 Task: Add an event with the title Second Marketing Campaign Review and Fine-tuning, date ''2024/03/05'', time 7:30 AM to 9:30 AMand add a description: In addition to the structured activities, the retreat will also include facilitated discussions and workshops on topics such as effective communication, conflict resolution, and fostering a positive team culture. These sessions will provide valuable insights and tools that team members can apply in their day-to-day work environment.Select event color  Banana . Add location for the event as: 789 Colosseum, Rome, Italy, logged in from the account softage.9@softage.netand send the event invitation to softage.7@softage.net with CC to  softage.1@softage.net. Set a reminder for the event Daily
Action: Mouse moved to (60, 128)
Screenshot: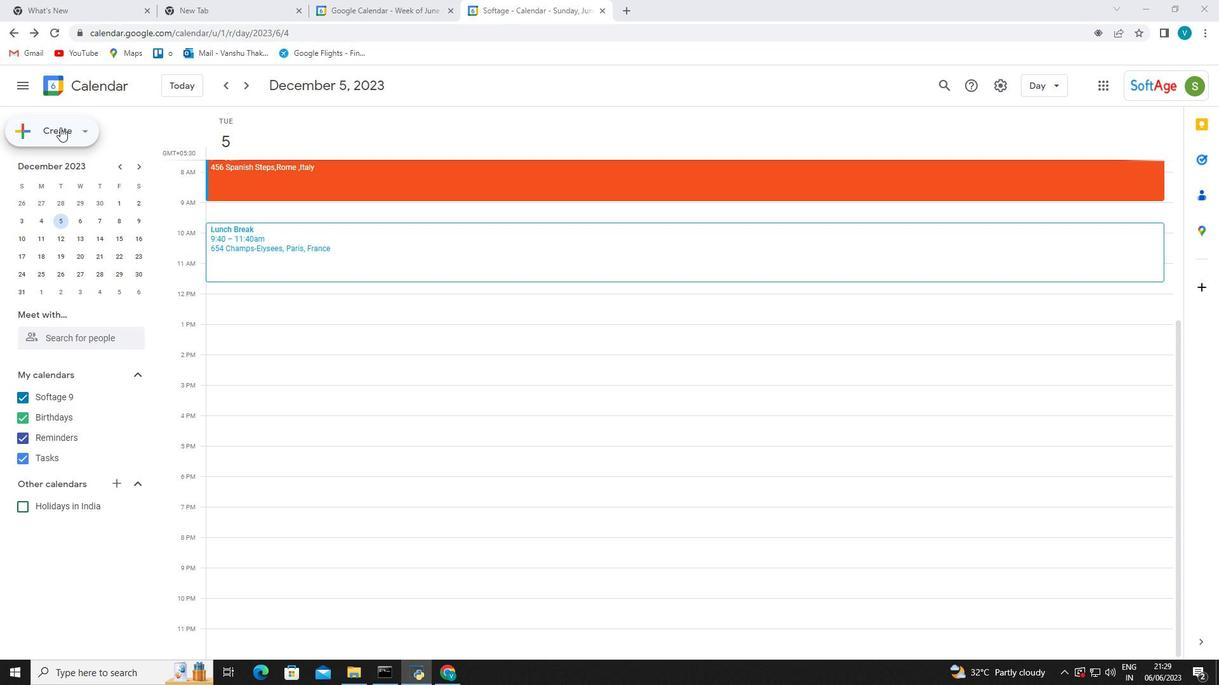 
Action: Mouse pressed left at (60, 128)
Screenshot: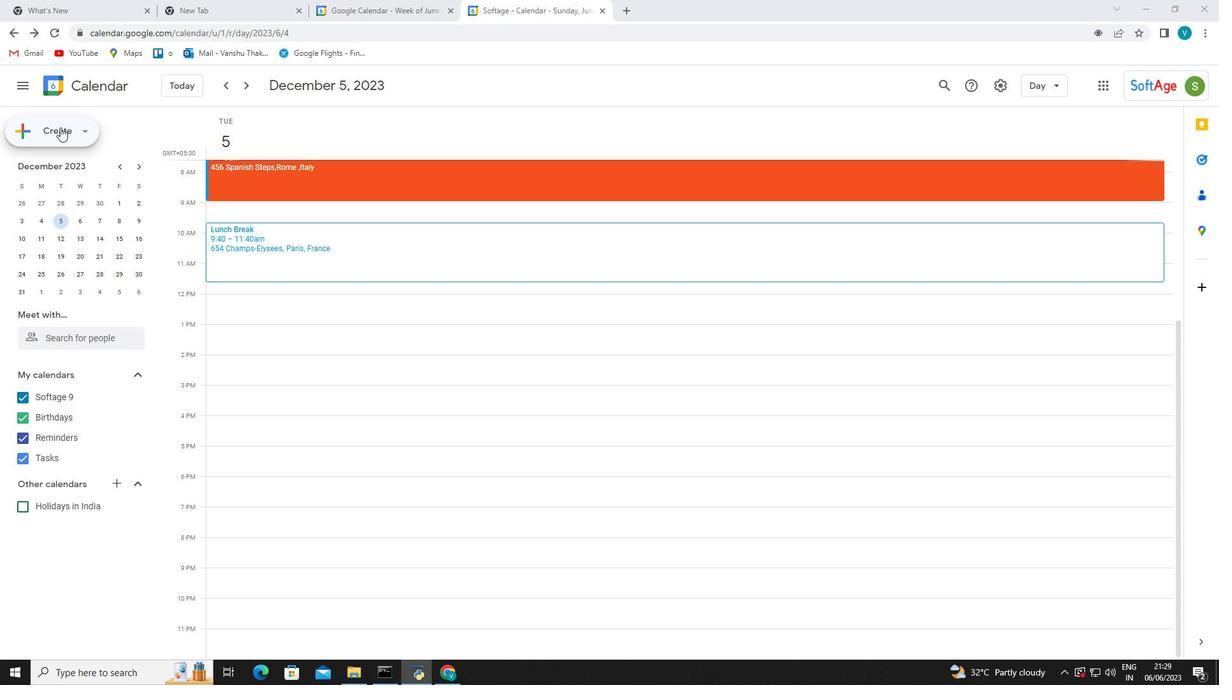 
Action: Mouse moved to (95, 161)
Screenshot: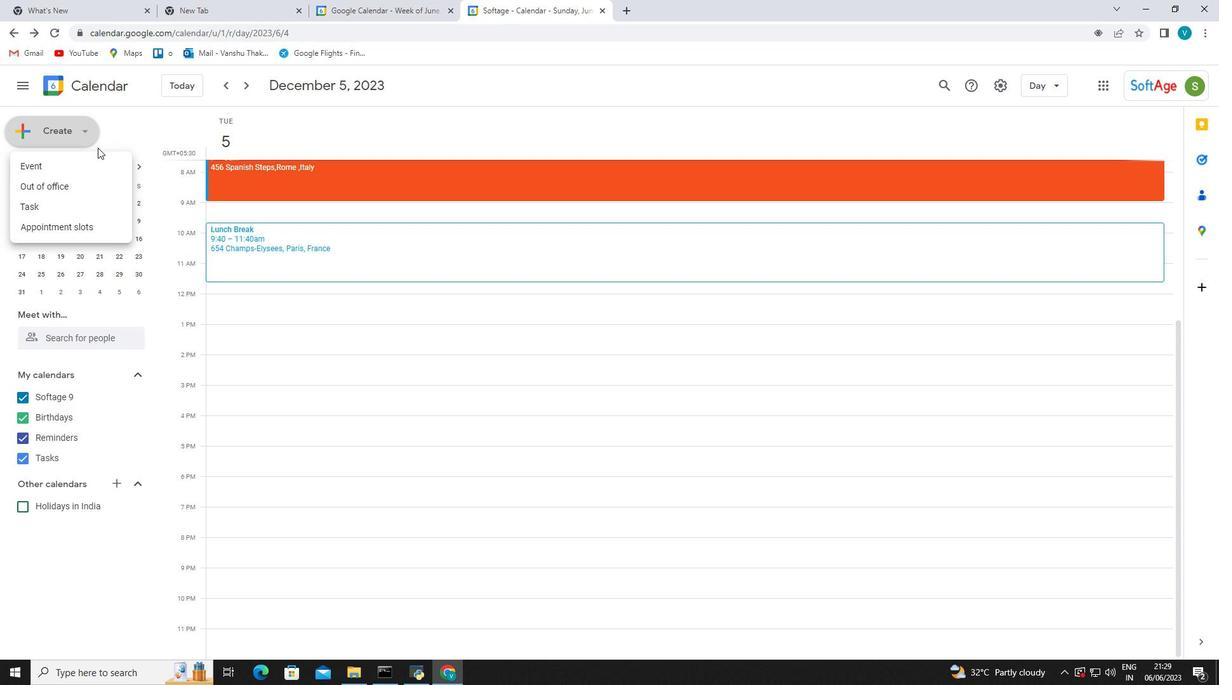 
Action: Mouse pressed left at (95, 161)
Screenshot: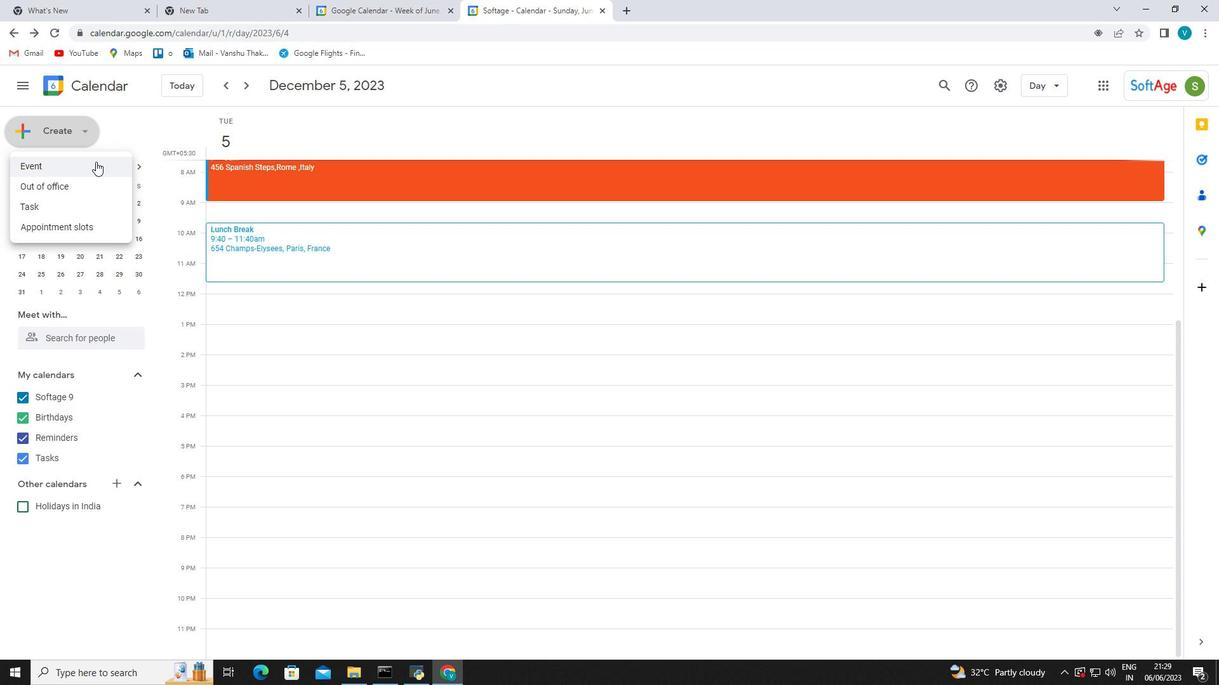 
Action: Mouse moved to (632, 305)
Screenshot: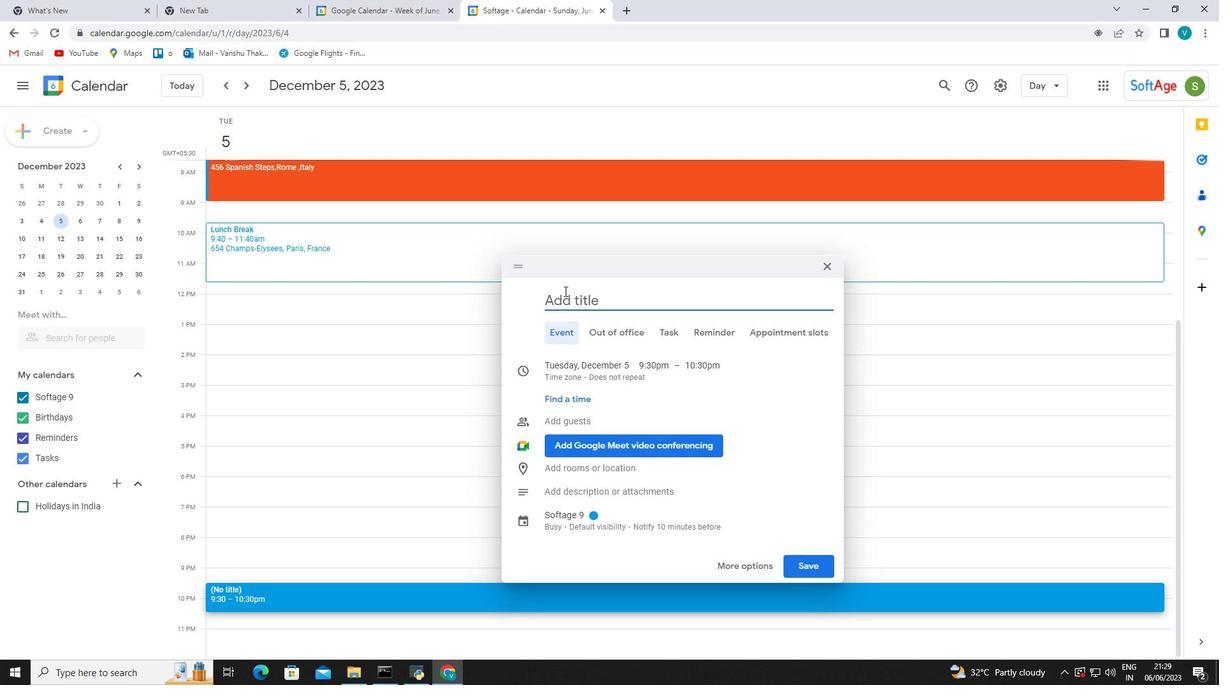 
Action: Mouse pressed left at (632, 305)
Screenshot: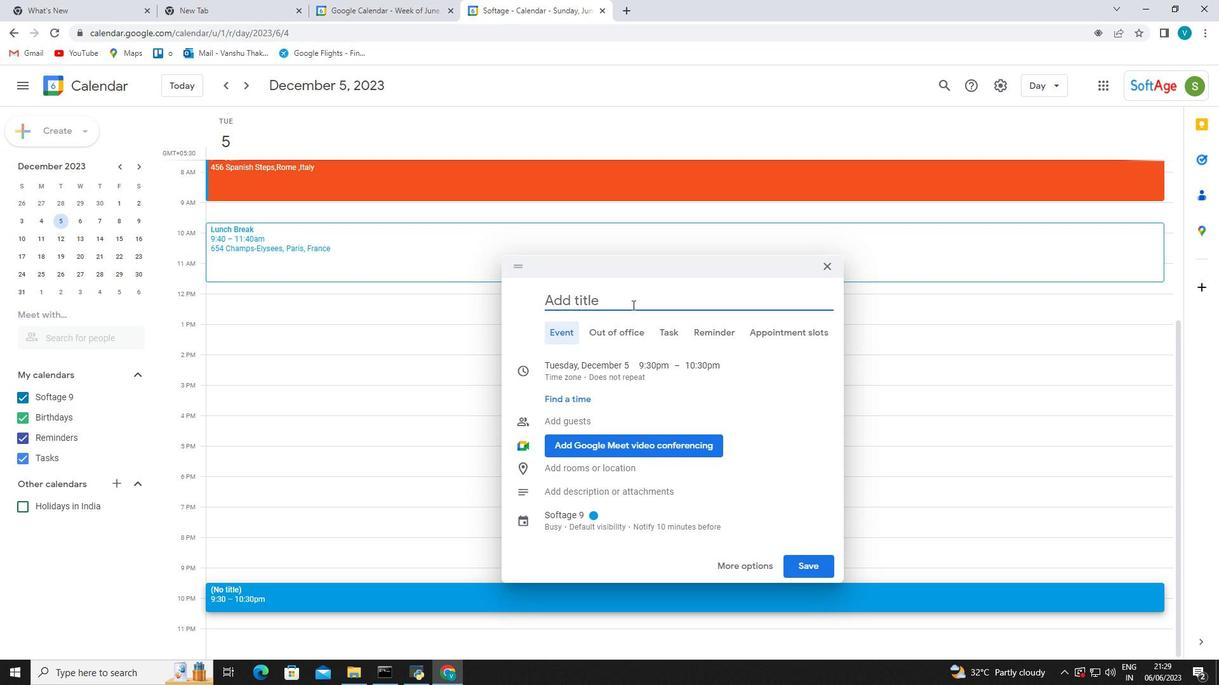 
Action: Key pressed <Key.shift_r>Second<Key.space><Key.shift_r><Key.shift_r><Key.shift_r><Key.shift_r><Key.shift_r><Key.shift_r><Key.shift_r>Marketing<Key.space><Key.shift_r>Campaign<Key.space><Key.shift_r>Review<Key.space><Key.shift_r>And<Key.space><Key.backspace><Key.backspace><Key.backspace><Key.backspace>and<Key.space><Key.shift_r>Fine<Key.space>-yu<Key.backspace><Key.backspace>tuning<Key.space>
Screenshot: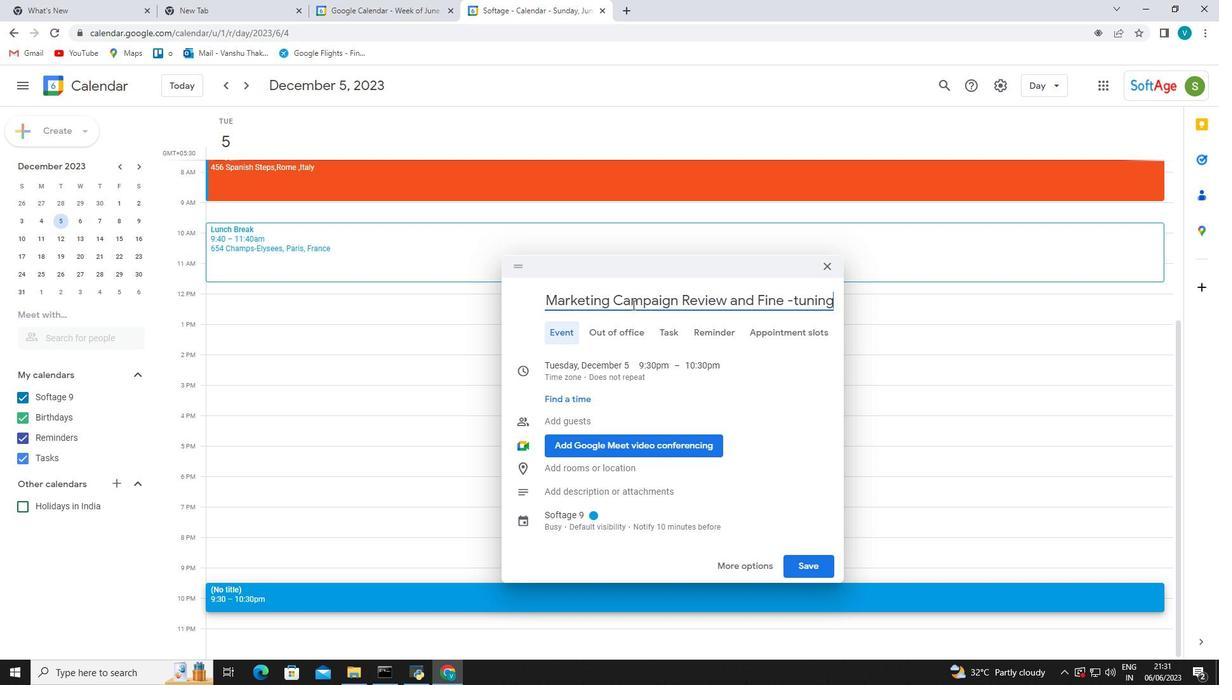 
Action: Mouse moved to (583, 371)
Screenshot: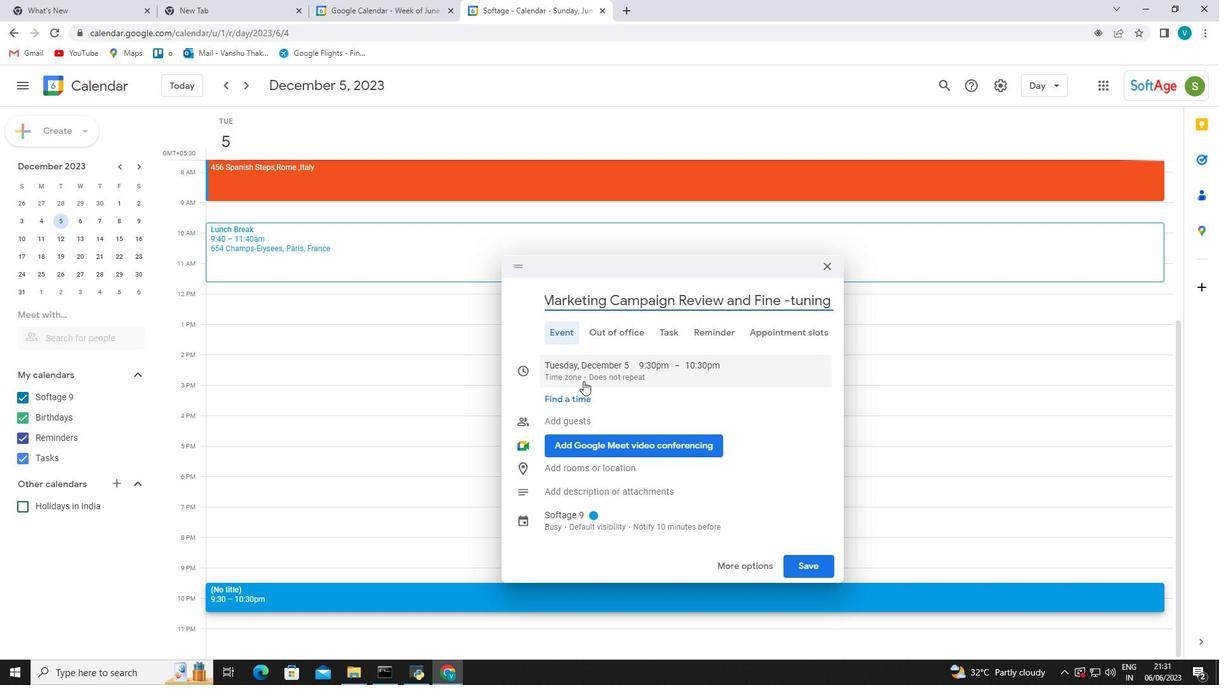 
Action: Mouse pressed left at (583, 371)
Screenshot: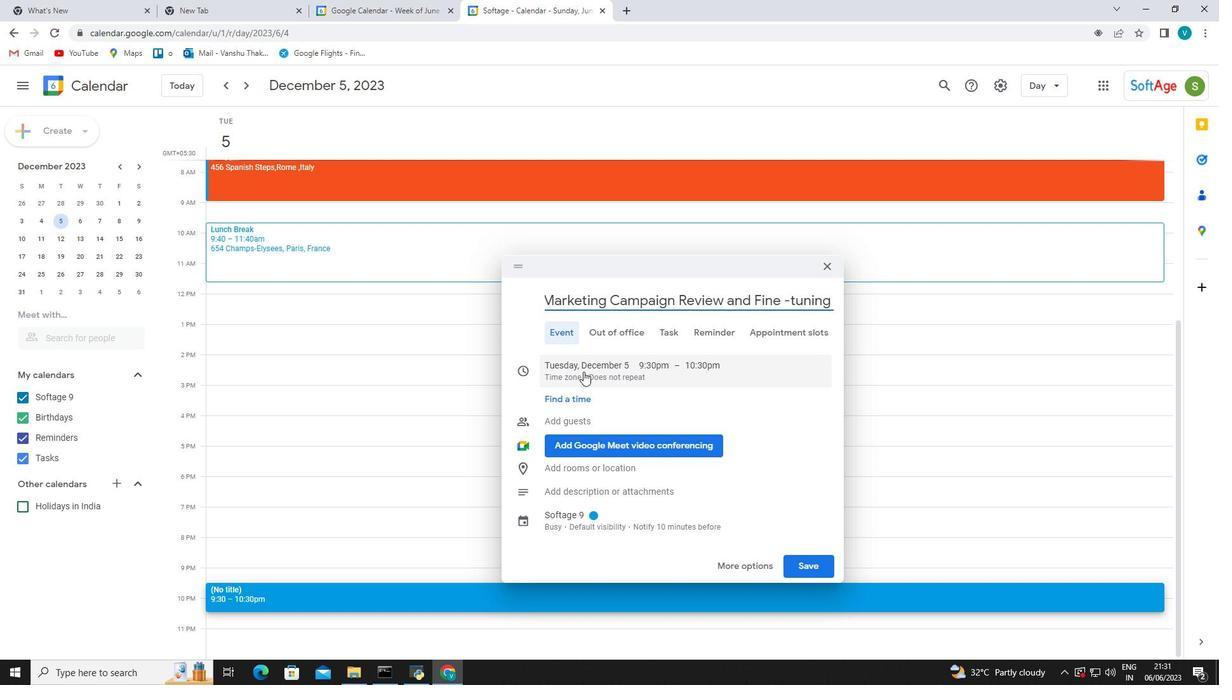 
Action: Mouse moved to (988, 408)
Screenshot: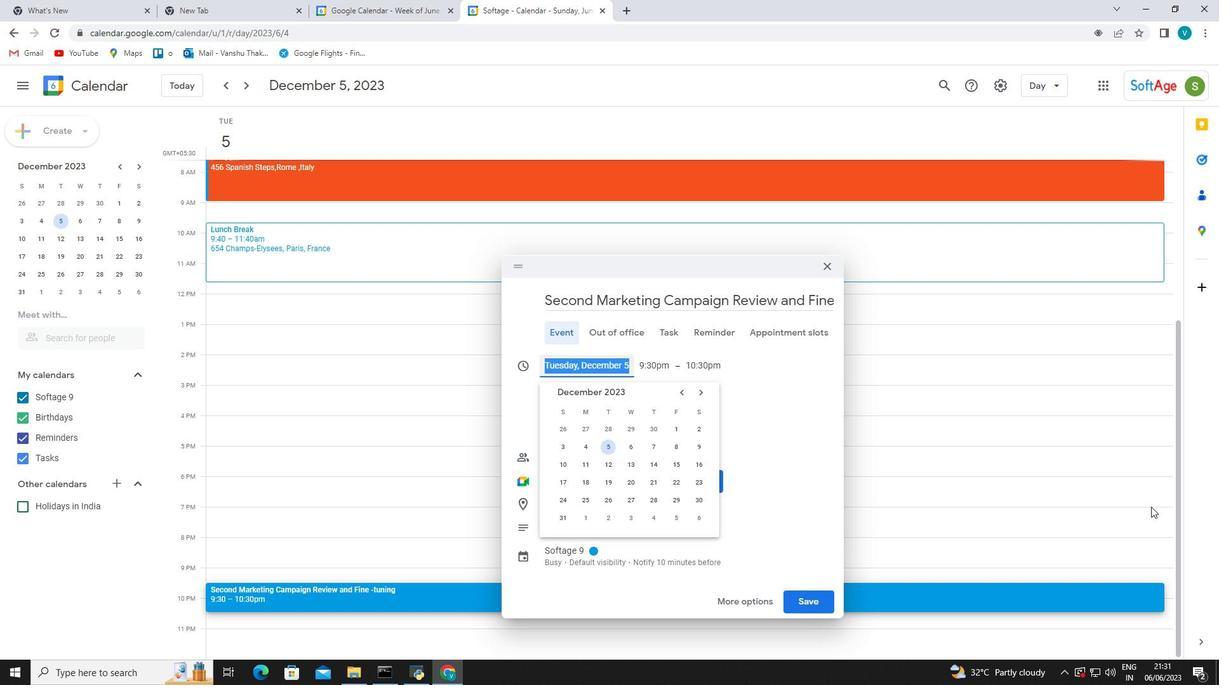 
Action: Key pressed 2024/03/05<Key.enter>
Screenshot: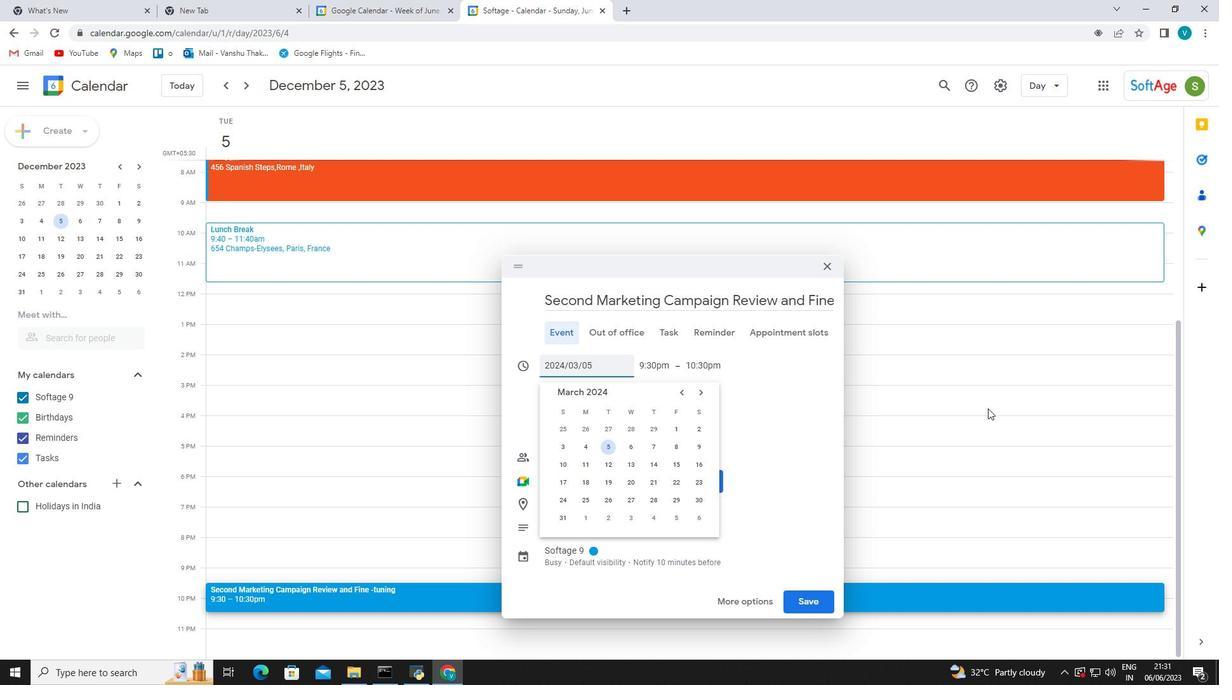 
Action: Mouse moved to (672, 370)
Screenshot: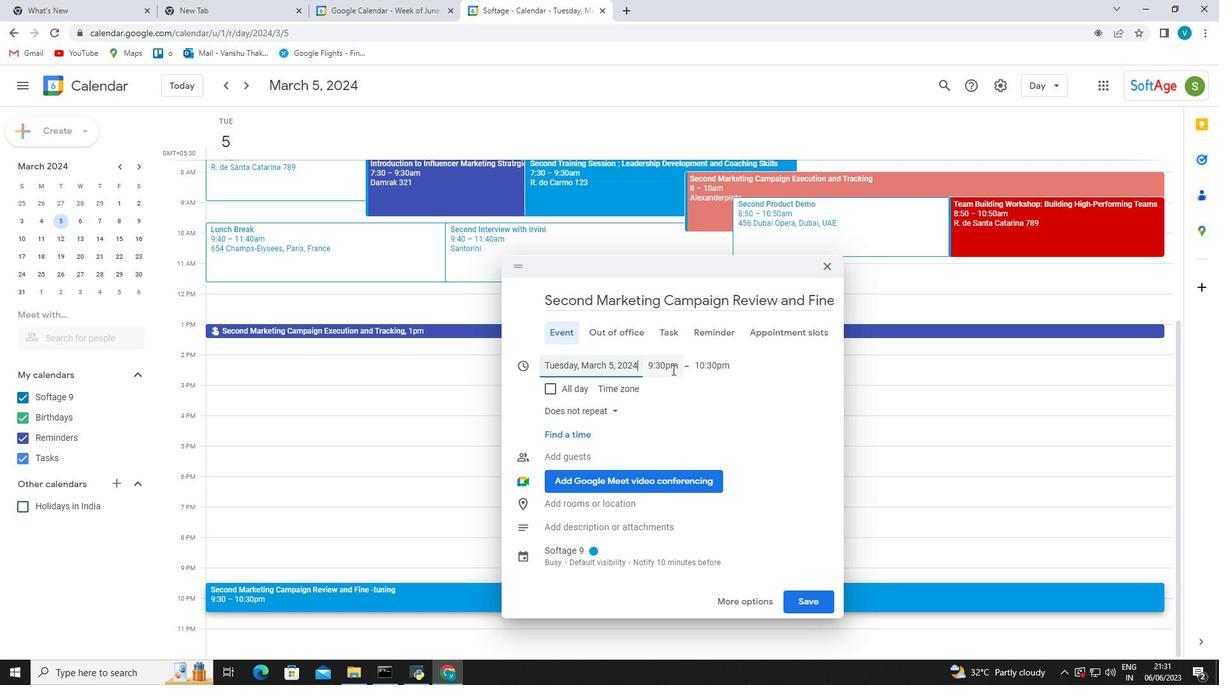 
Action: Mouse pressed left at (672, 370)
Screenshot: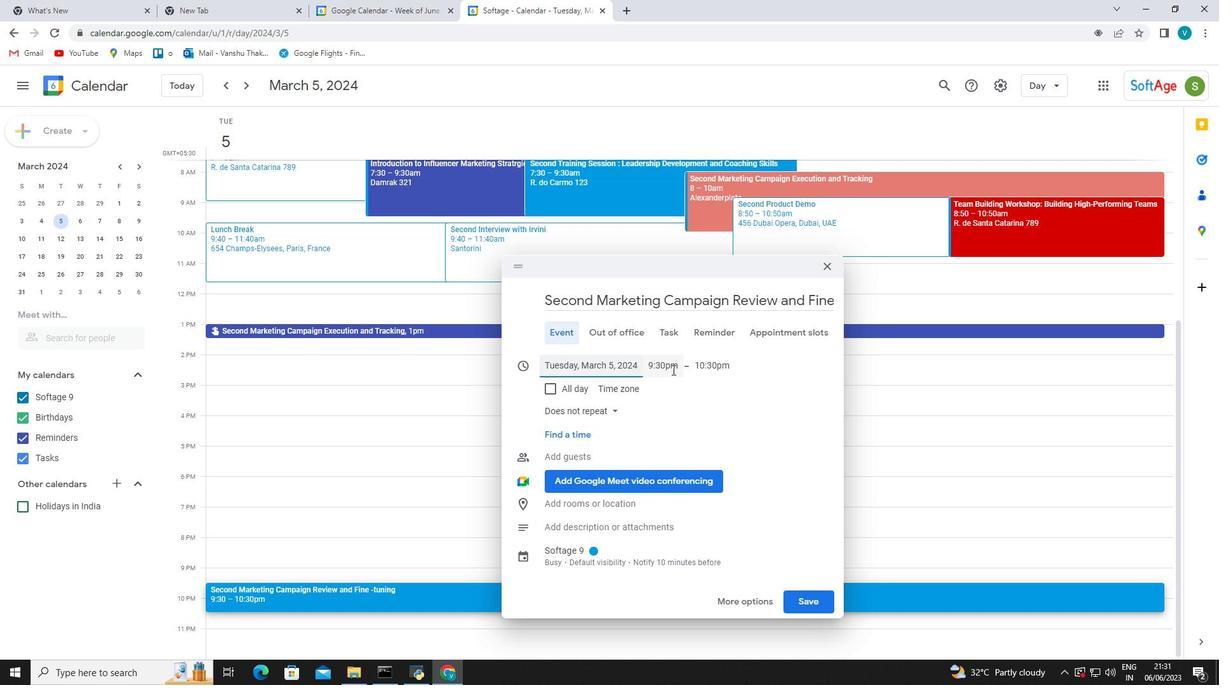 
Action: Mouse moved to (852, 461)
Screenshot: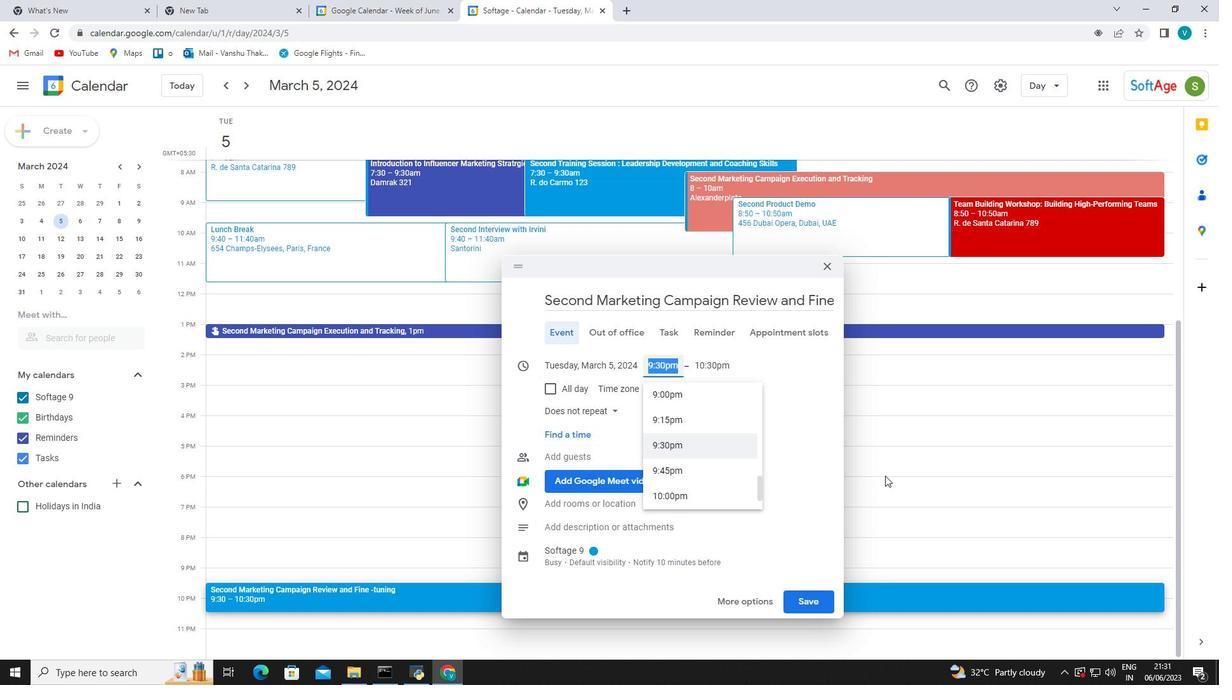 
Action: Key pressed 7<Key.shift_r>:30am<Key.enter>
Screenshot: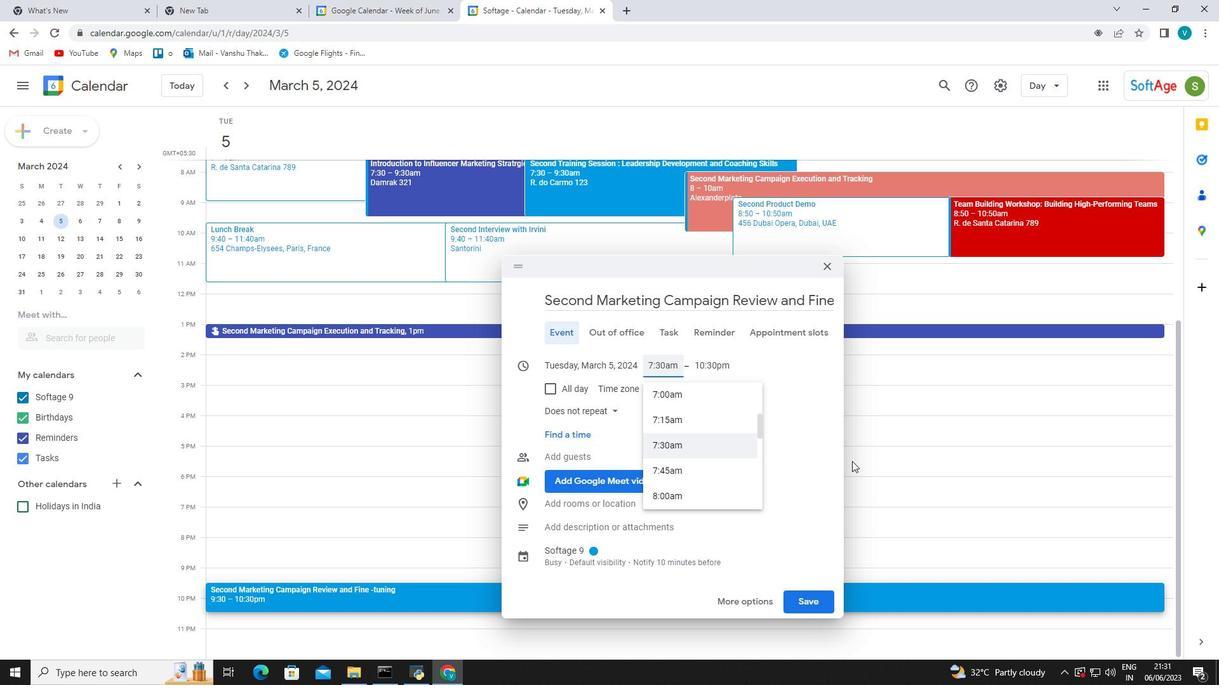 
Action: Mouse moved to (711, 271)
Screenshot: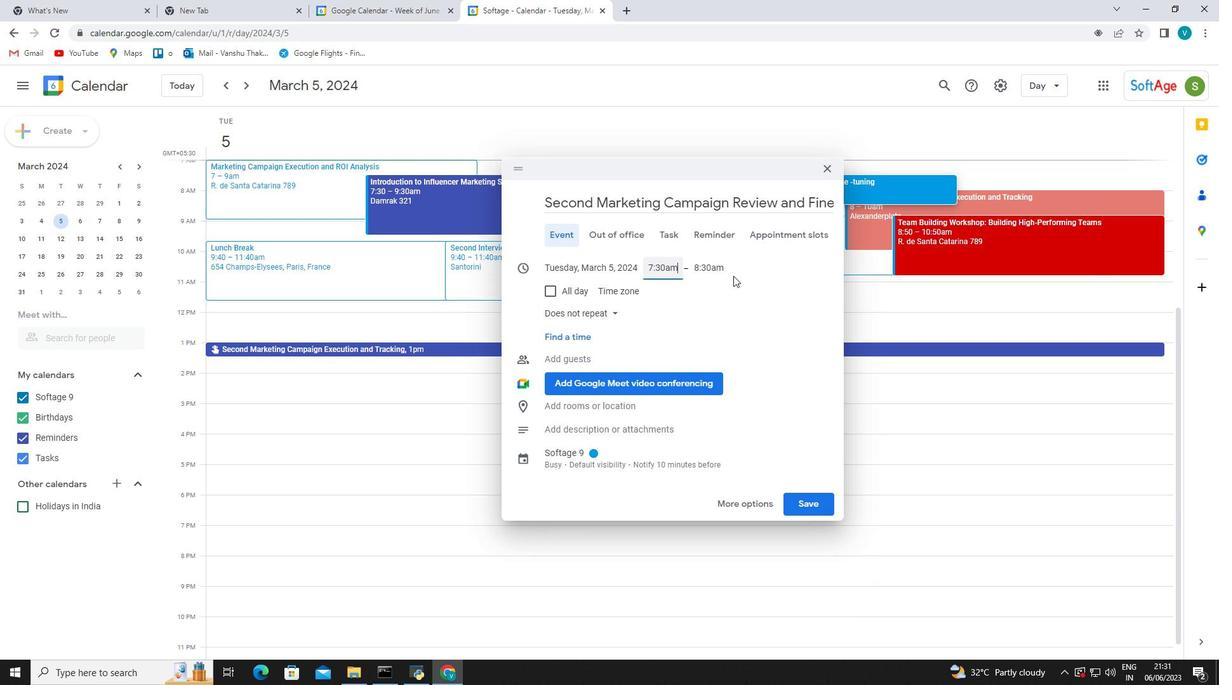 
Action: Mouse pressed left at (711, 271)
Screenshot: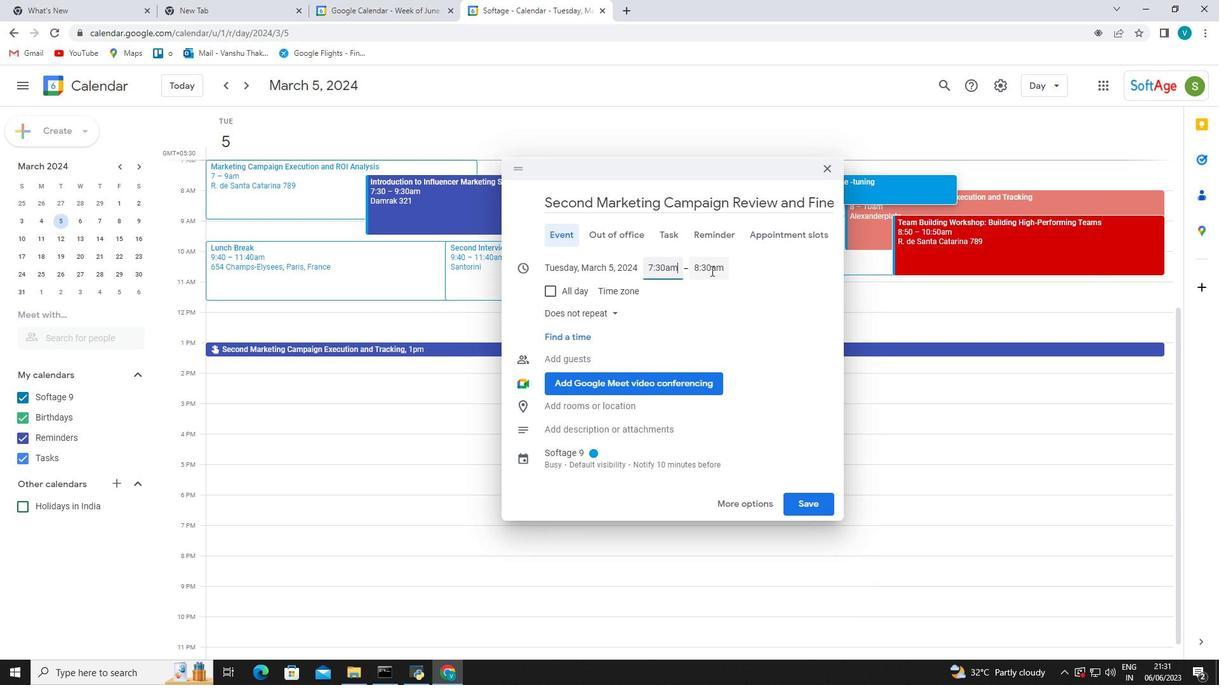 
Action: Mouse moved to (769, 395)
Screenshot: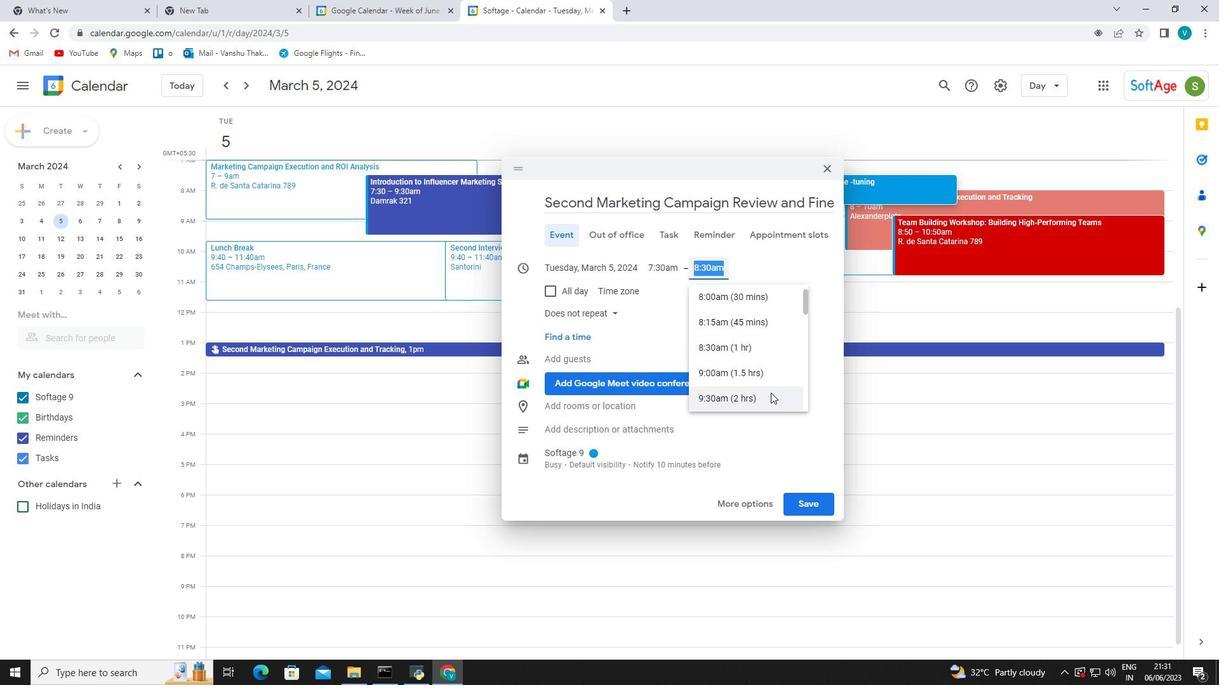 
Action: Mouse pressed left at (769, 395)
Screenshot: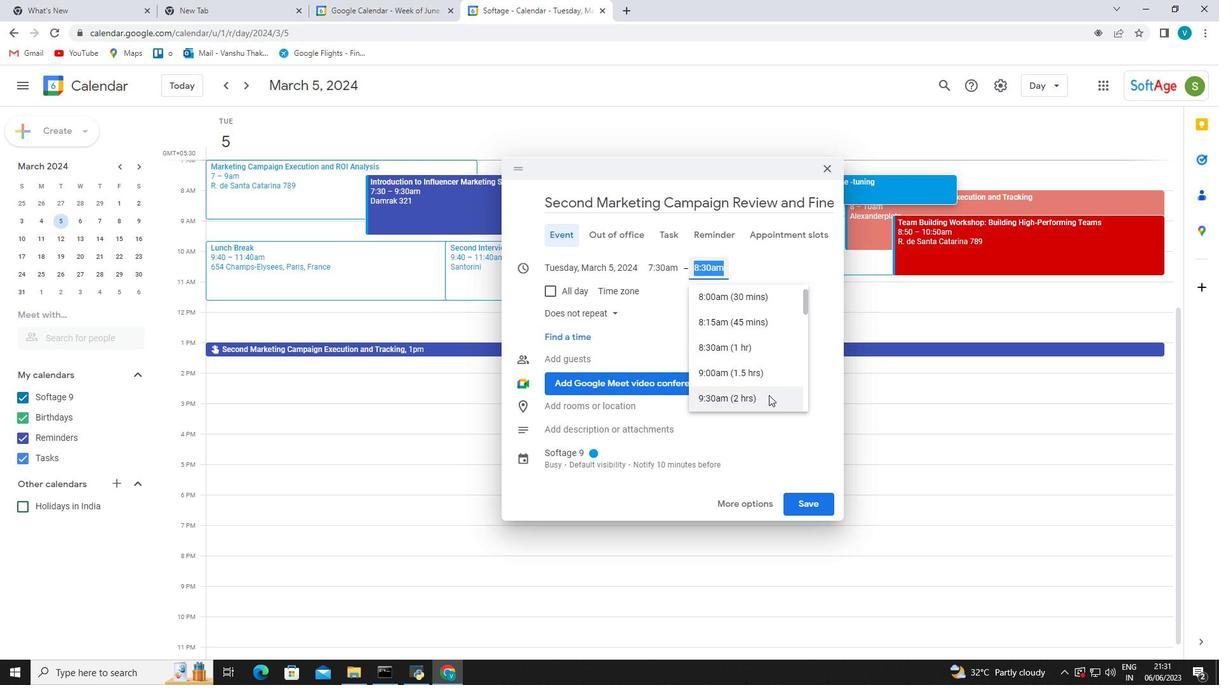 
Action: Mouse moved to (582, 452)
Screenshot: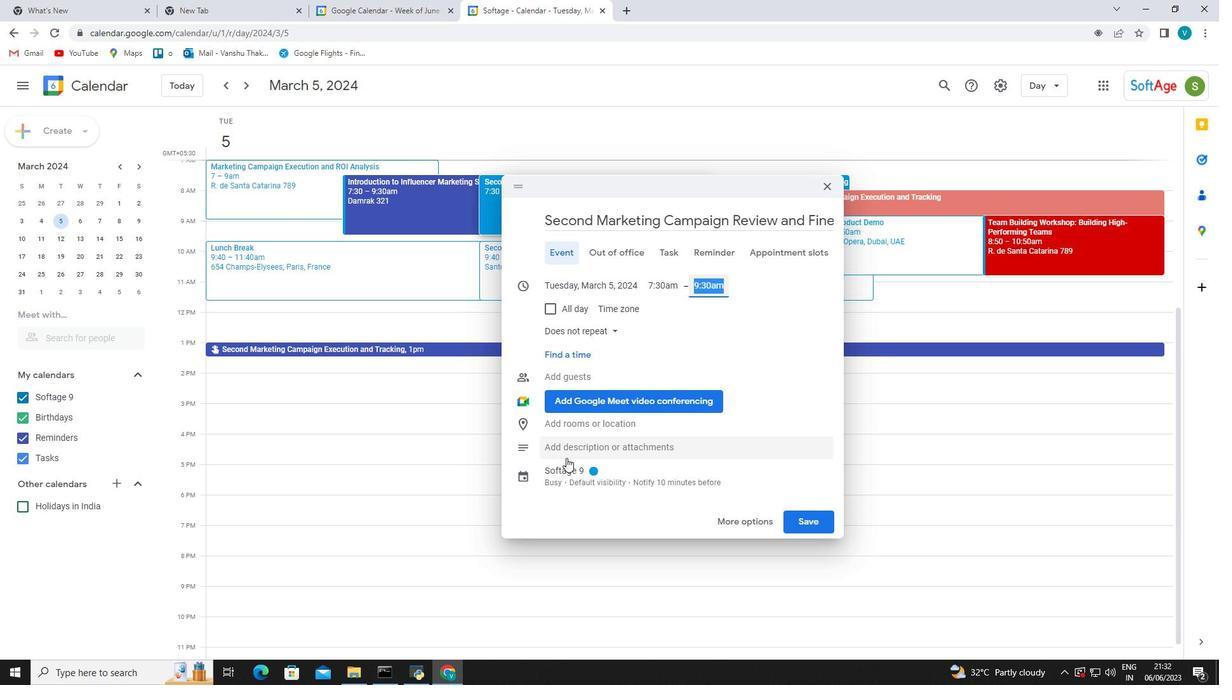 
Action: Mouse pressed left at (582, 452)
Screenshot: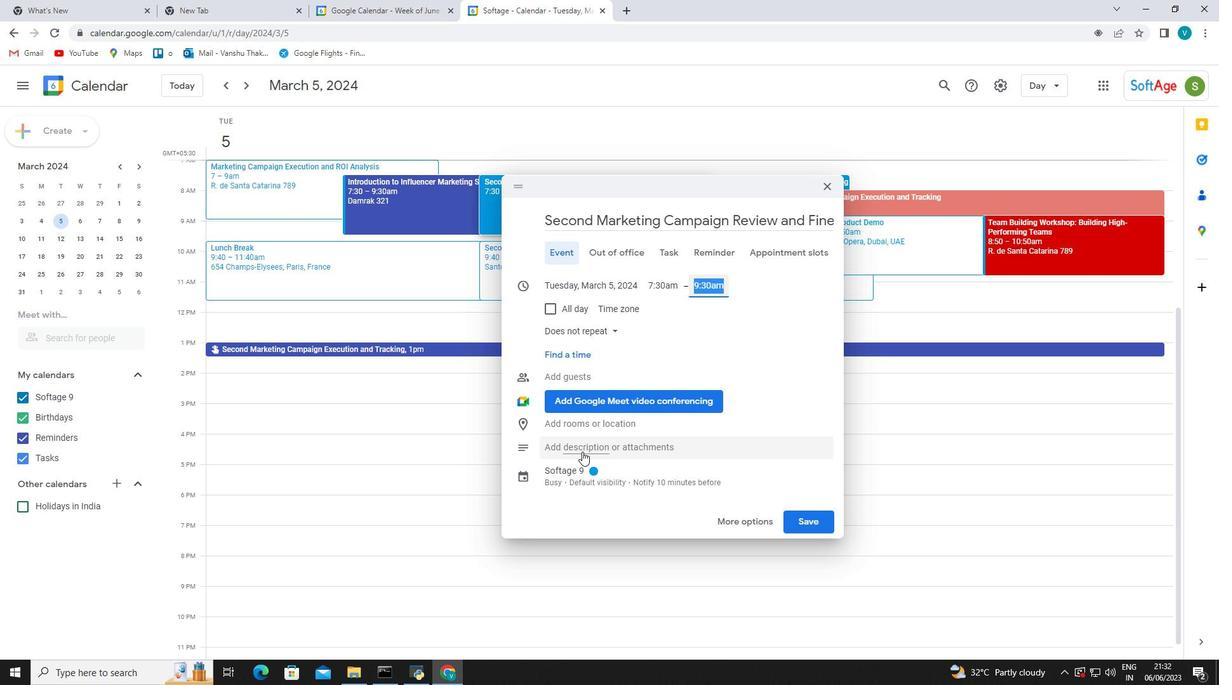 
Action: Mouse moved to (602, 482)
Screenshot: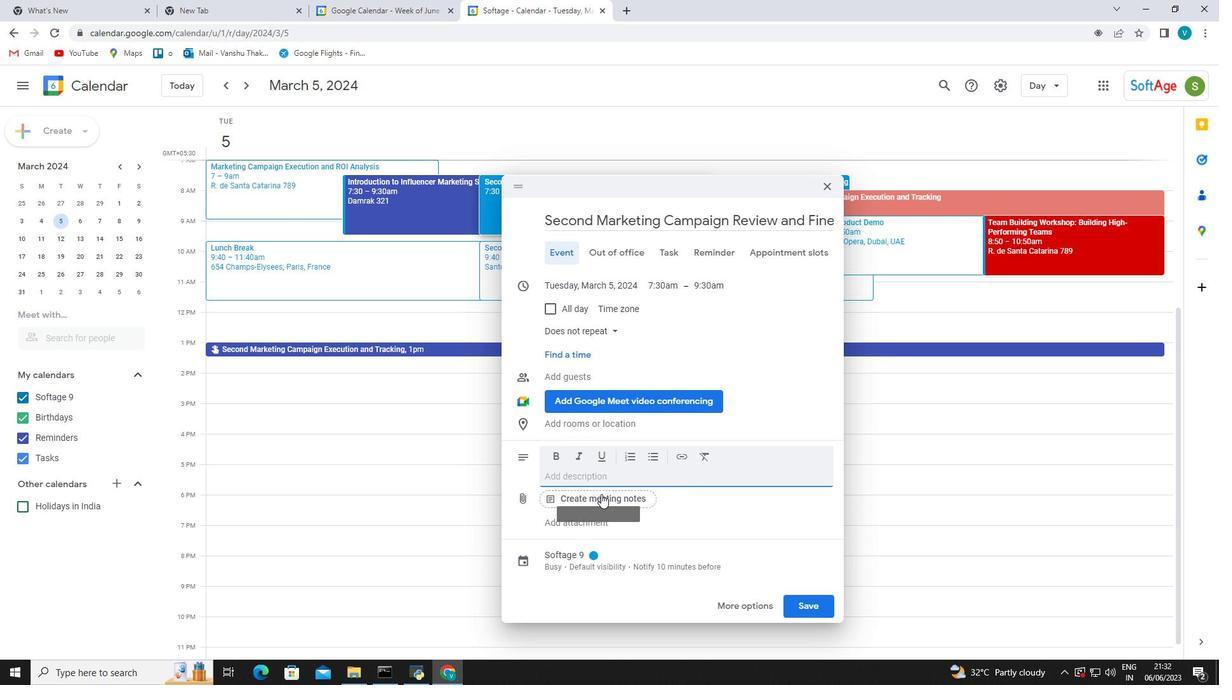 
Action: Mouse pressed left at (602, 482)
Screenshot: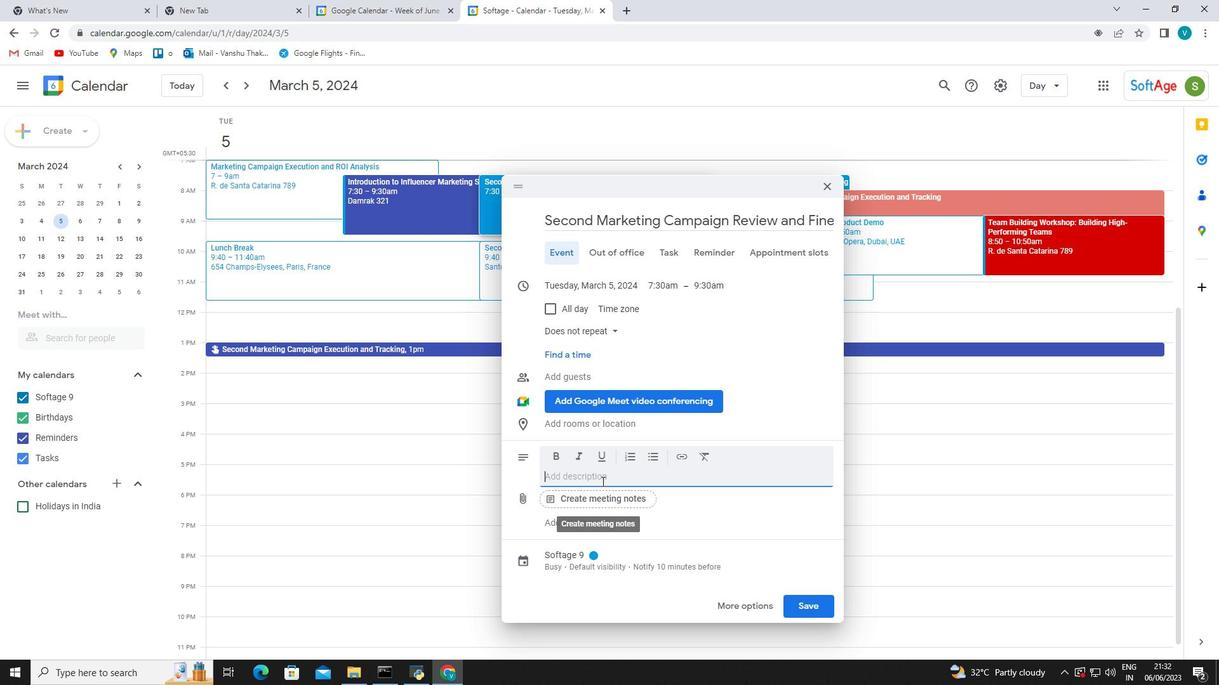 
Action: Mouse moved to (1219, 466)
Screenshot: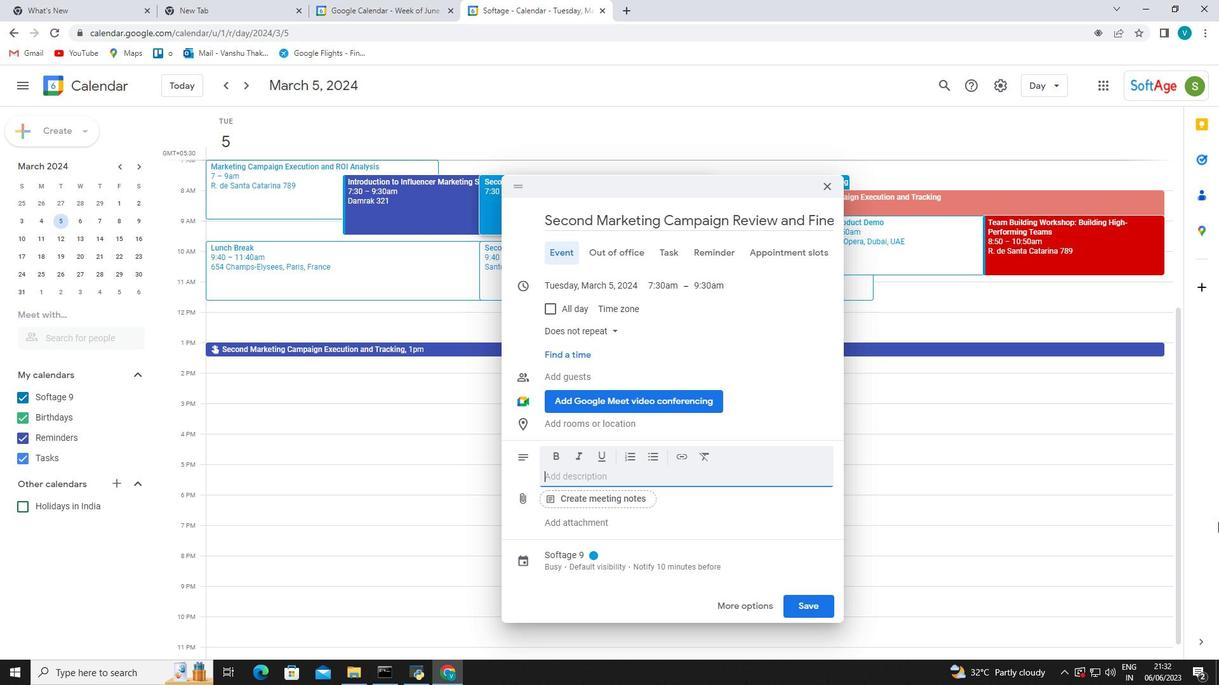 
Action: Key pressed <Key.shift_r>In<Key.space>addtion<Key.space><Key.backspace><Key.backspace><Key.backspace><Key.backspace><Key.backspace>iti<Key.backspace>on<Key.space>
Screenshot: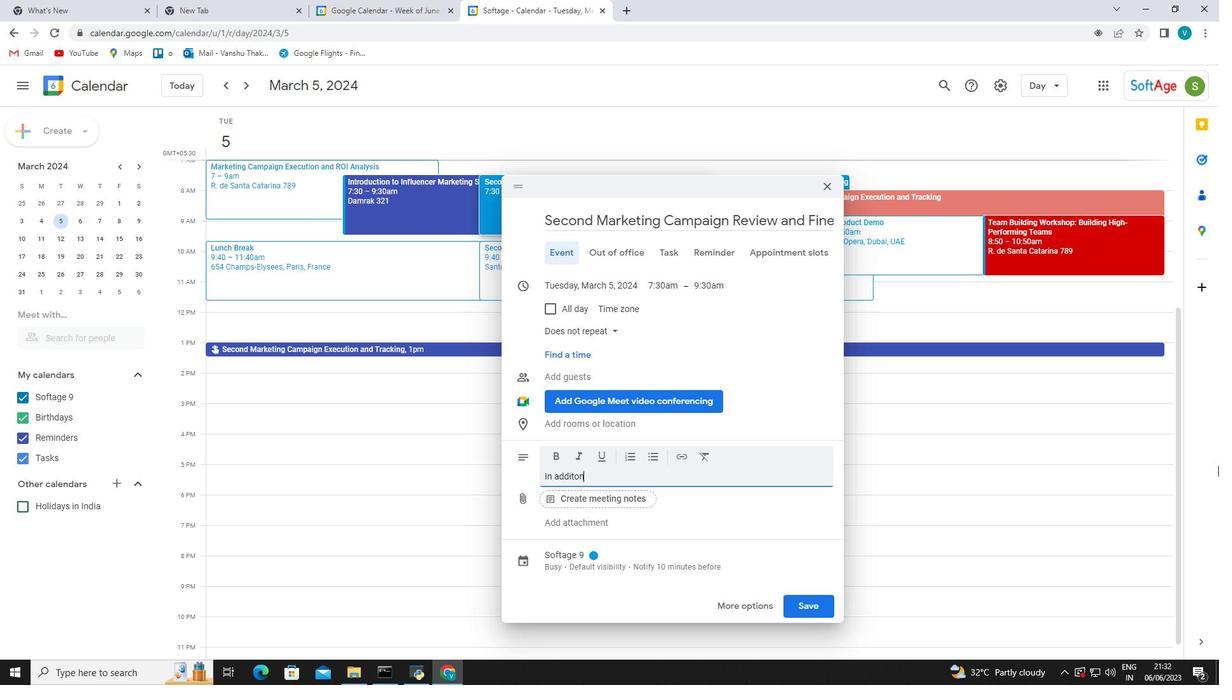 
Action: Mouse moved to (560, 475)
Screenshot: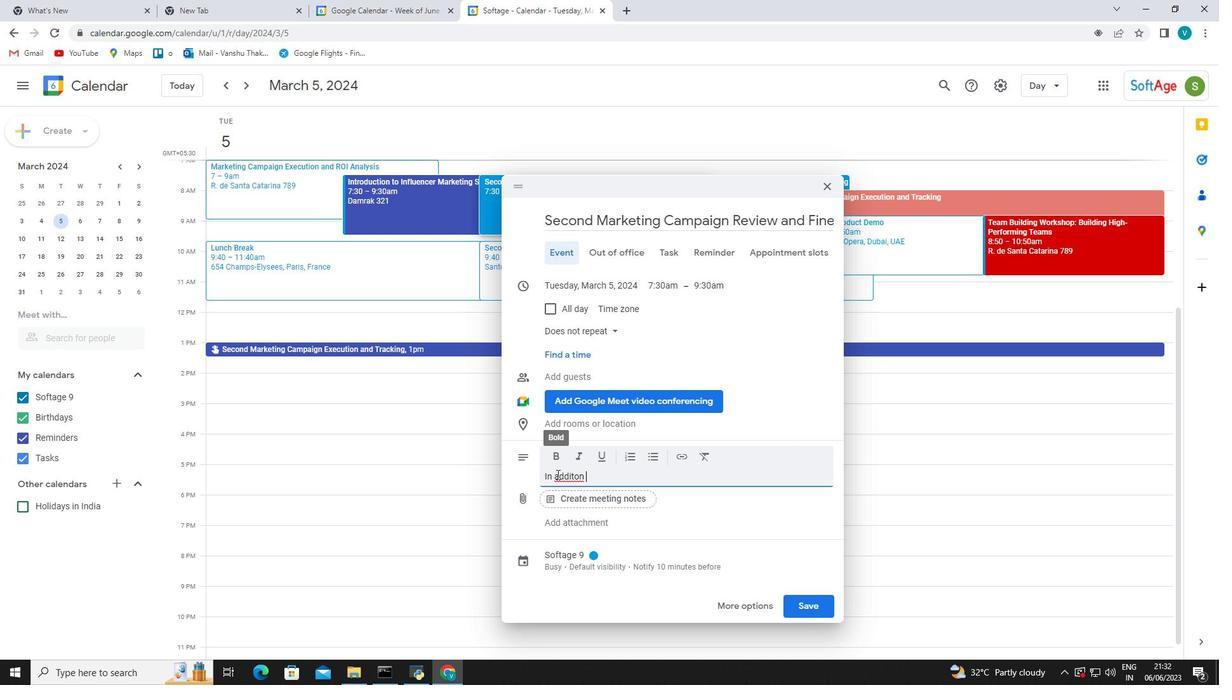 
Action: Mouse pressed right at (560, 475)
Screenshot: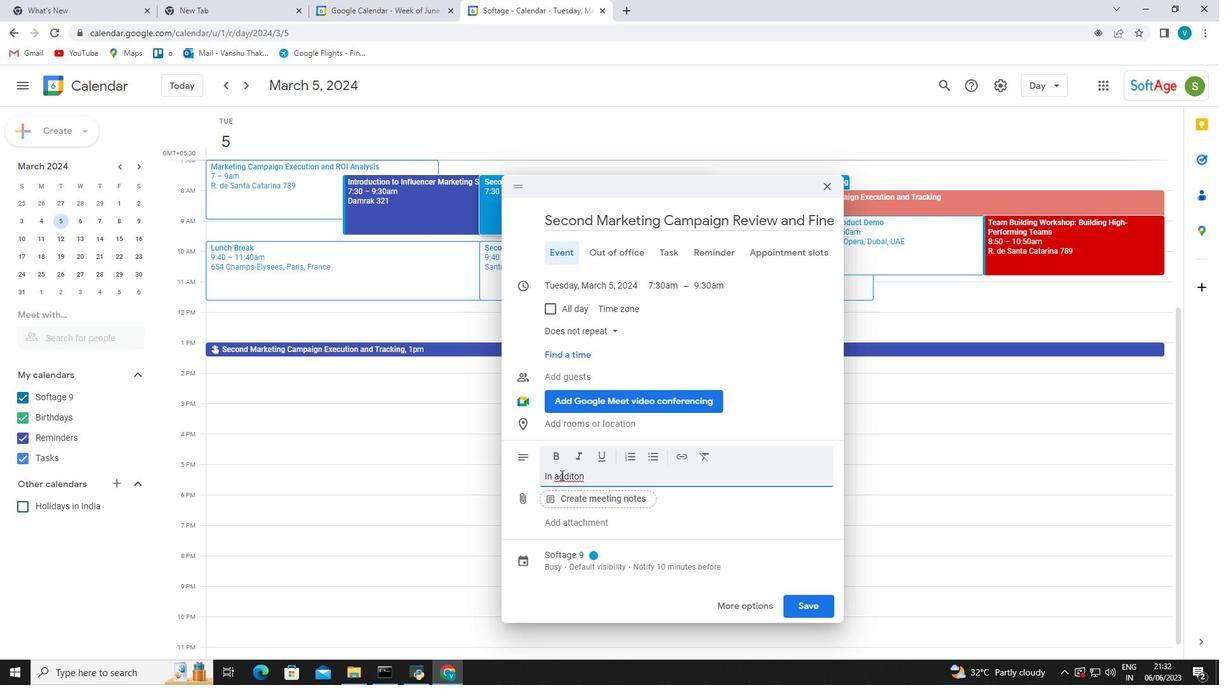
Action: Mouse moved to (592, 277)
Screenshot: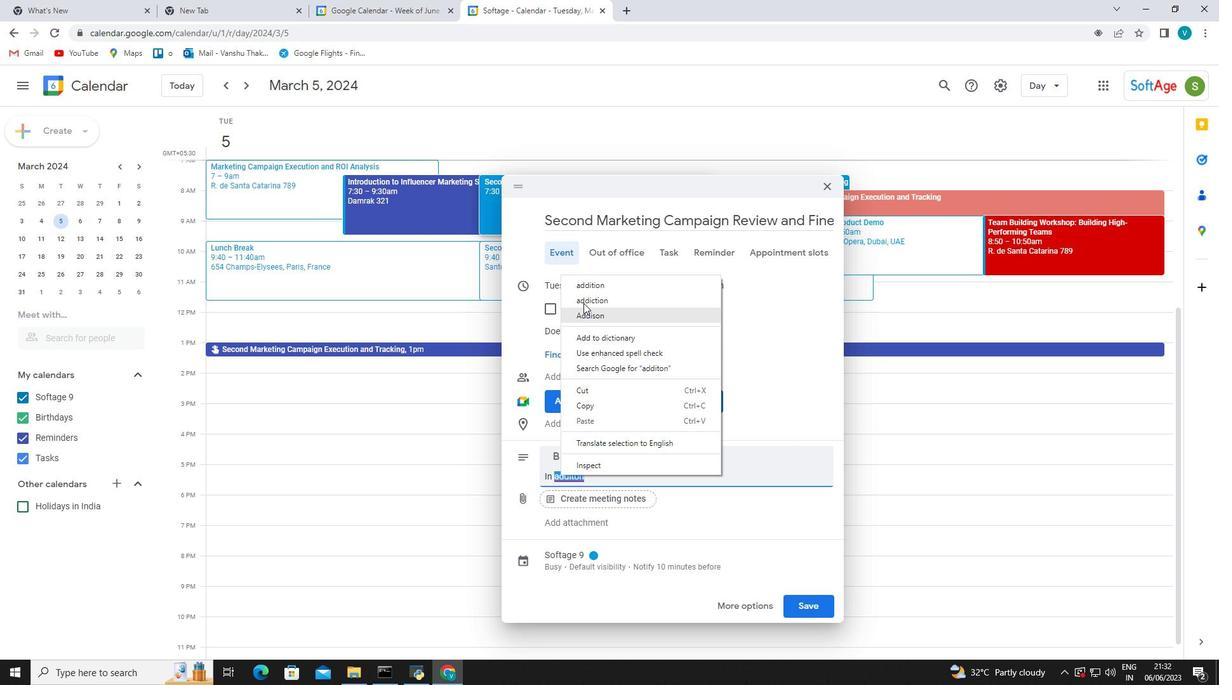 
Action: Mouse pressed left at (592, 277)
Screenshot: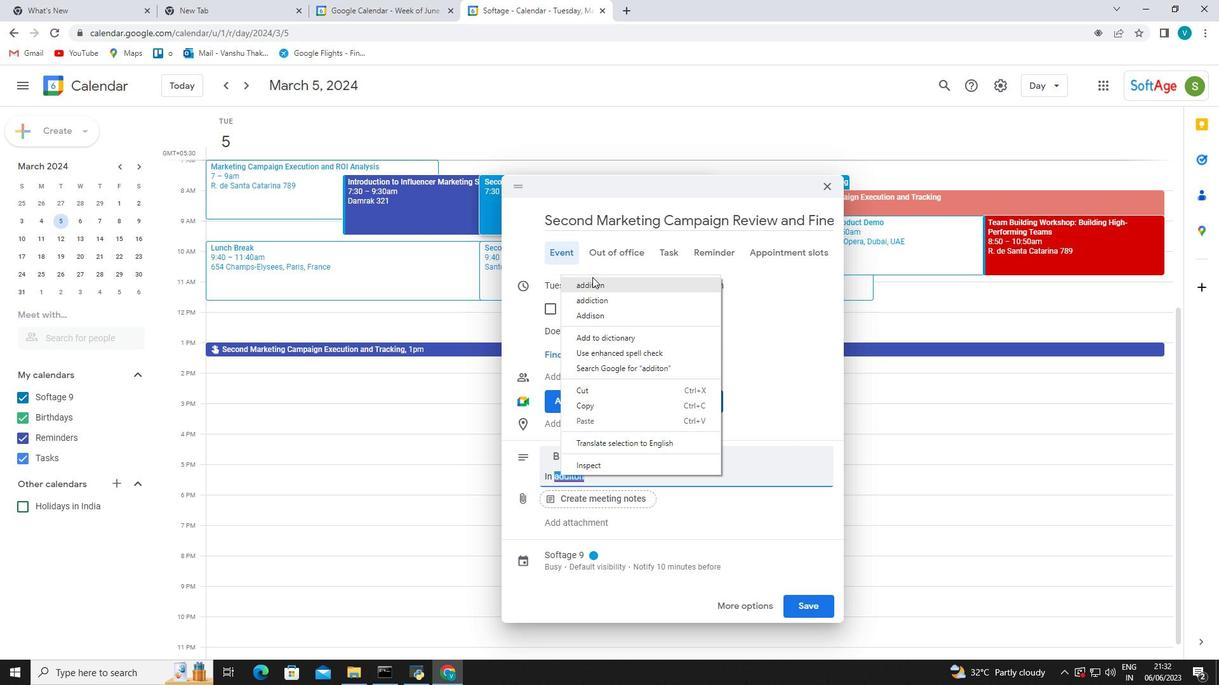 
Action: Mouse moved to (599, 283)
Screenshot: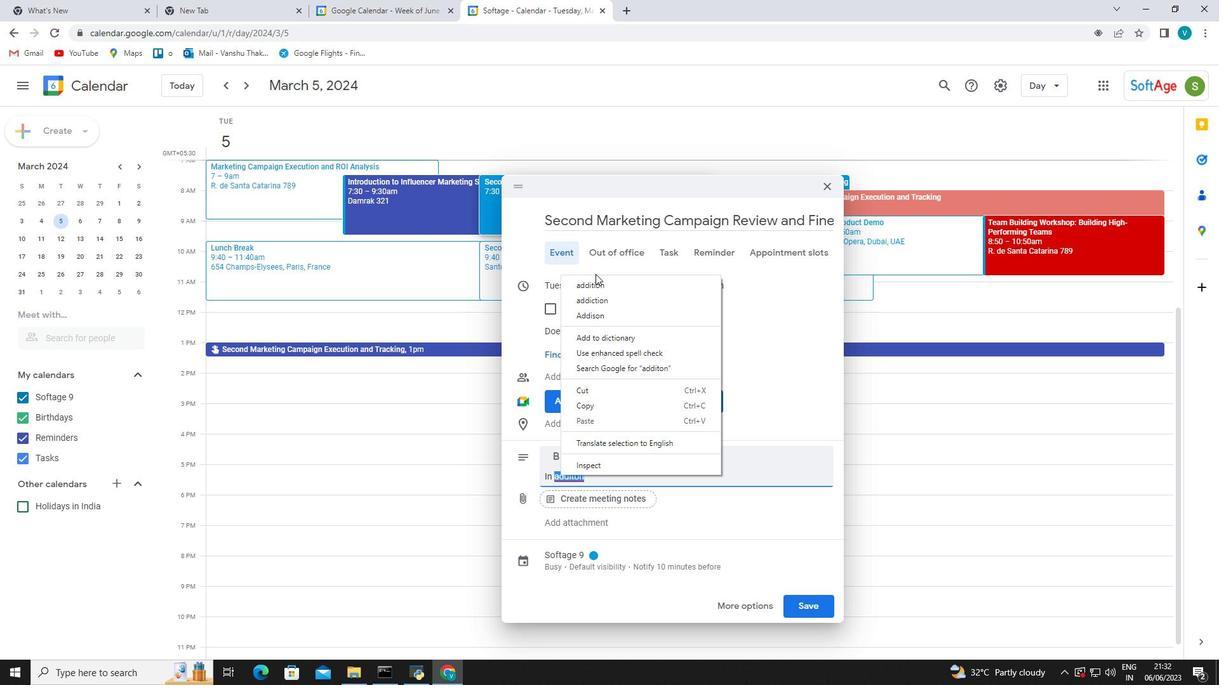 
Action: Mouse pressed left at (599, 283)
Screenshot: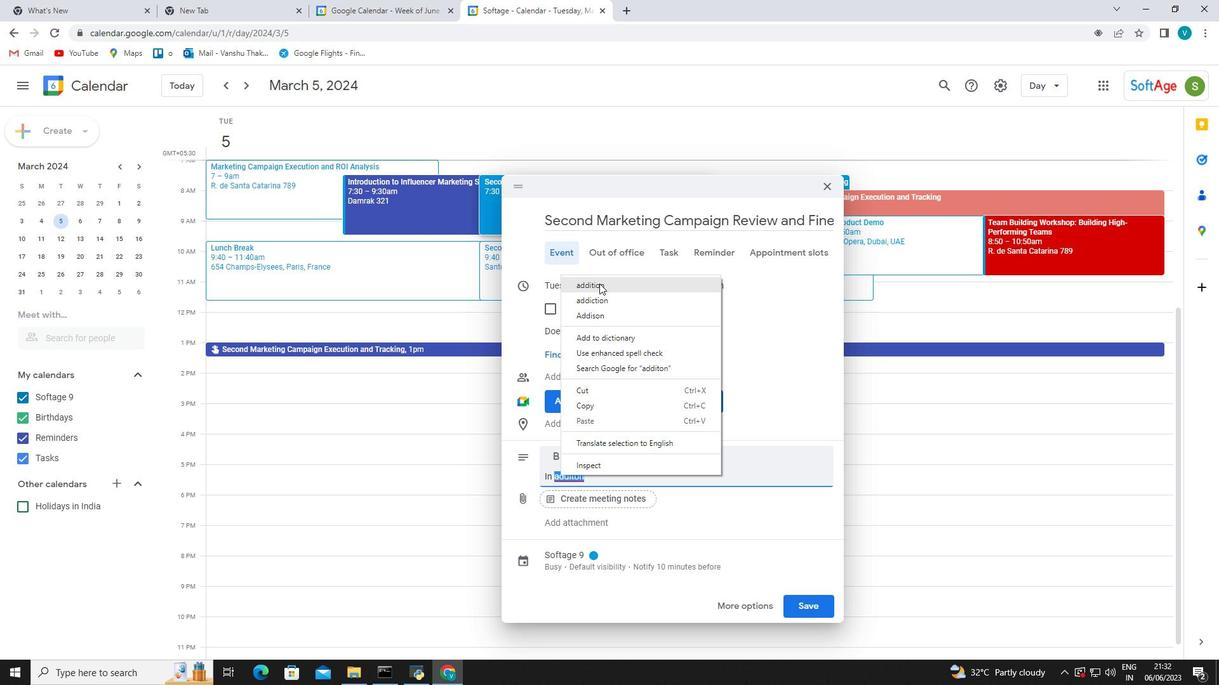 
Action: Mouse moved to (791, 410)
Screenshot: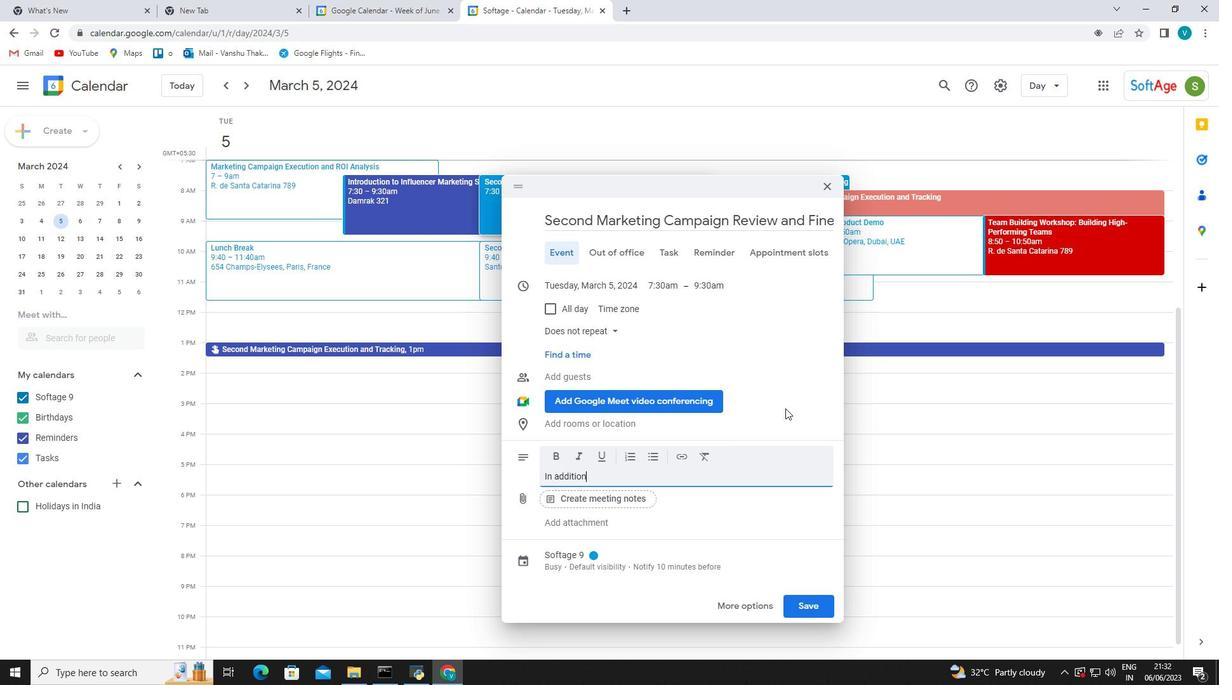 
Action: Key pressed <Key.space>to<Key.space>te<Key.backspace>he<Key.space>st<Key.backspace>r<Key.backspace>truv<Key.backspace>ctured<Key.space>activities<Key.space>,the<Key.space>retreat<Key.space>will<Key.space>a;<Key.backspace>lso<Key.space>include<Key.space>facilities<Key.space>discussion<Key.space>and<Key.space>workshop<Key.space>on<Key.space>topics<Key.space>such<Key.space>as<Key.space>effective<Key.space>communication<Key.space>,conflict<Key.space>resolution<Key.space>,and<Key.space>fostering<Key.space>a<Key.space>positive<Key.space>team<Key.space>culture<Key.space>.<Key.shift_r>Thr<Key.backspace>ese<Key.space>sessions<Key.space>will<Key.space>provide<Key.space>c<Key.backspace>valuable<Key.space>insights<Key.space>and<Key.space>tools<Key.space>that<Key.space>team<Key.space>members<Key.space>can<Key.space>apply<Key.space>in<Key.space>theie<Key.backspace>r<Key.space>day-to-day<Key.space>woek<Key.space><Key.backspace><Key.backspace><Key.backspace>rk<Key.space>environment<Key.space>.
Screenshot: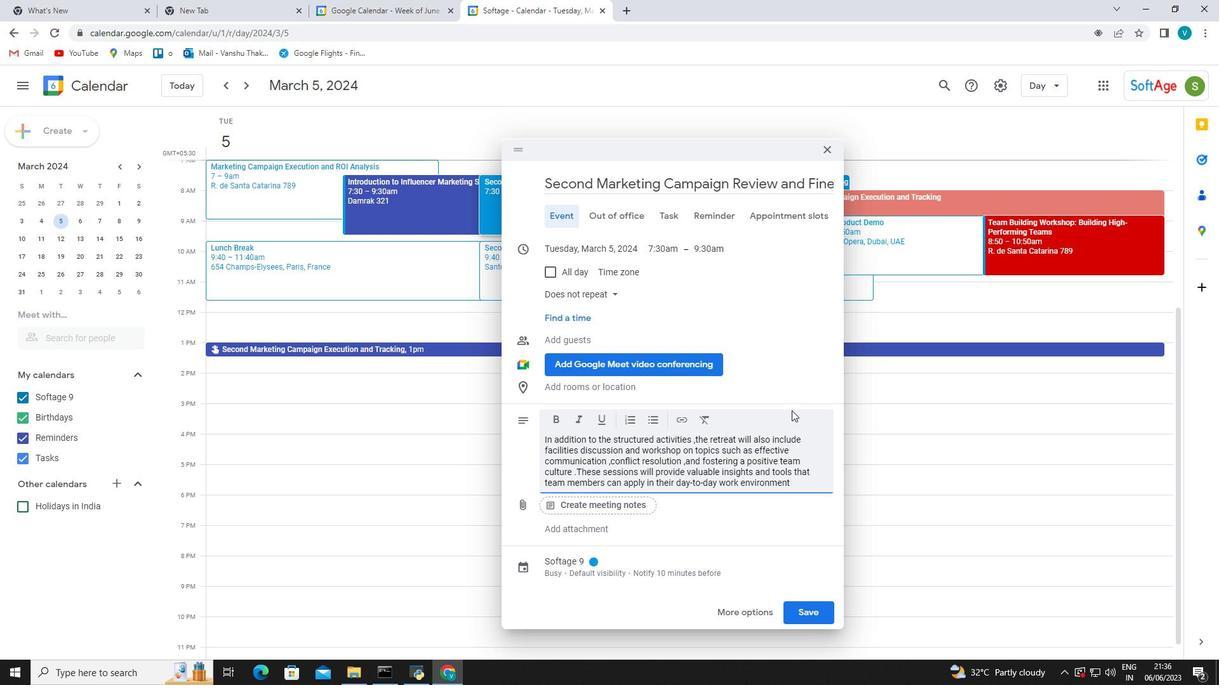 
Action: Mouse scrolled (791, 410) with delta (0, 0)
Screenshot: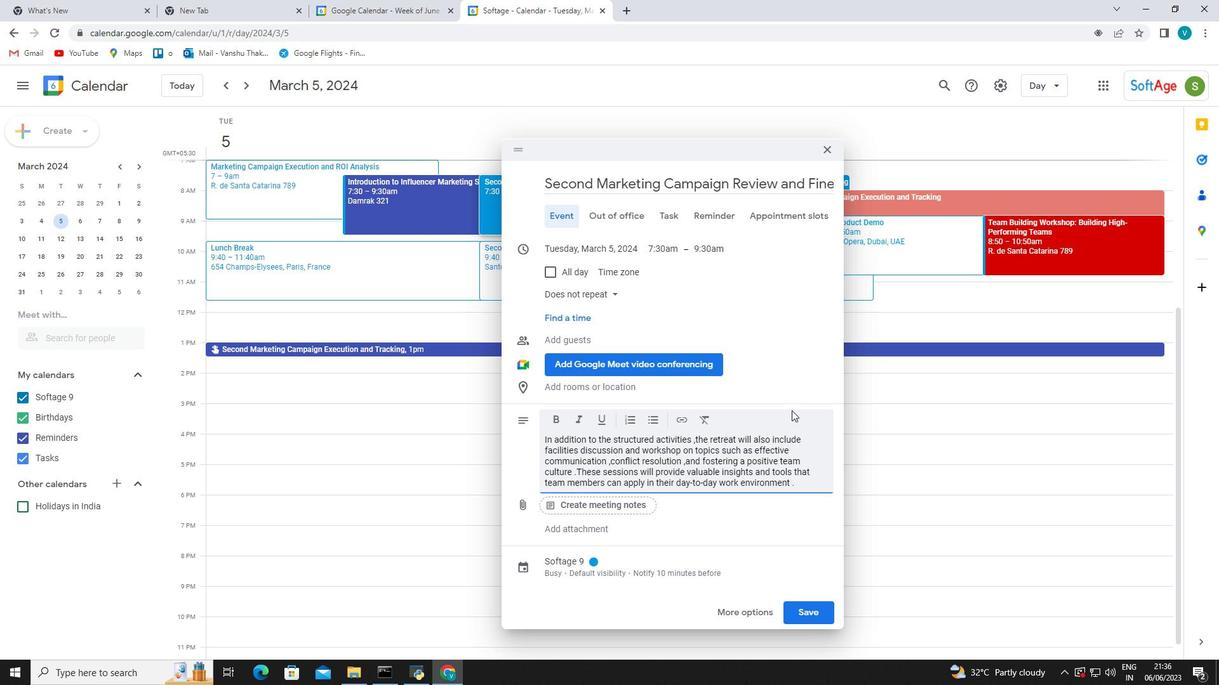 
Action: Mouse scrolled (791, 410) with delta (0, 0)
Screenshot: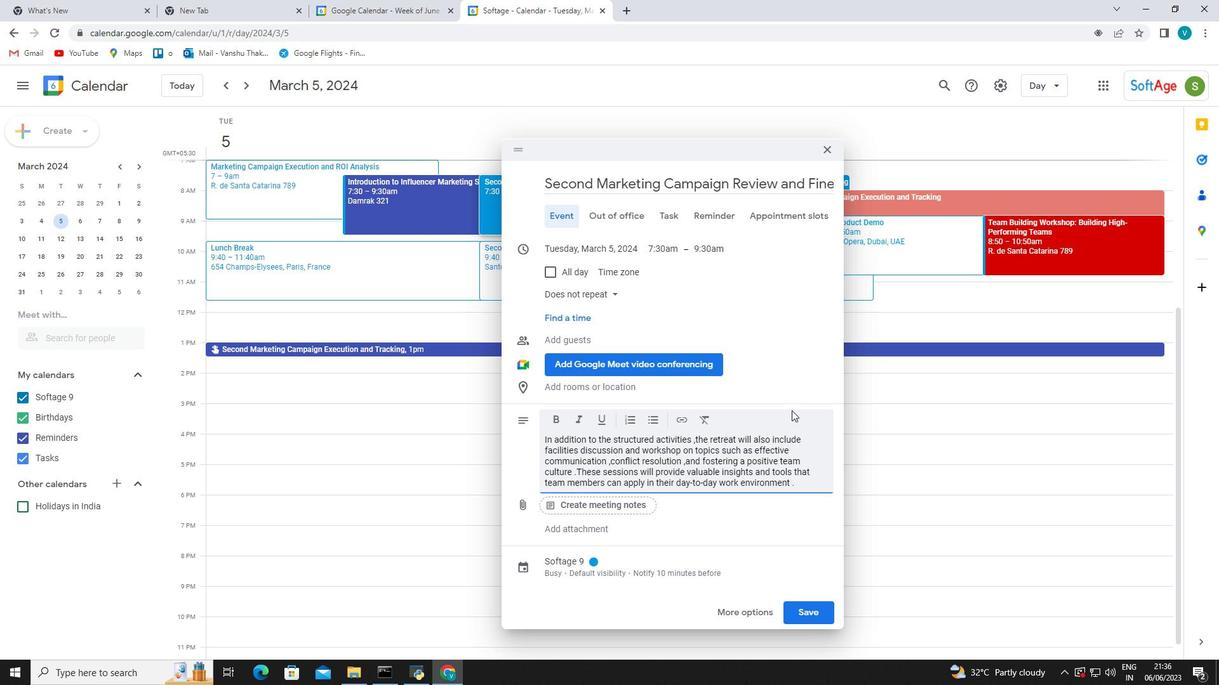 
Action: Mouse scrolled (791, 410) with delta (0, 0)
Screenshot: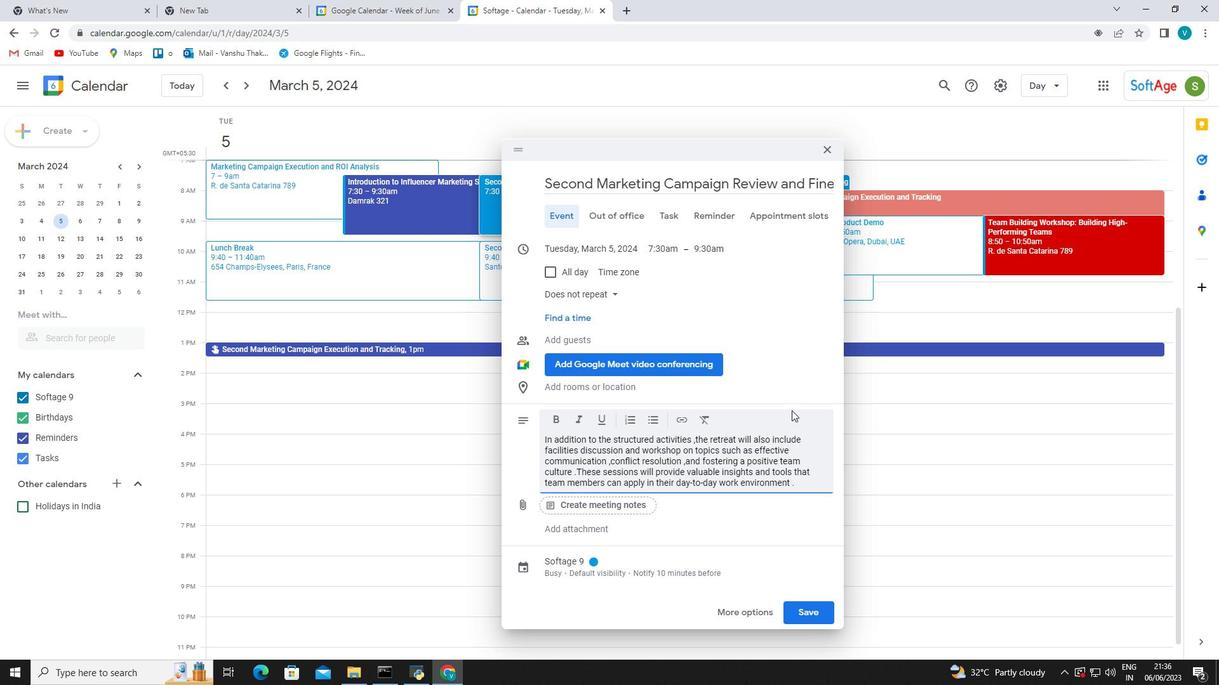 
Action: Mouse moved to (798, 405)
Screenshot: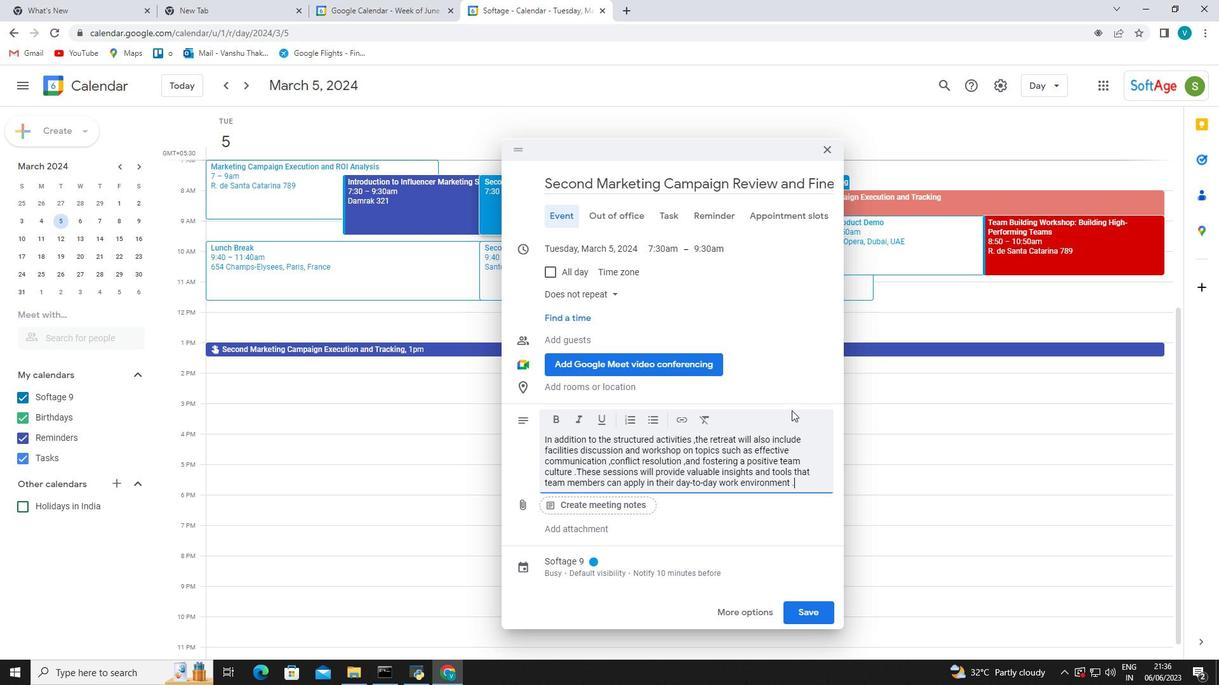 
Action: Mouse scrolled (798, 405) with delta (0, 0)
Screenshot: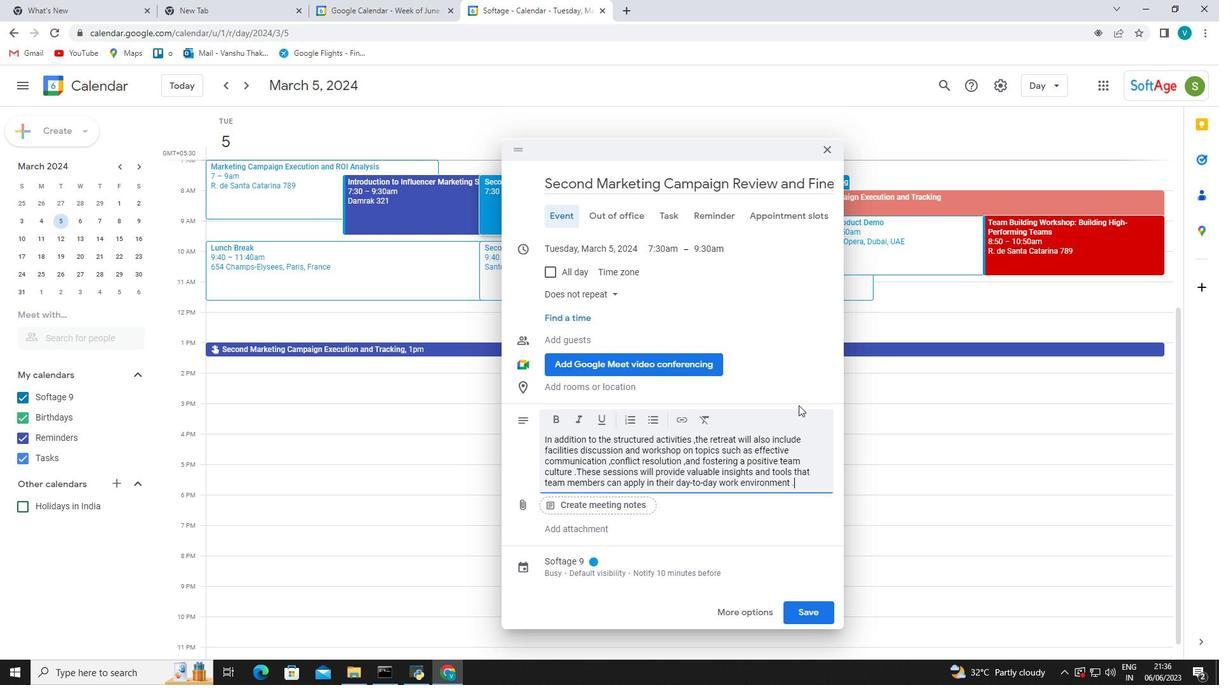 
Action: Mouse moved to (799, 405)
Screenshot: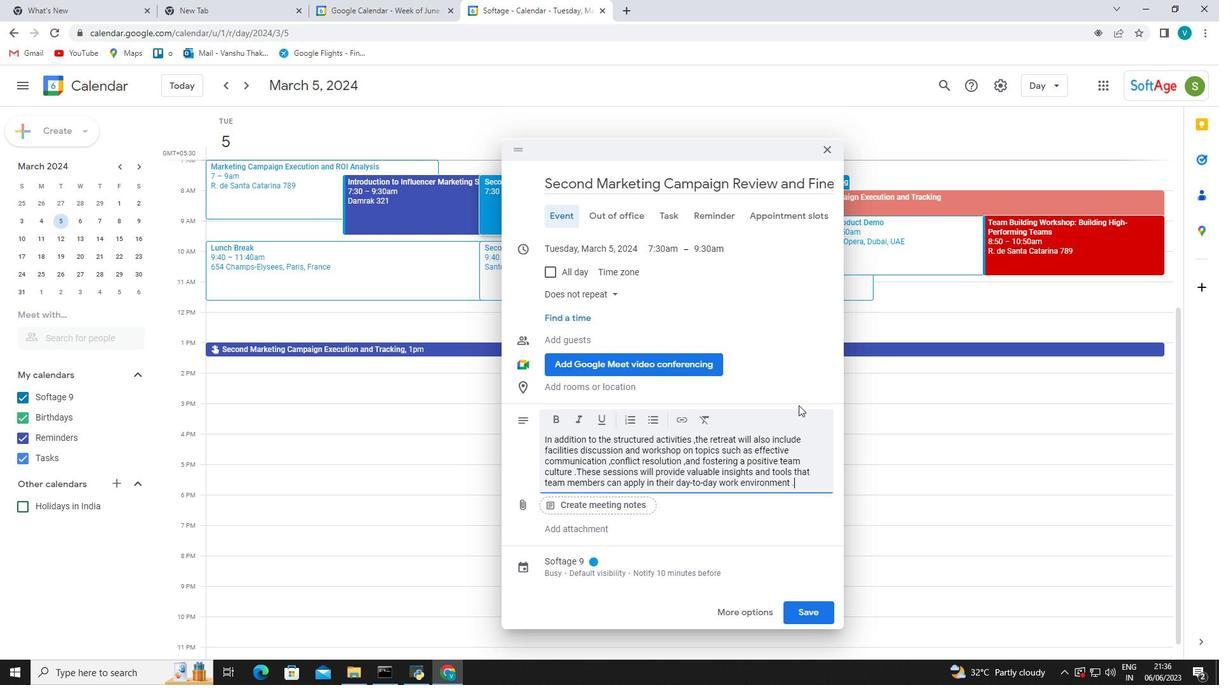 
Action: Mouse scrolled (799, 404) with delta (0, 0)
Screenshot: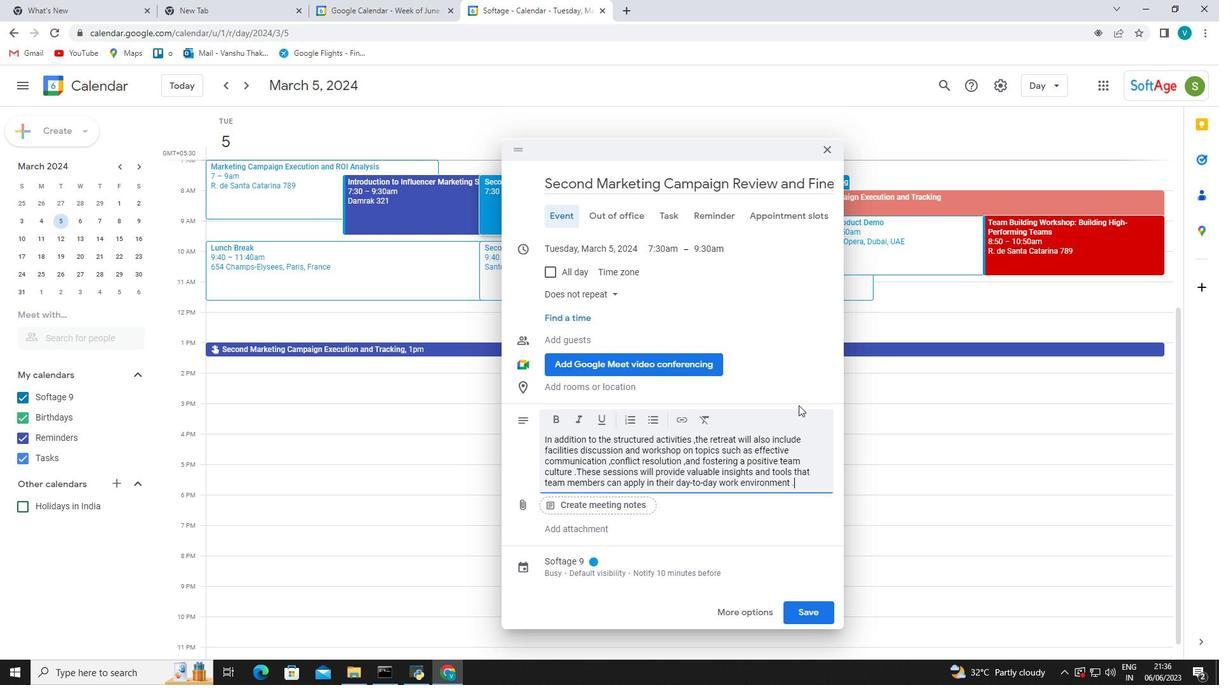 
Action: Mouse scrolled (799, 404) with delta (0, 0)
Screenshot: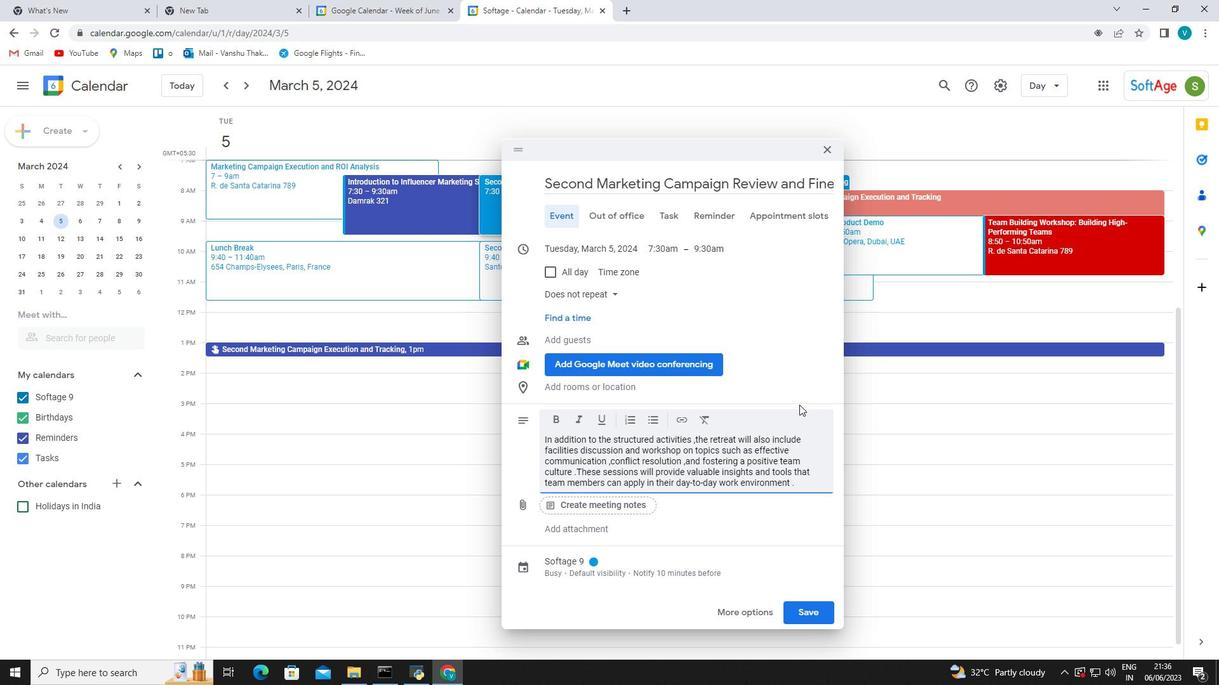 
Action: Mouse moved to (593, 562)
Screenshot: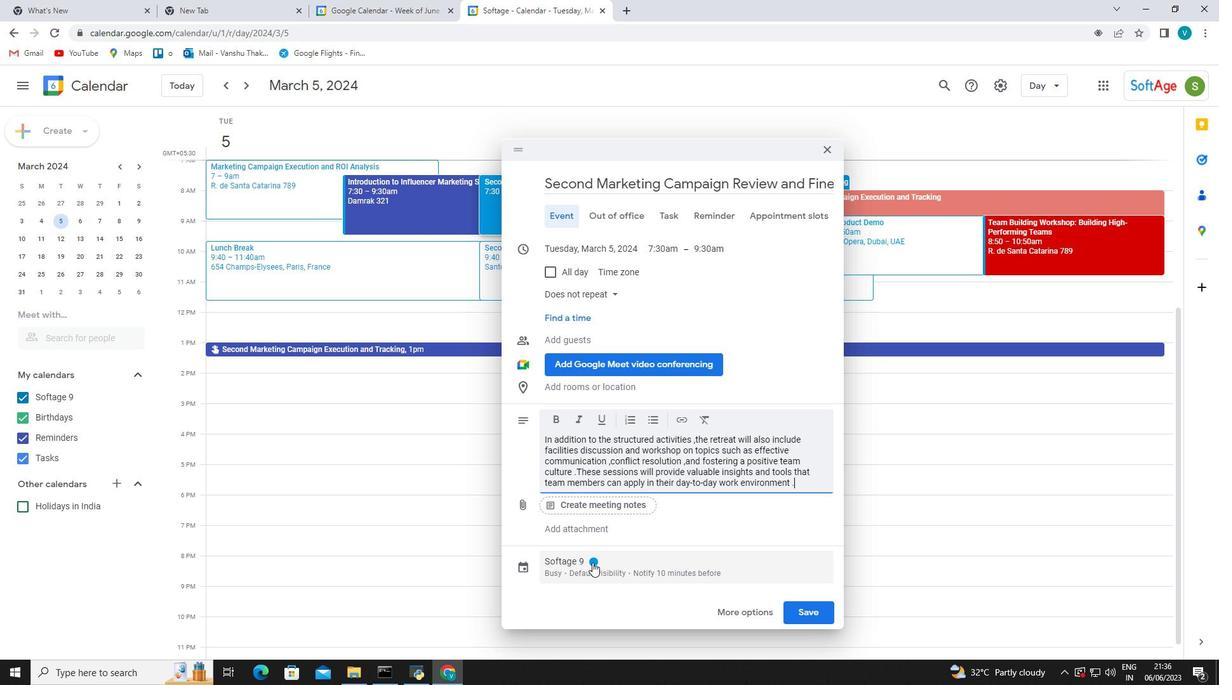 
Action: Mouse pressed left at (593, 562)
Screenshot: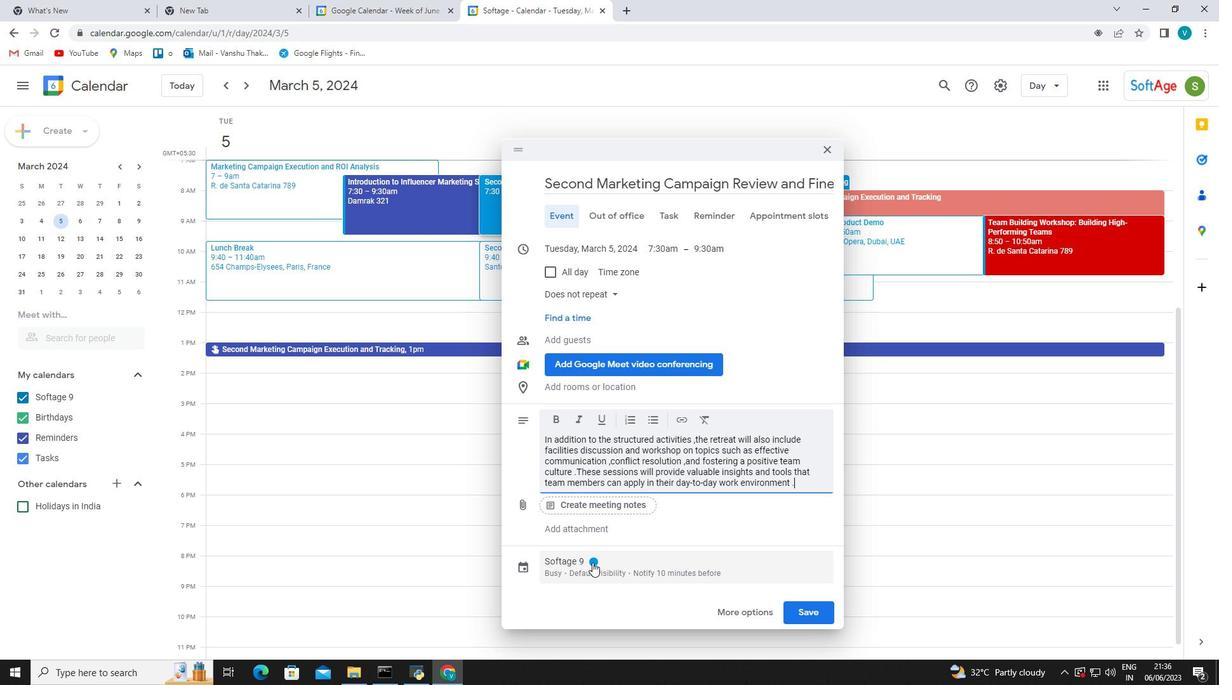 
Action: Mouse moved to (624, 473)
Screenshot: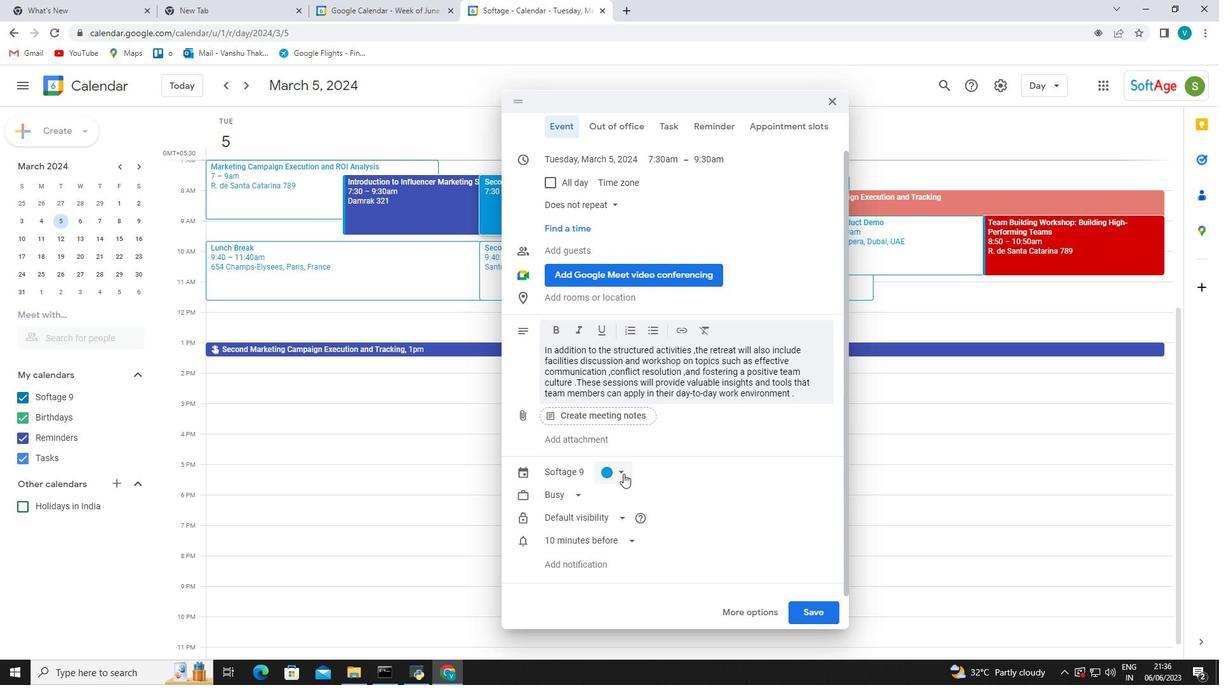 
Action: Mouse pressed left at (624, 473)
Screenshot: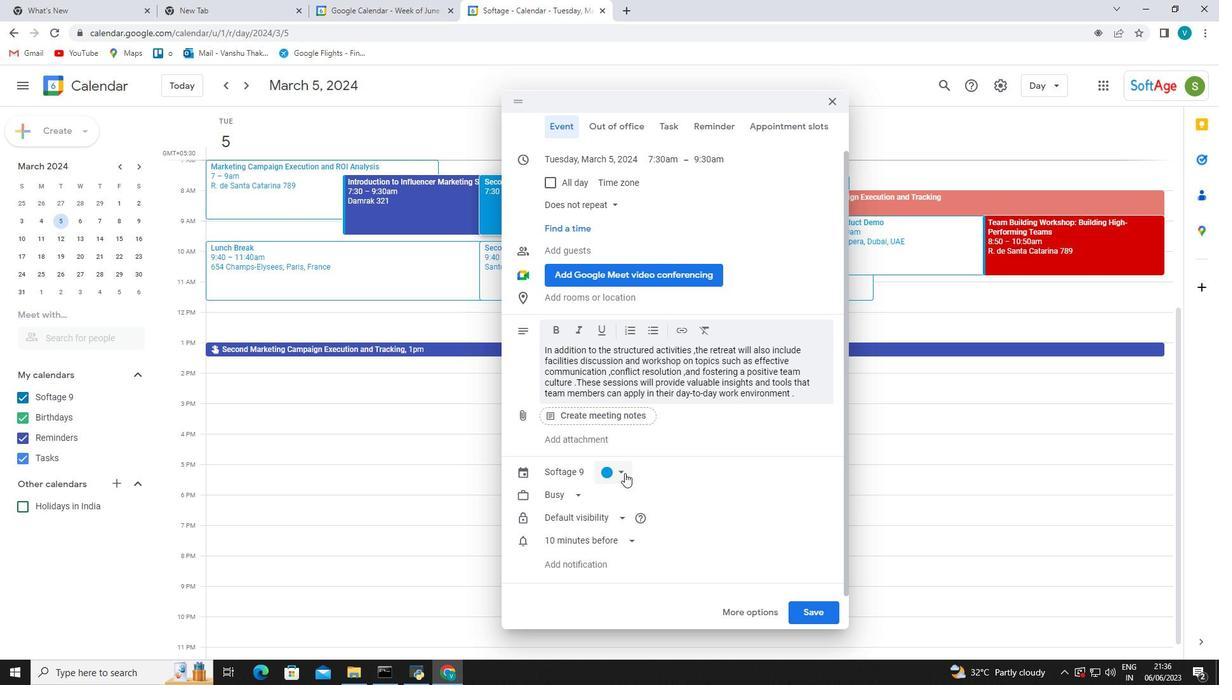 
Action: Mouse moved to (619, 489)
Screenshot: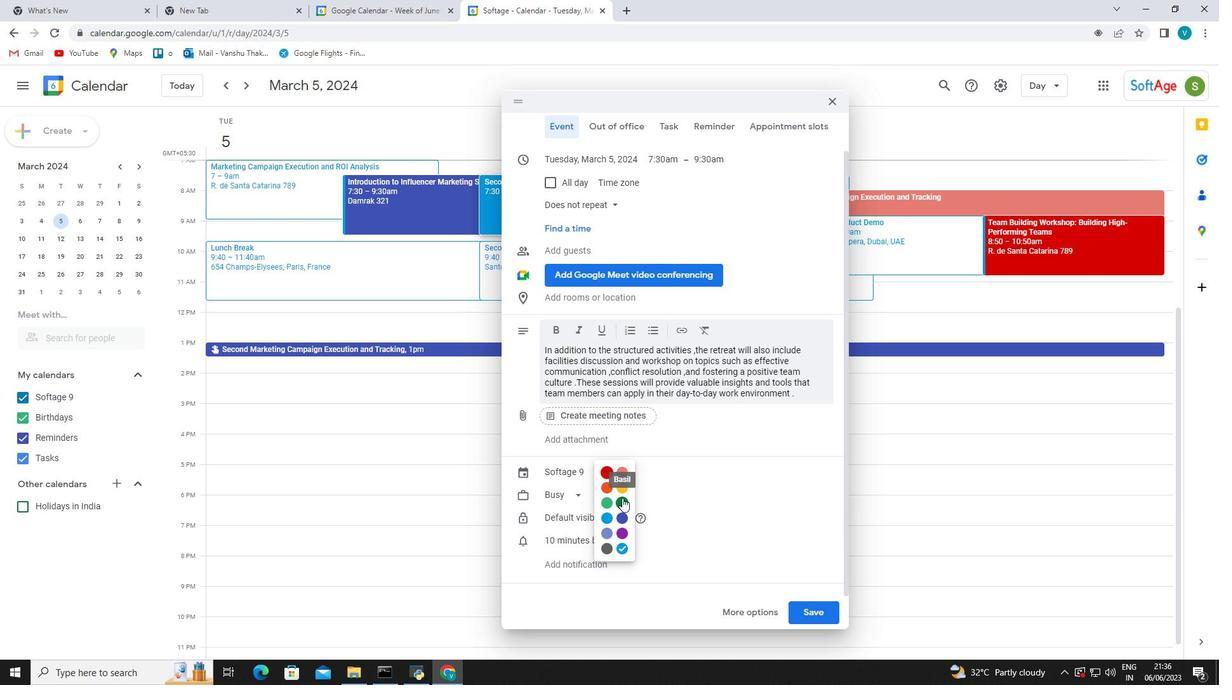 
Action: Mouse pressed left at (619, 489)
Screenshot: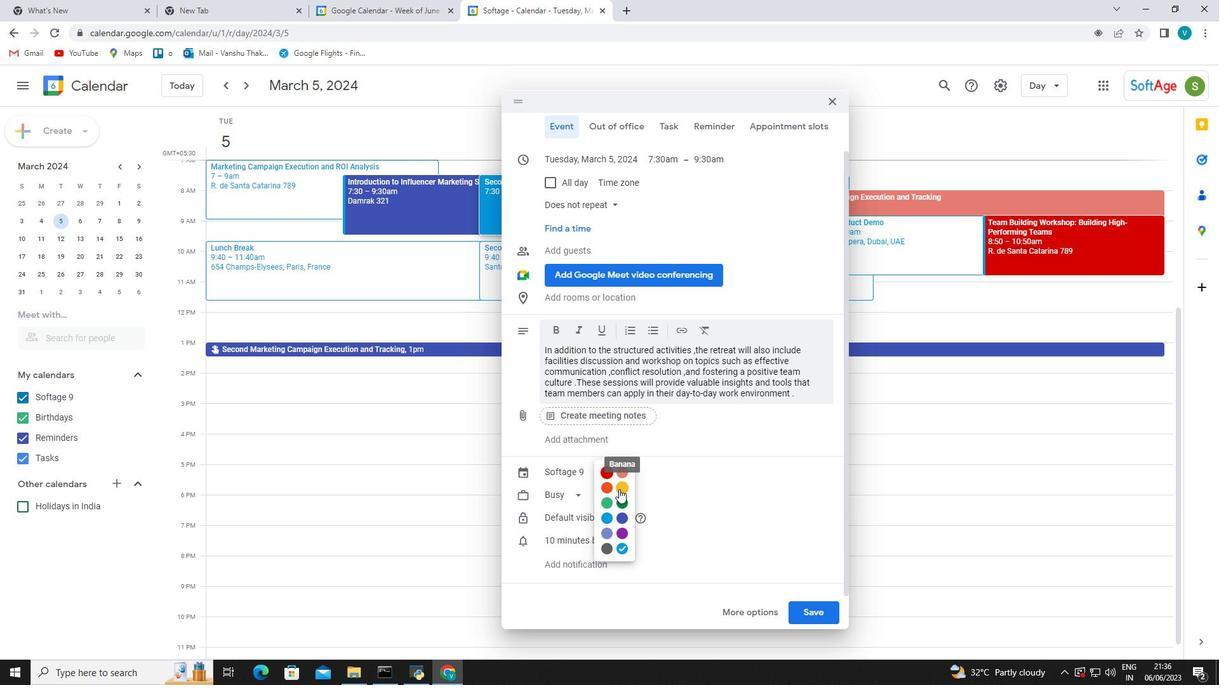 
Action: Mouse moved to (781, 333)
Screenshot: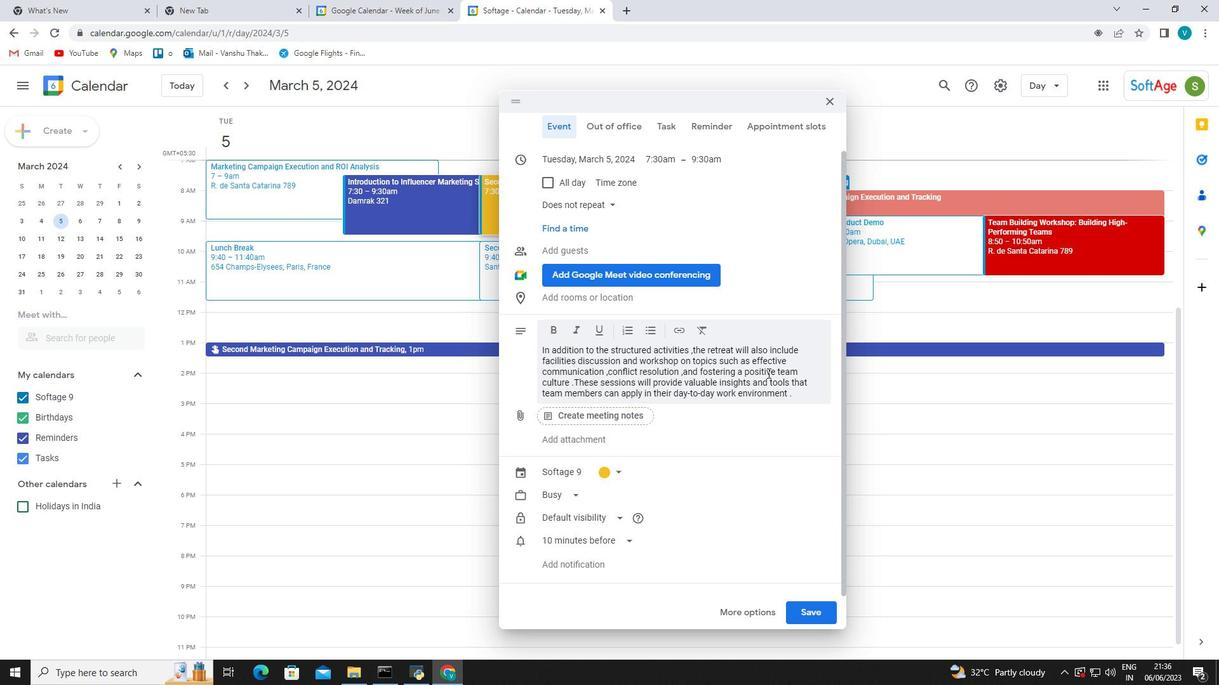 
Action: Mouse scrolled (780, 334) with delta (0, 0)
Screenshot: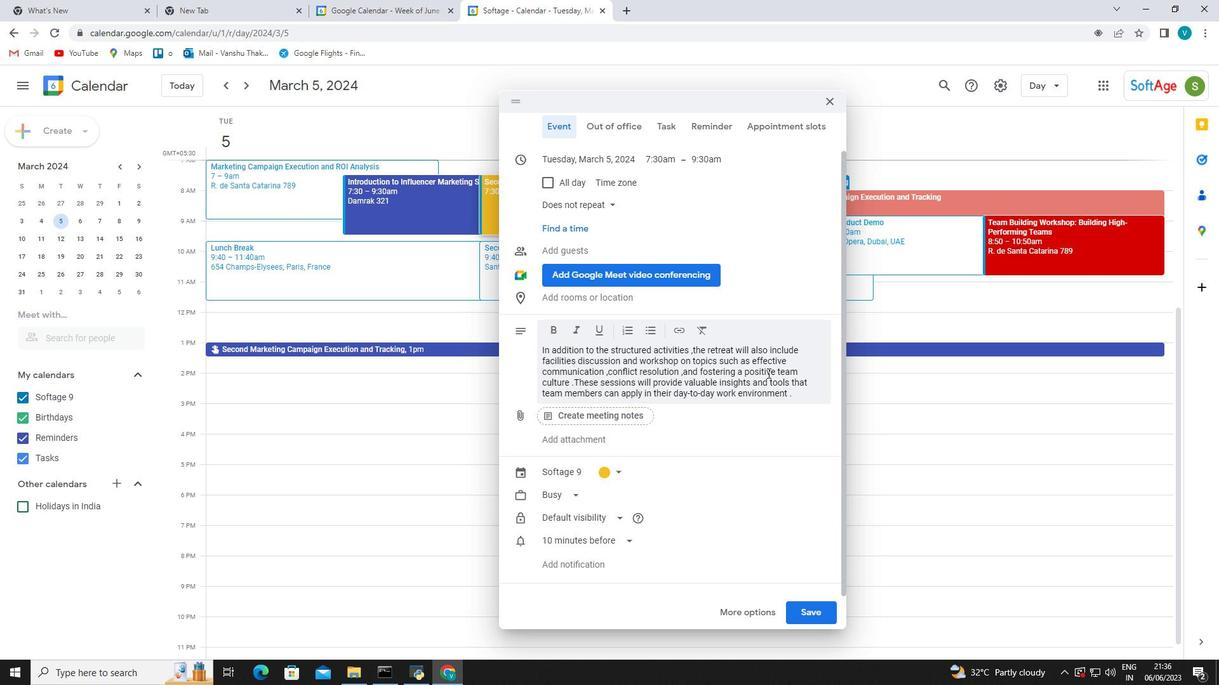 
Action: Mouse moved to (781, 331)
Screenshot: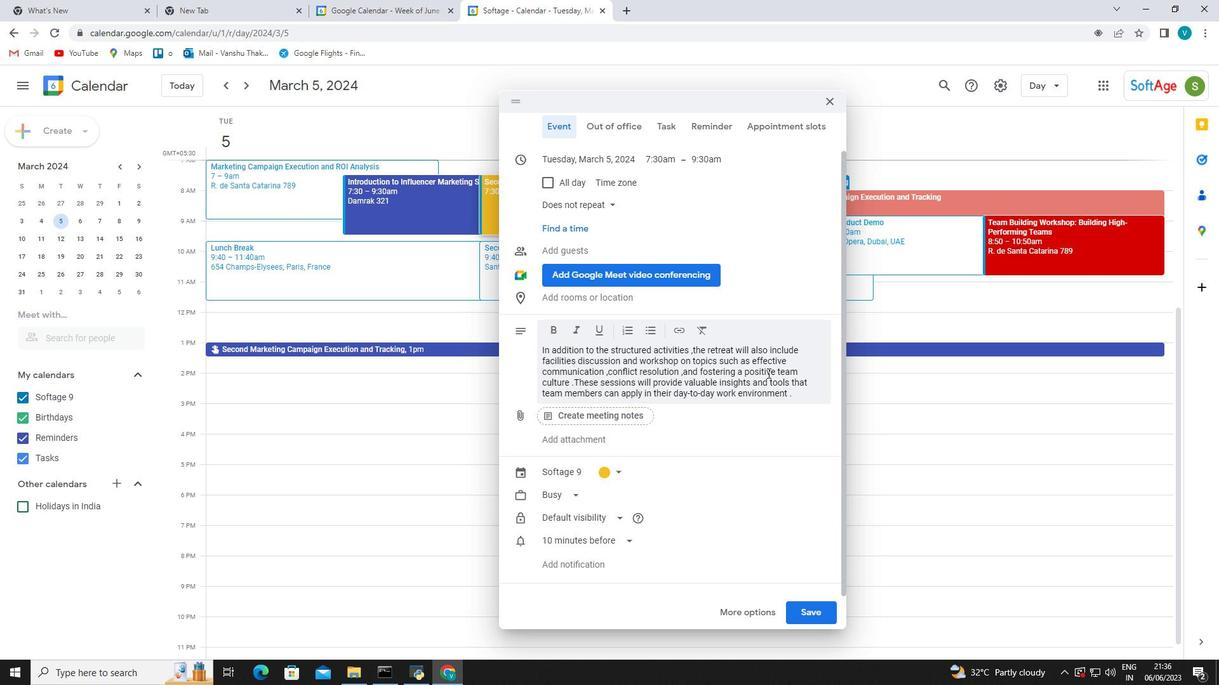 
Action: Mouse scrolled (781, 332) with delta (0, 0)
Screenshot: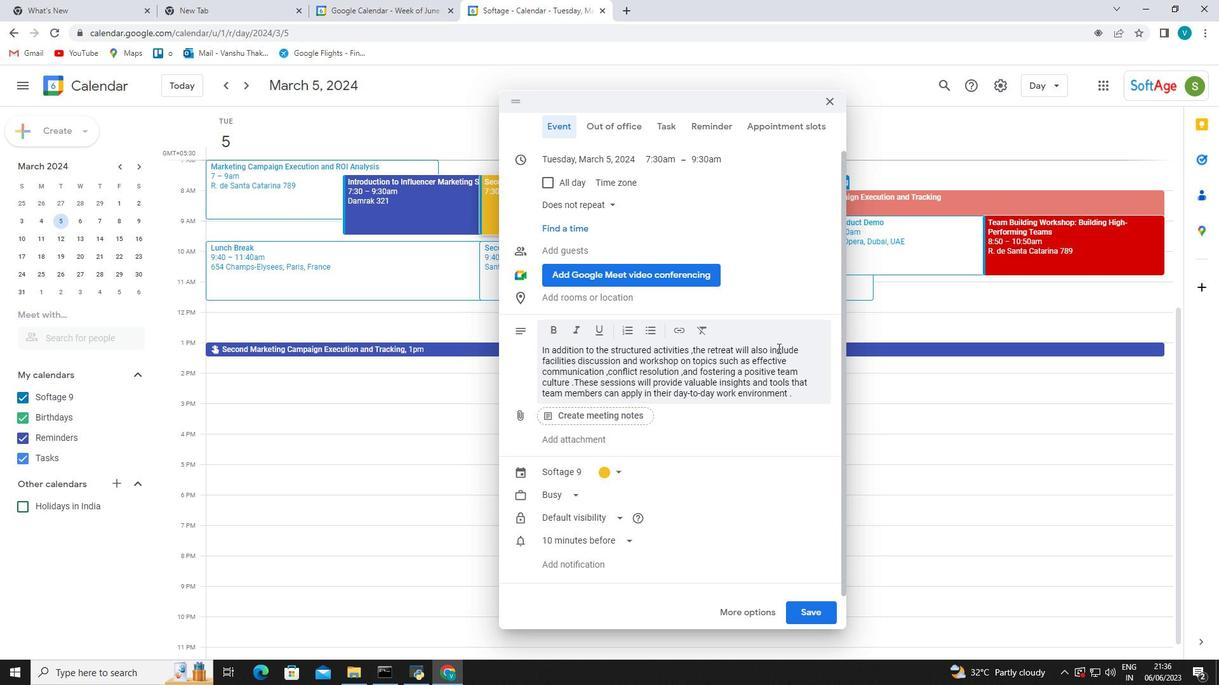 
Action: Mouse moved to (782, 330)
Screenshot: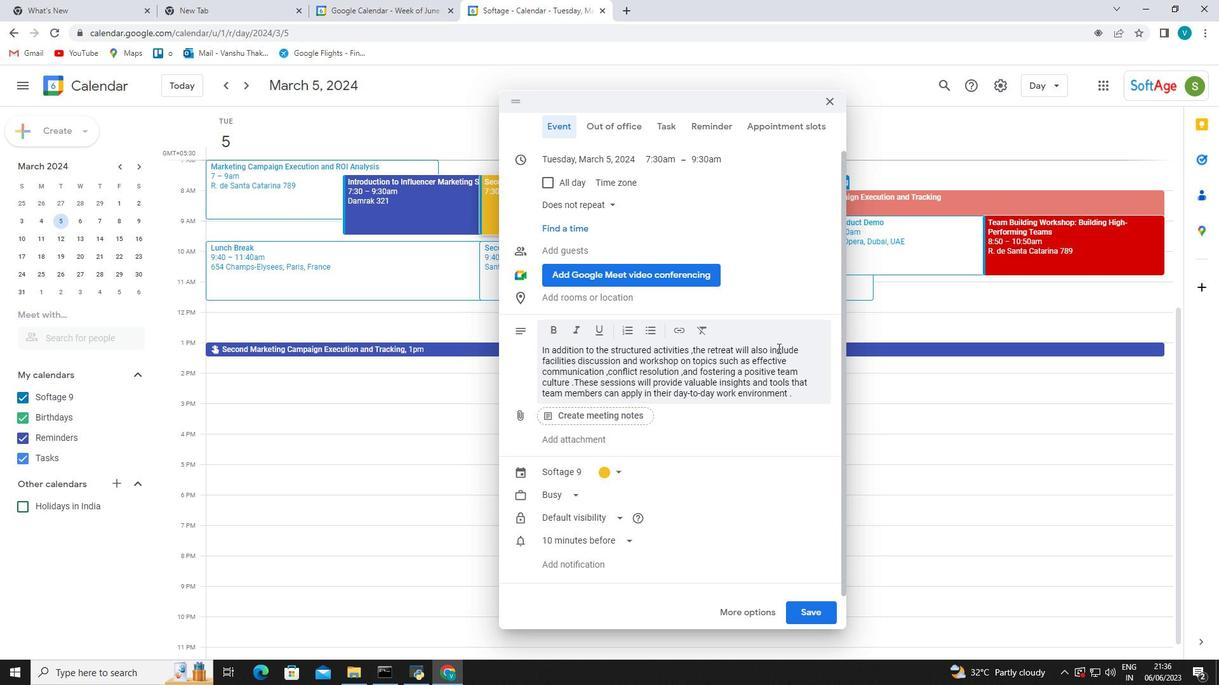 
Action: Mouse scrolled (782, 330) with delta (0, 0)
Screenshot: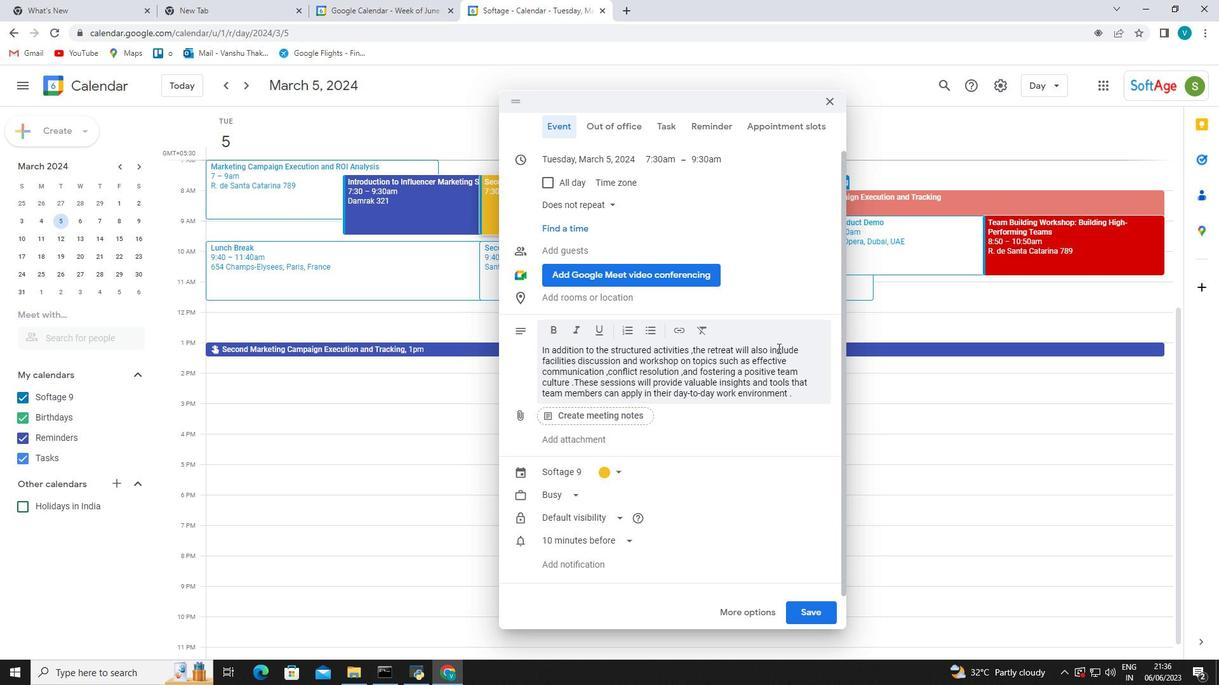 
Action: Mouse scrolled (782, 330) with delta (0, 0)
Screenshot: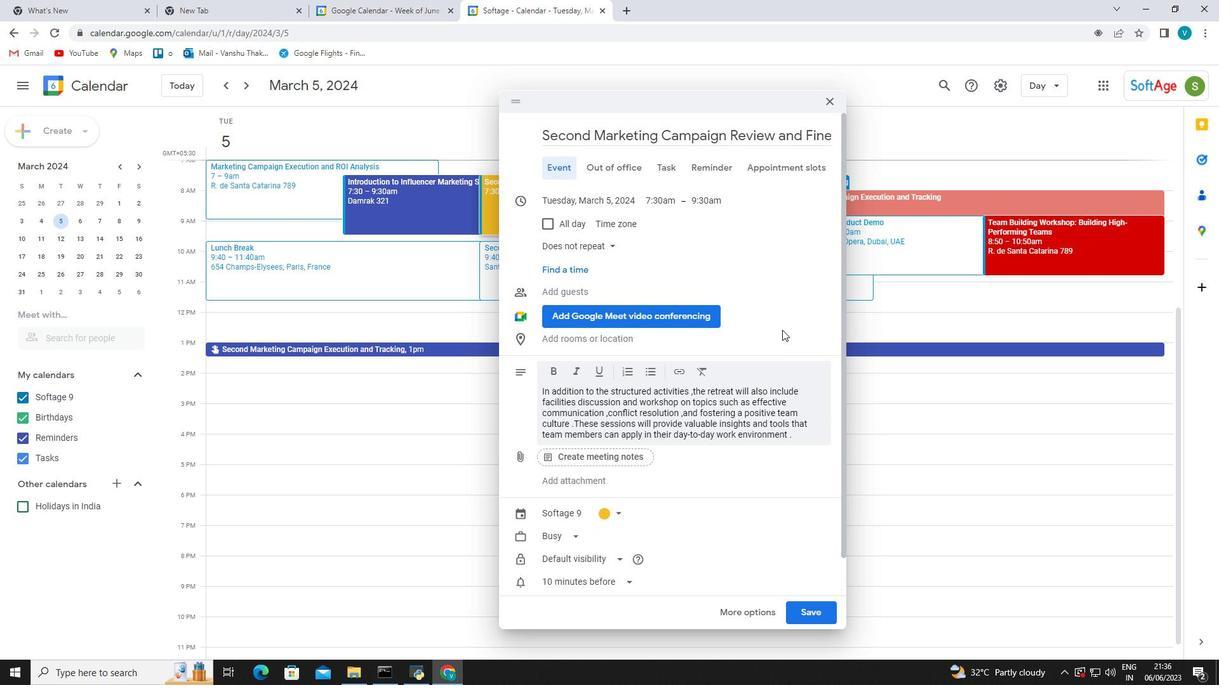 
Action: Mouse scrolled (782, 330) with delta (0, 0)
Screenshot: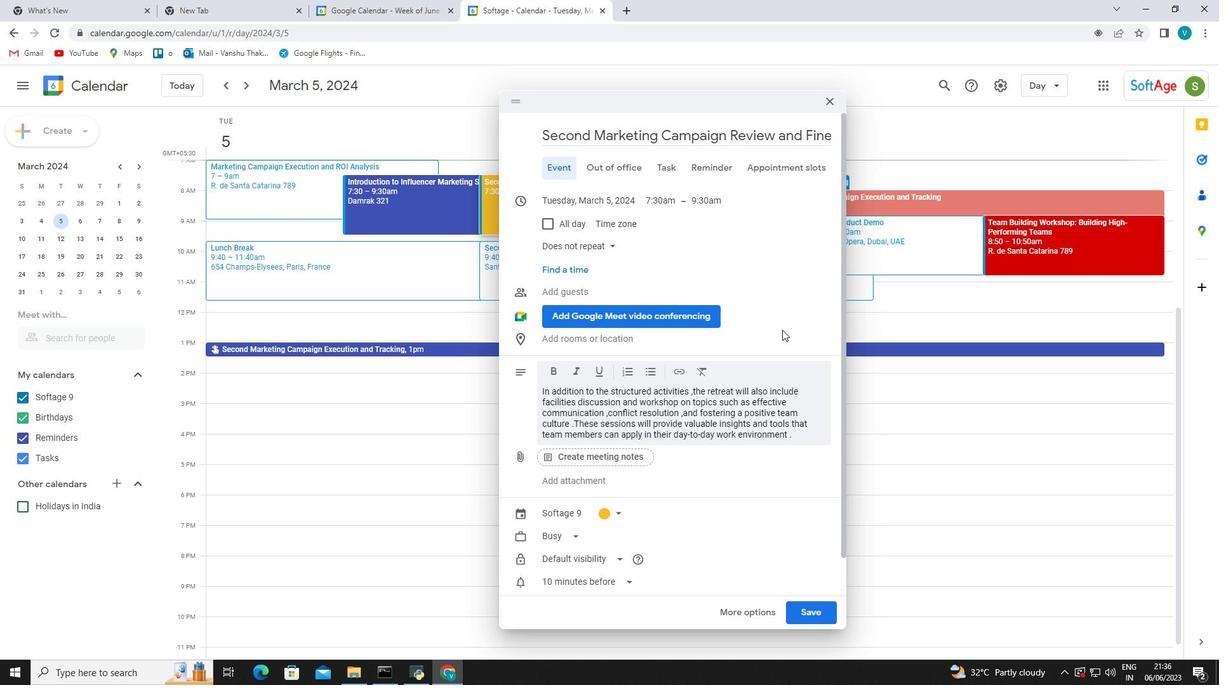 
Action: Mouse scrolled (782, 330) with delta (0, 0)
Screenshot: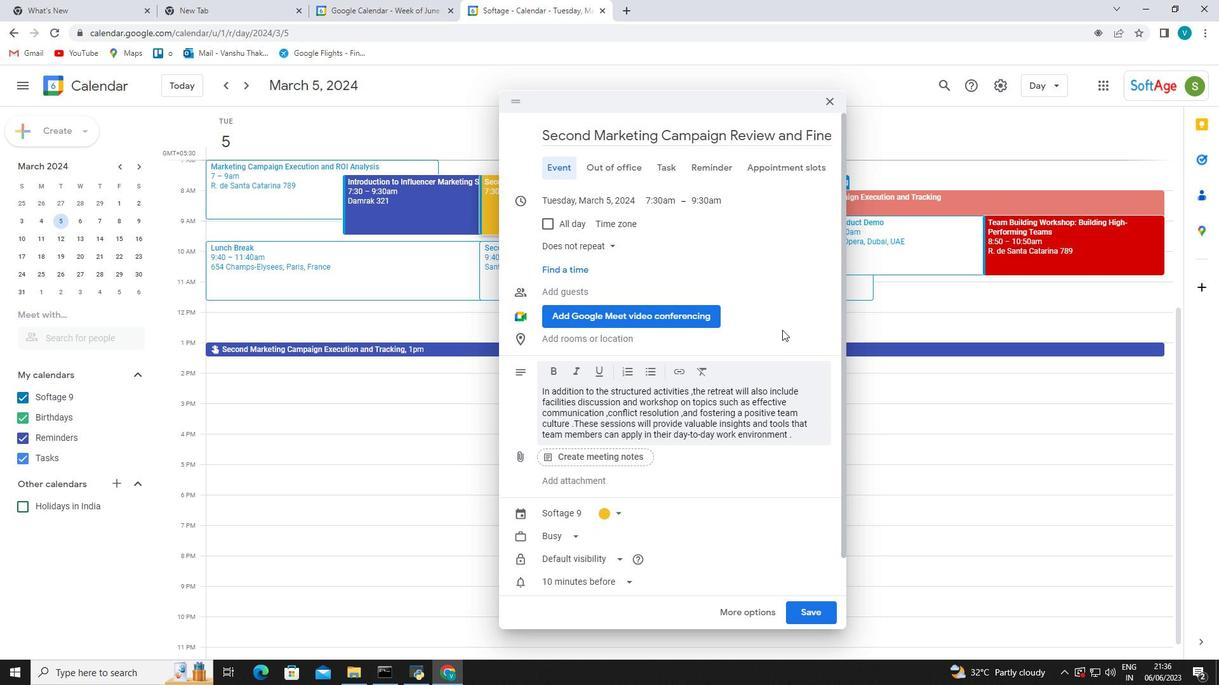 
Action: Mouse moved to (784, 328)
Screenshot: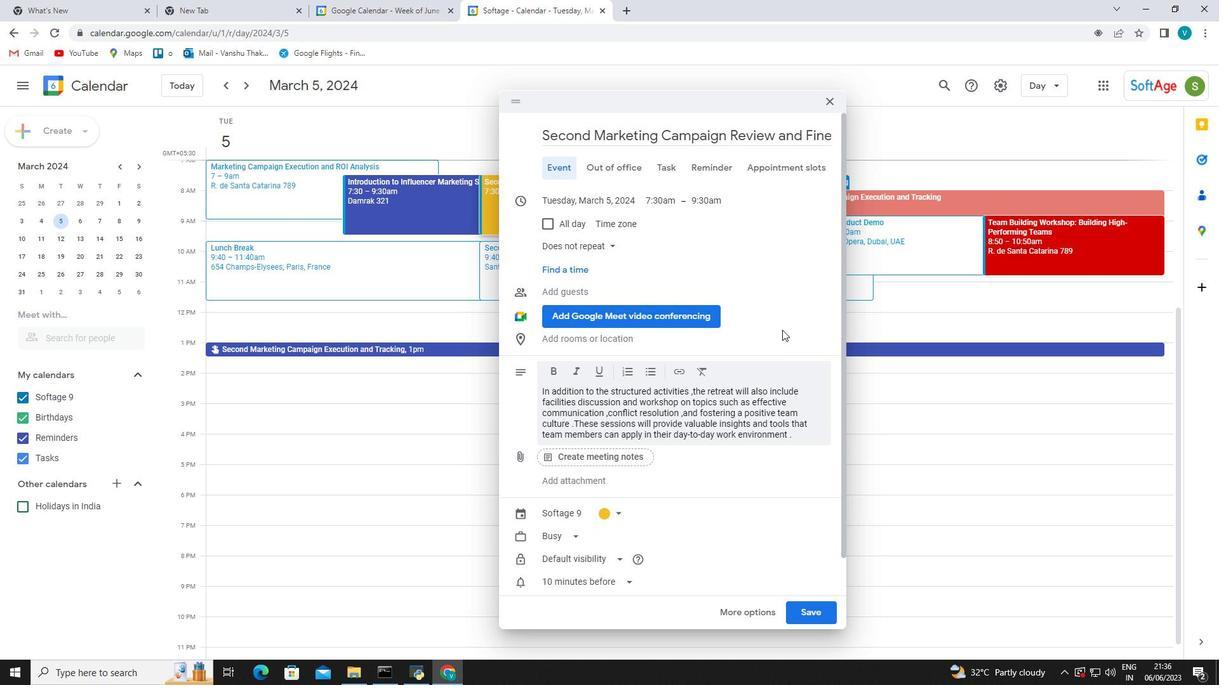 
Action: Mouse scrolled (784, 328) with delta (0, 0)
Screenshot: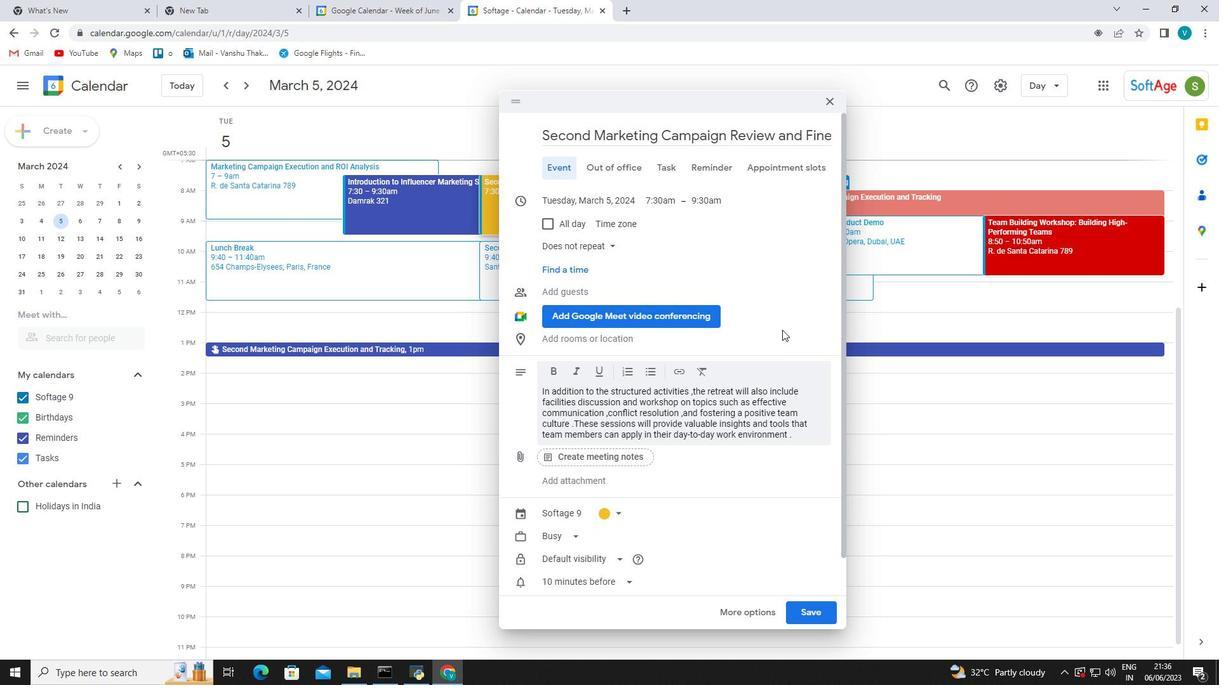 
Action: Mouse moved to (784, 328)
Screenshot: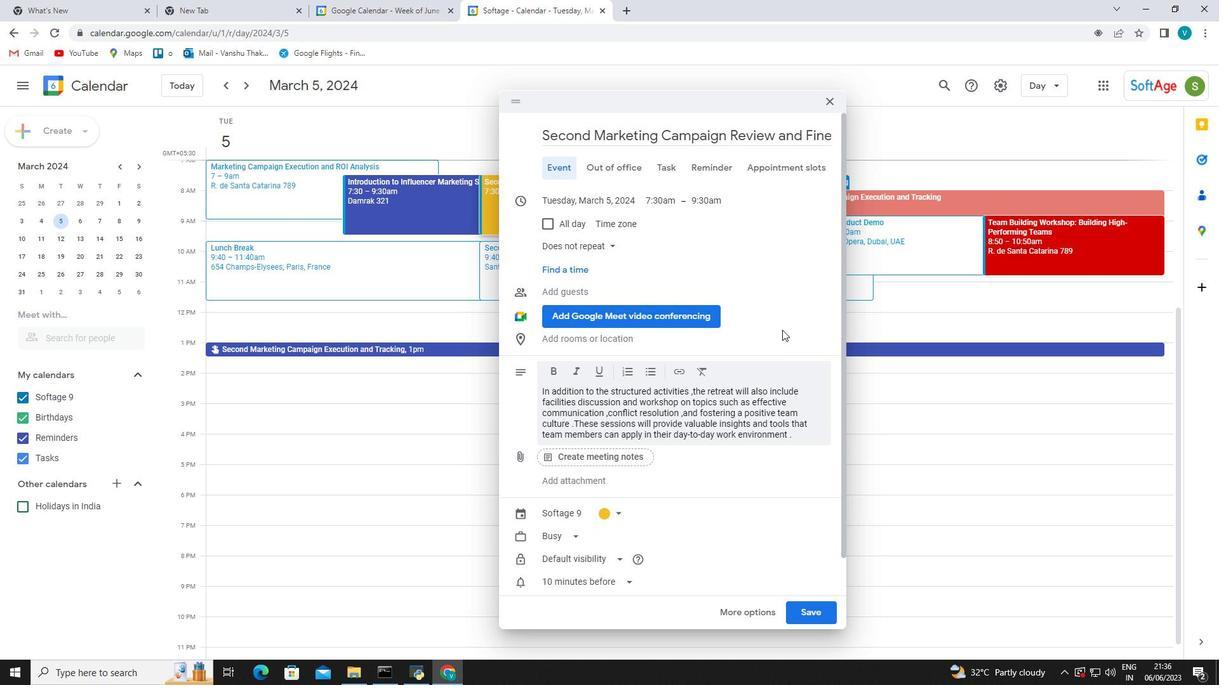 
Action: Mouse scrolled (784, 328) with delta (0, 0)
Screenshot: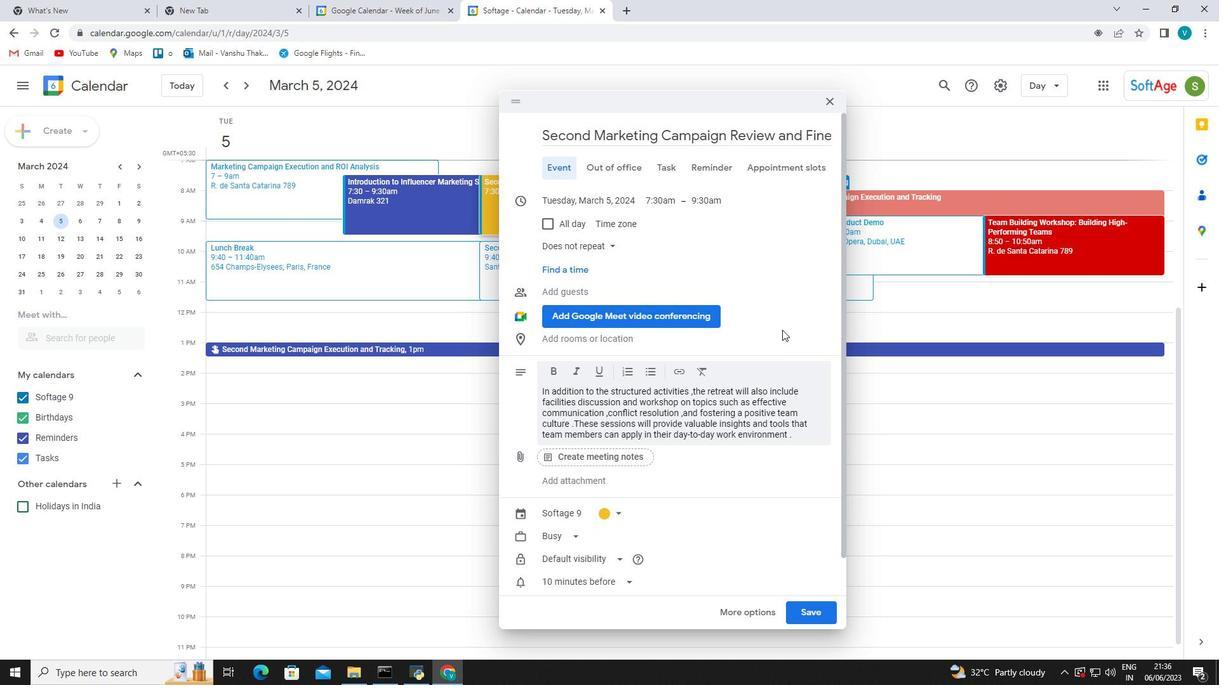
Action: Mouse scrolled (784, 328) with delta (0, 0)
Screenshot: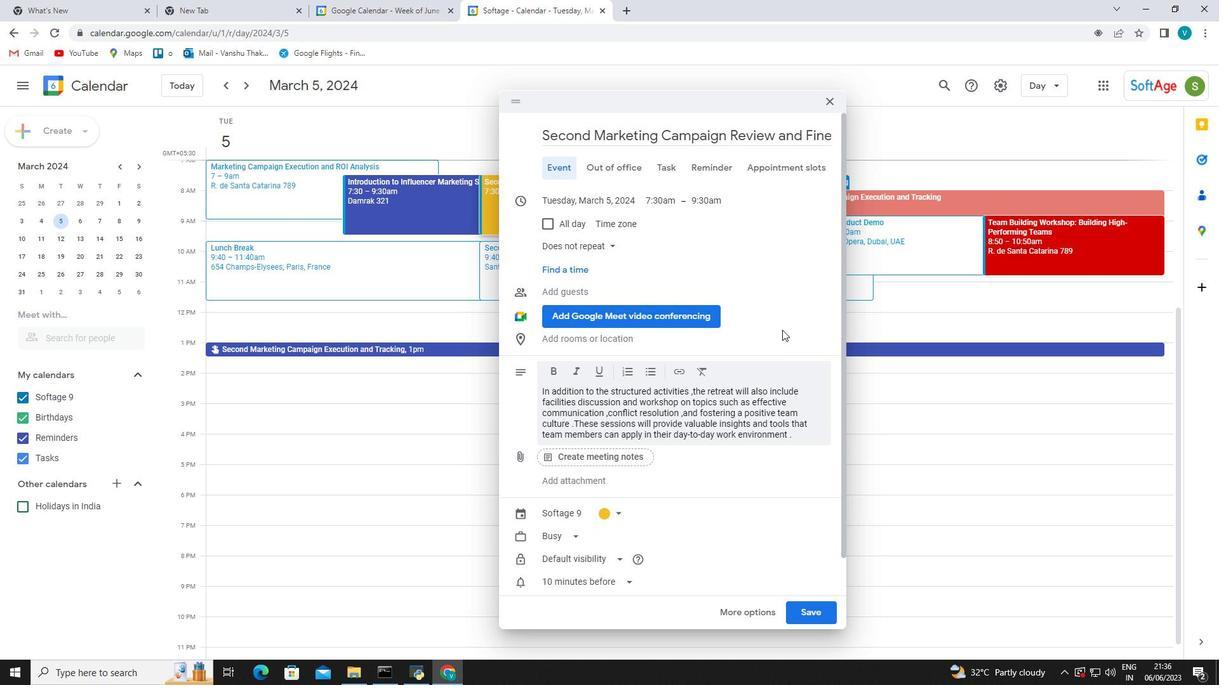 
Action: Mouse moved to (621, 338)
Screenshot: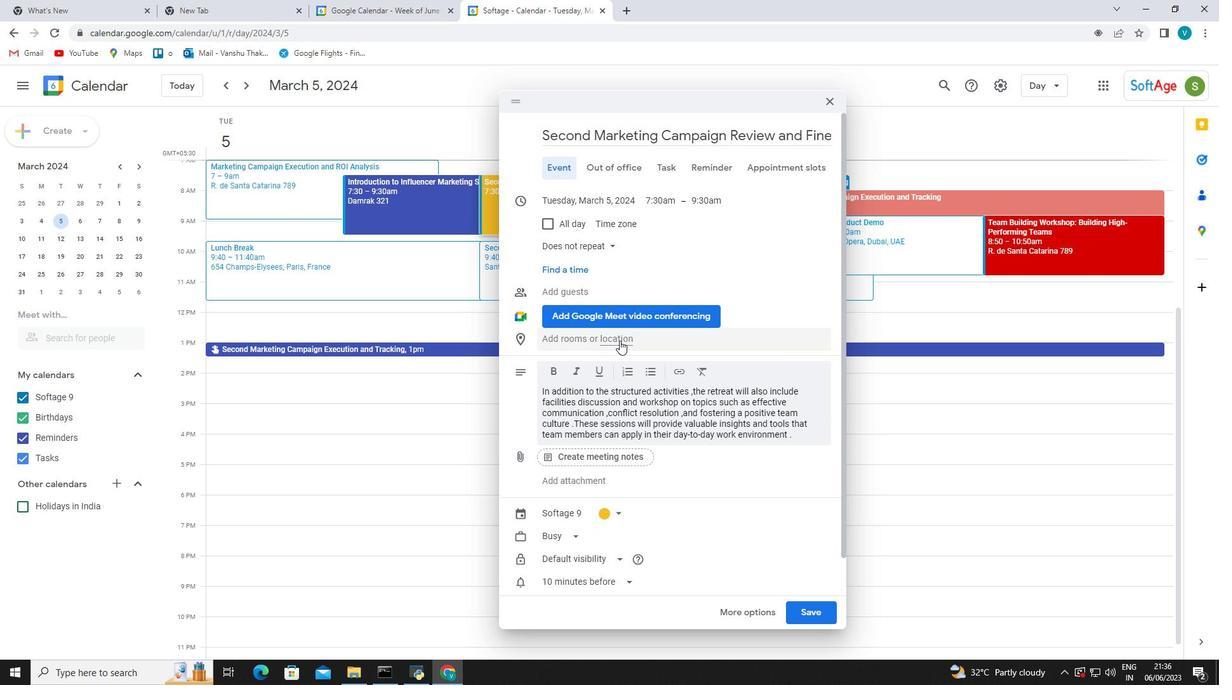 
Action: Mouse pressed left at (621, 338)
Screenshot: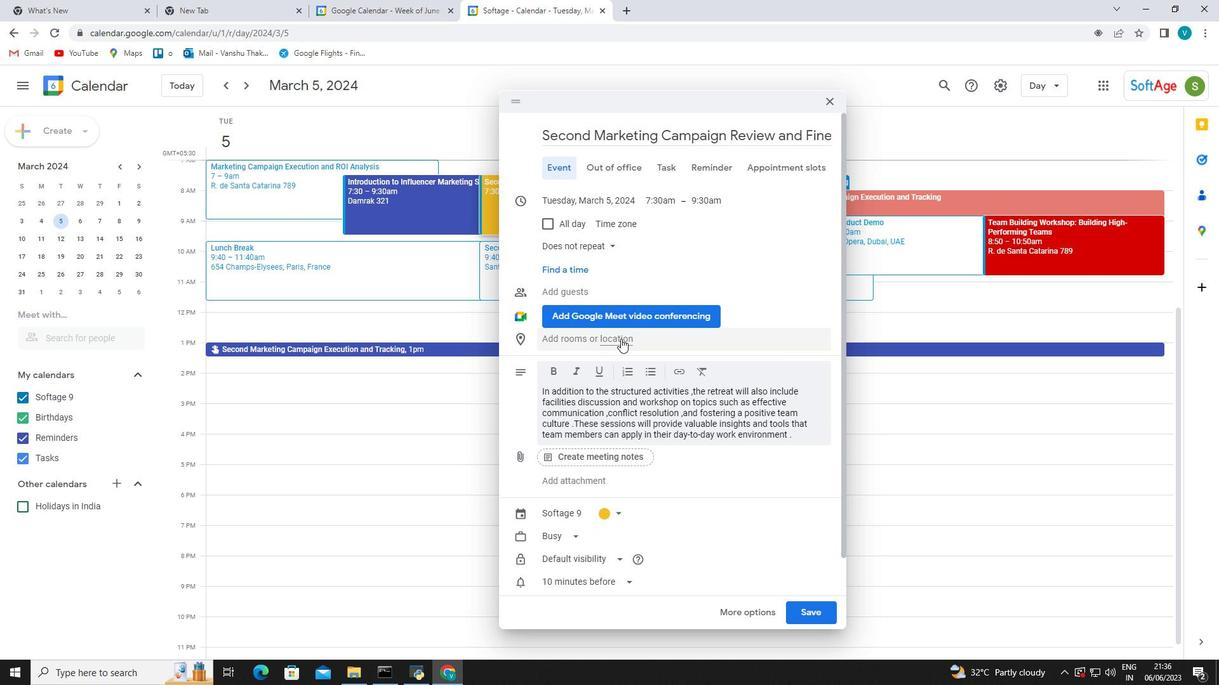 
Action: Mouse moved to (579, 376)
Screenshot: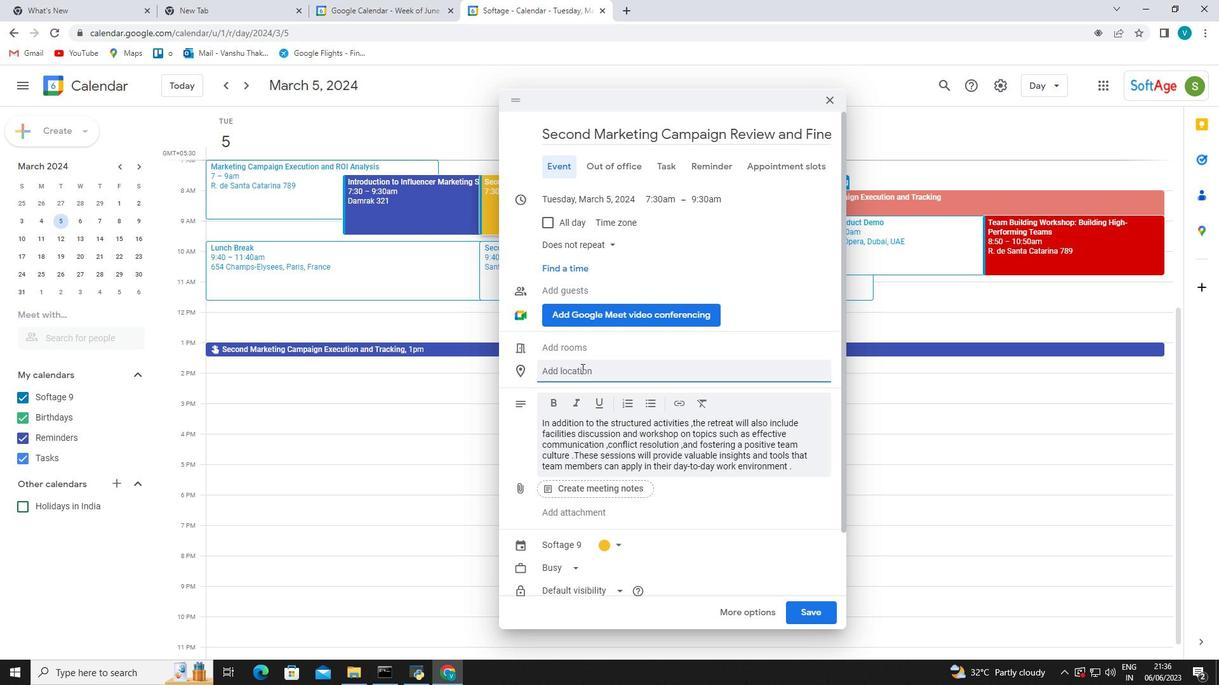 
Action: Mouse pressed left at (579, 376)
Screenshot: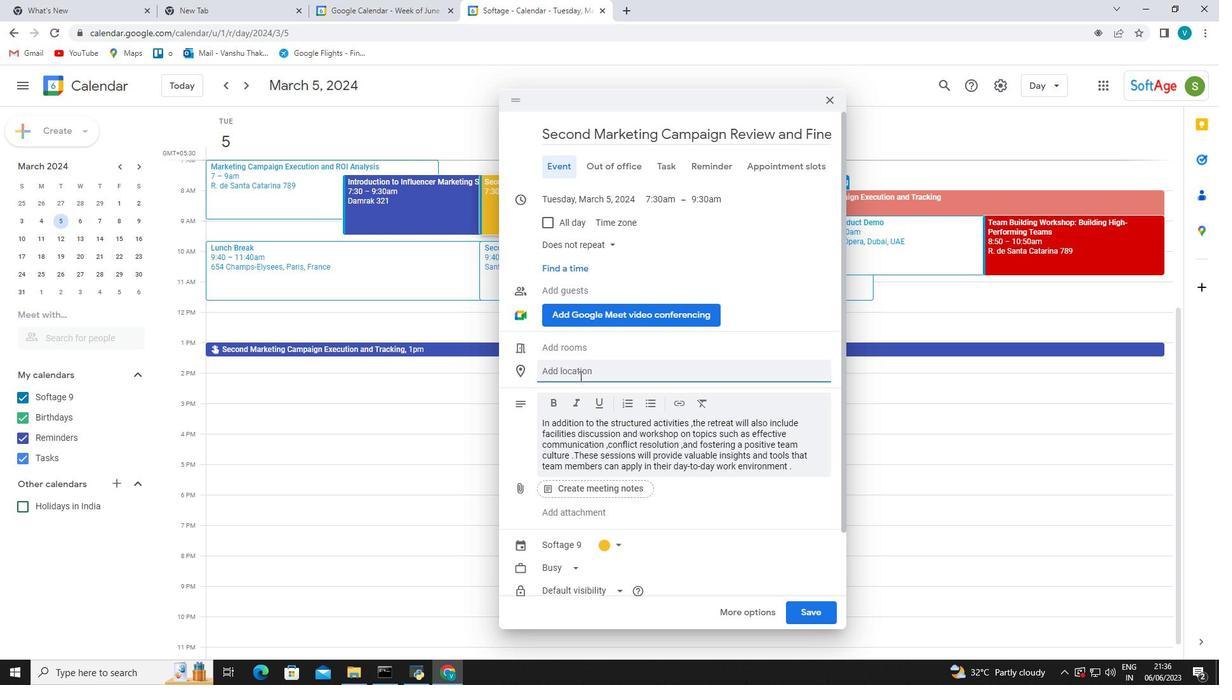 
Action: Mouse moved to (643, 363)
Screenshot: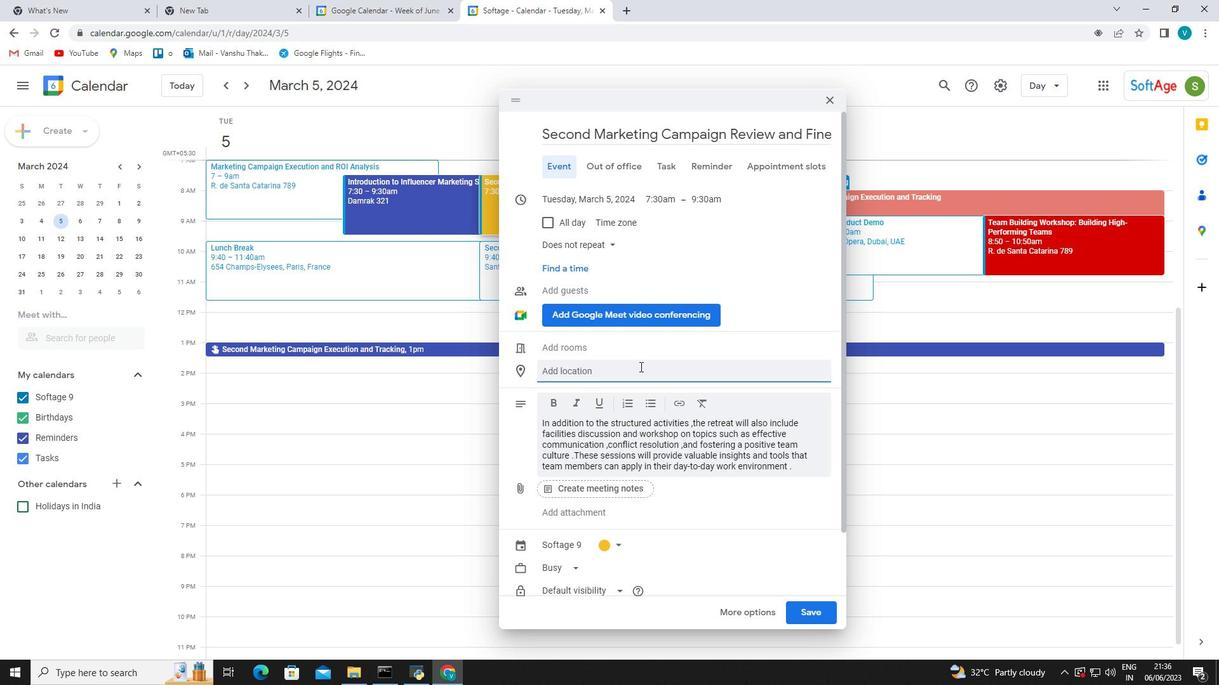 
Action: Key pressed 78
Screenshot: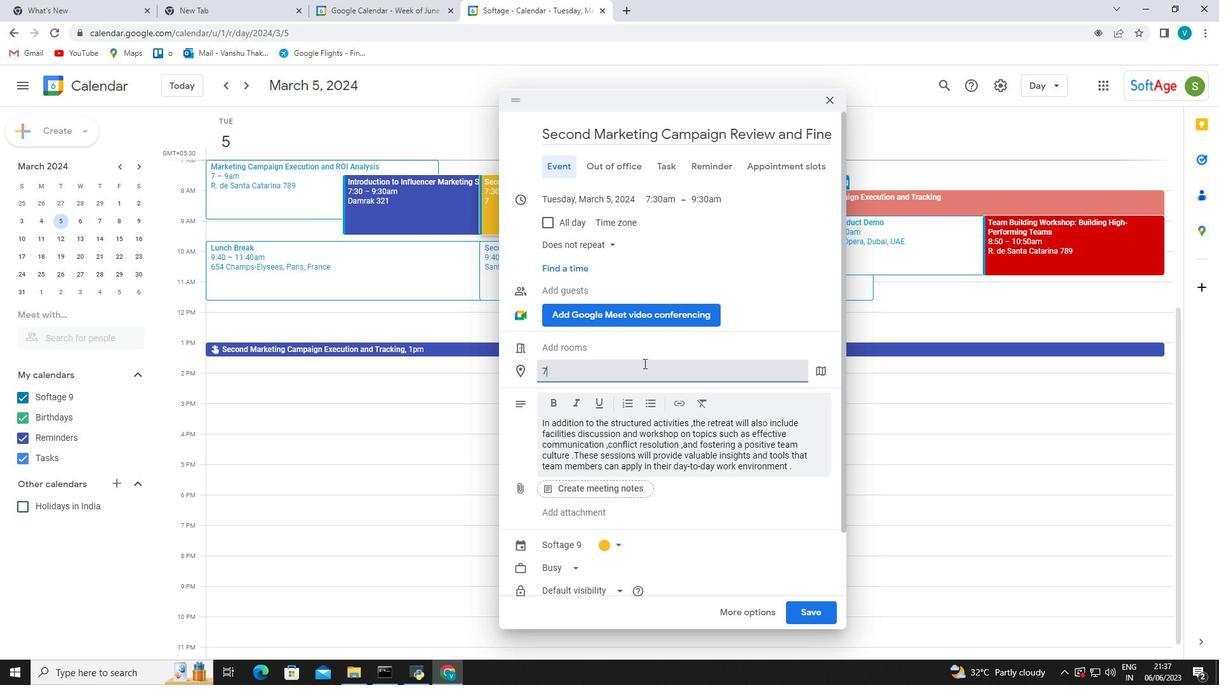 
Action: Mouse moved to (748, 294)
Screenshot: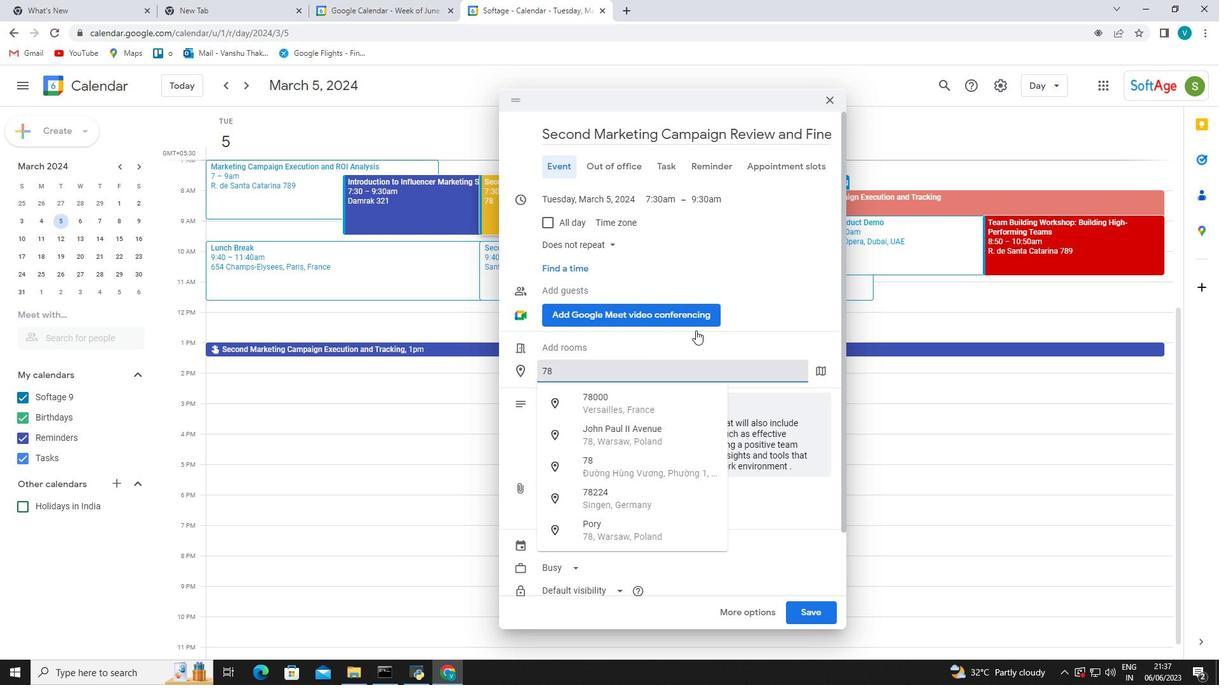 
Action: Key pressed 9<Key.space><Key.shift_r>Colosseum<Key.space>,<Key.shift_r>Rome<Key.space>,<Key.shift_r>Italy<Key.space><Key.enter>
Screenshot: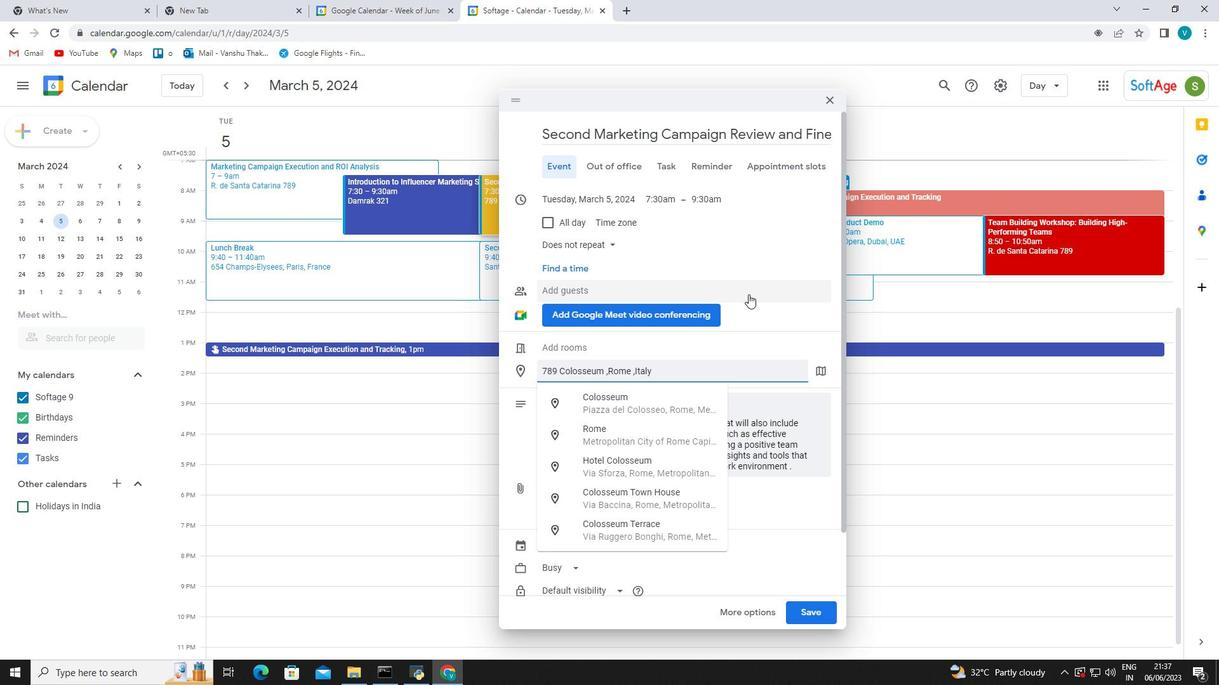 
Action: Mouse moved to (572, 283)
Screenshot: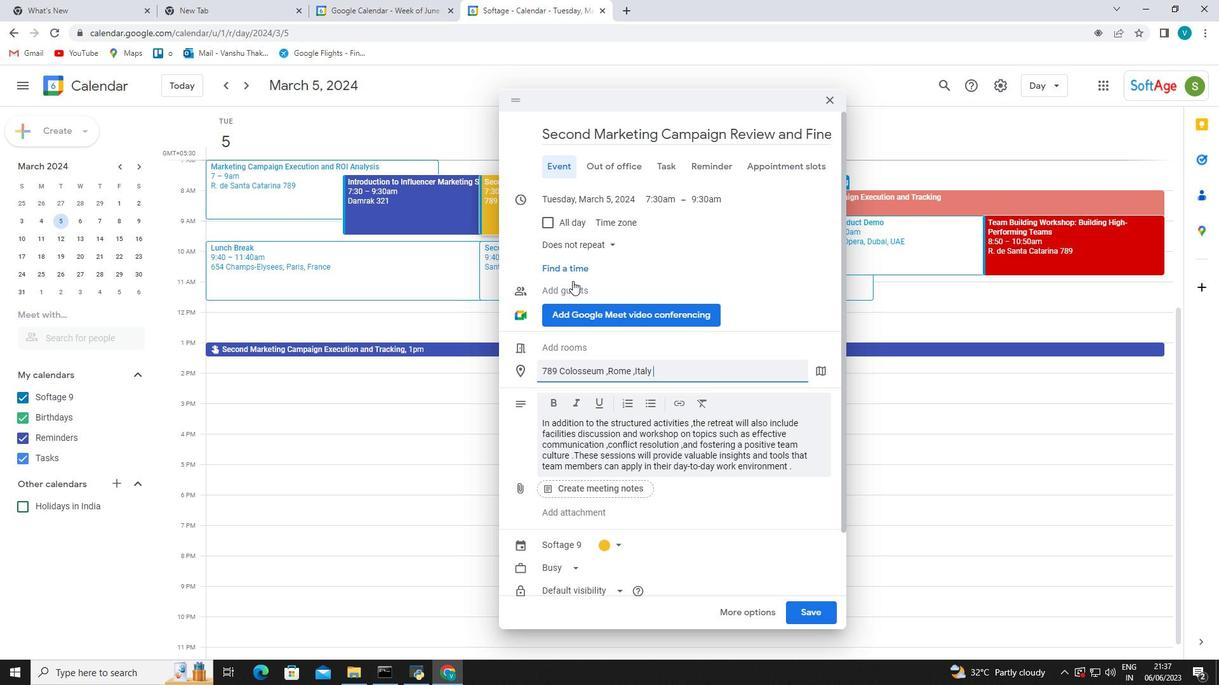 
Action: Mouse pressed left at (572, 283)
Screenshot: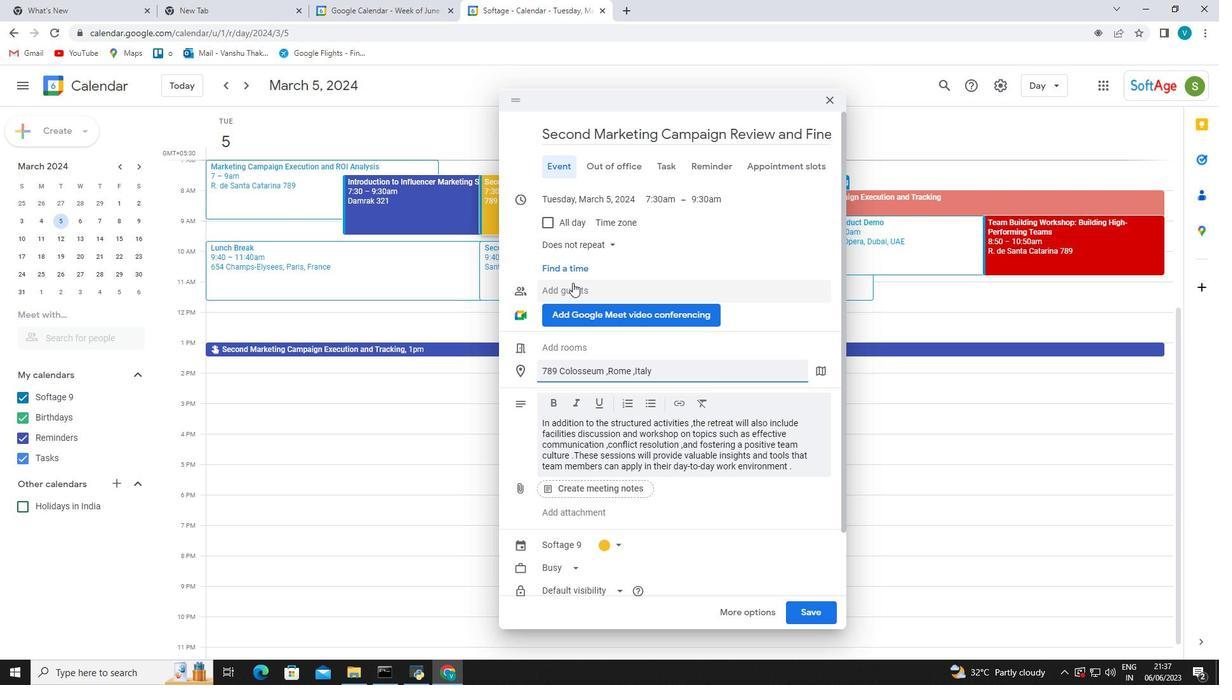 
Action: Mouse moved to (572, 283)
Screenshot: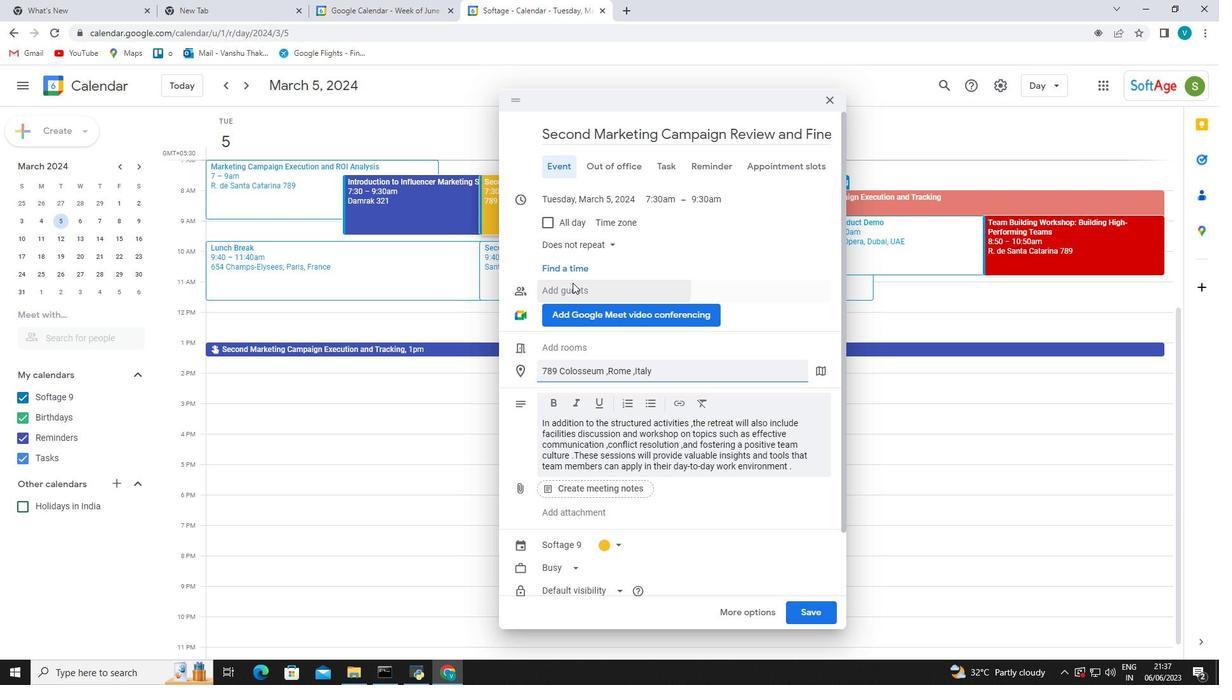
Action: Mouse pressed left at (572, 283)
Screenshot: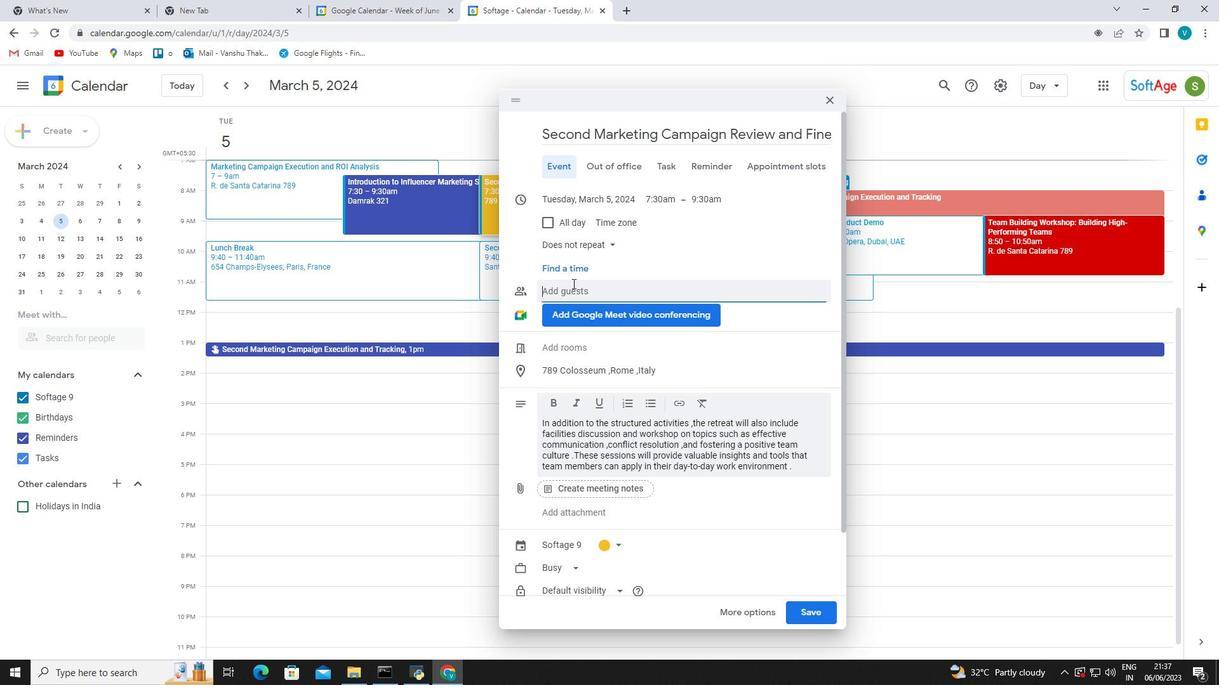 
Action: Key pressed softage.9
Screenshot: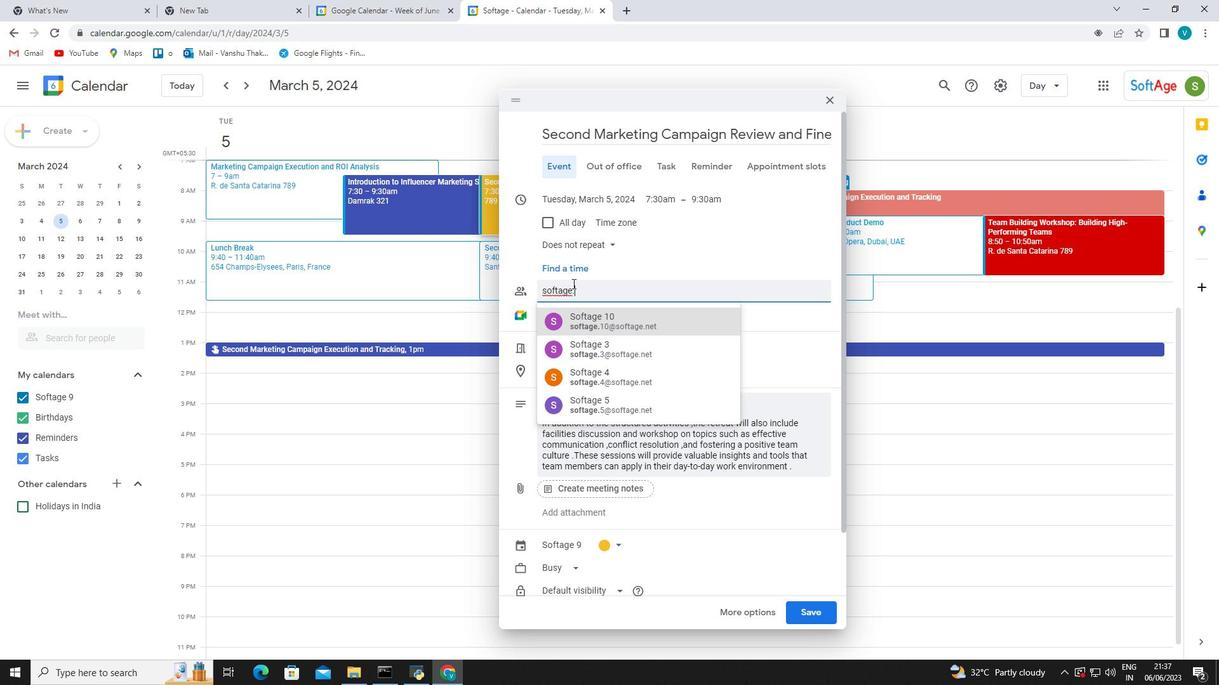 
Action: Mouse moved to (621, 337)
Screenshot: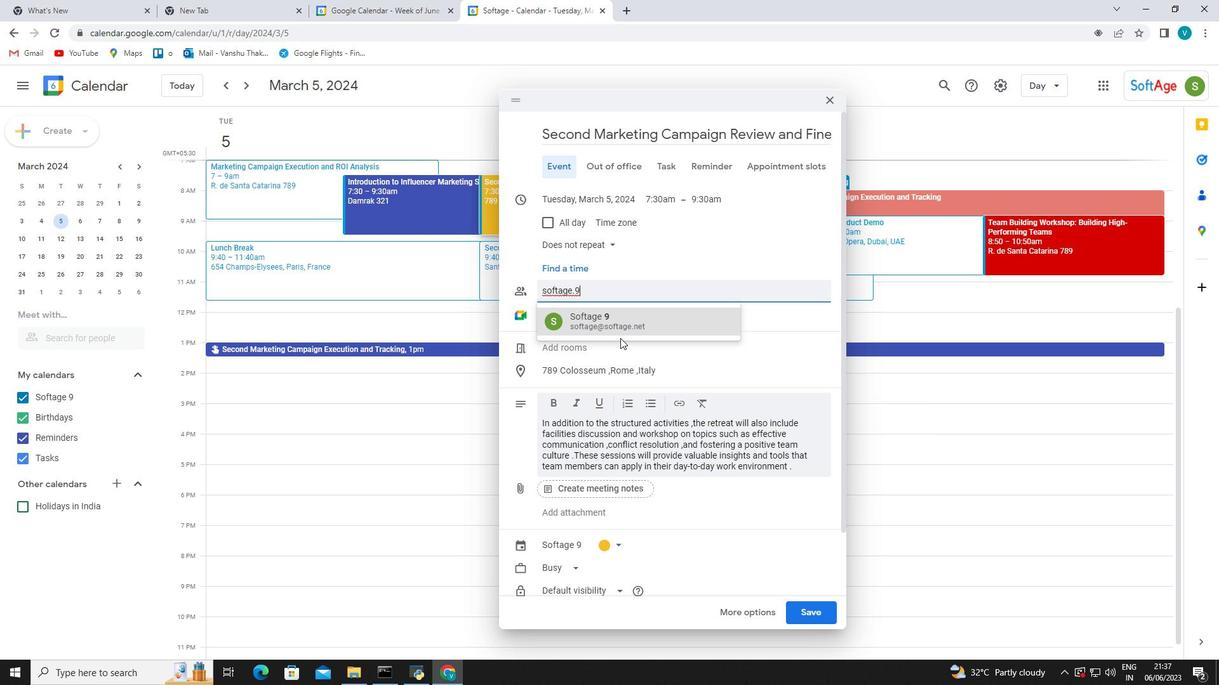
Action: Key pressed <Key.backspace>7
Screenshot: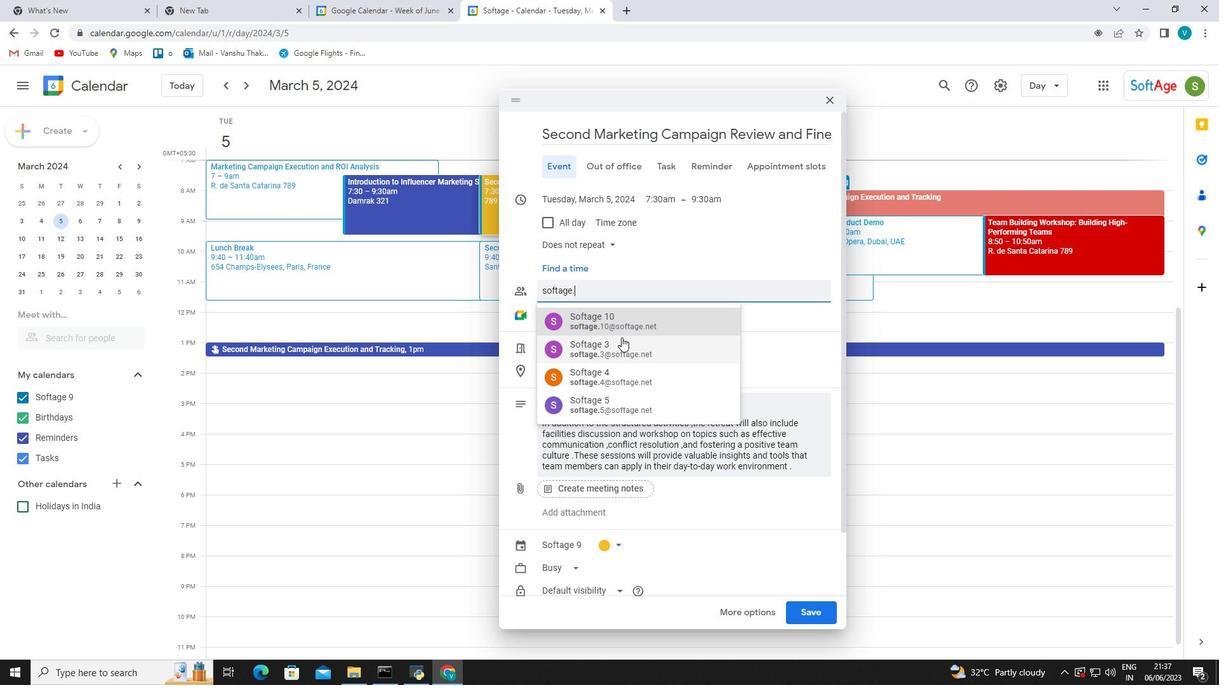 
Action: Mouse moved to (626, 327)
Screenshot: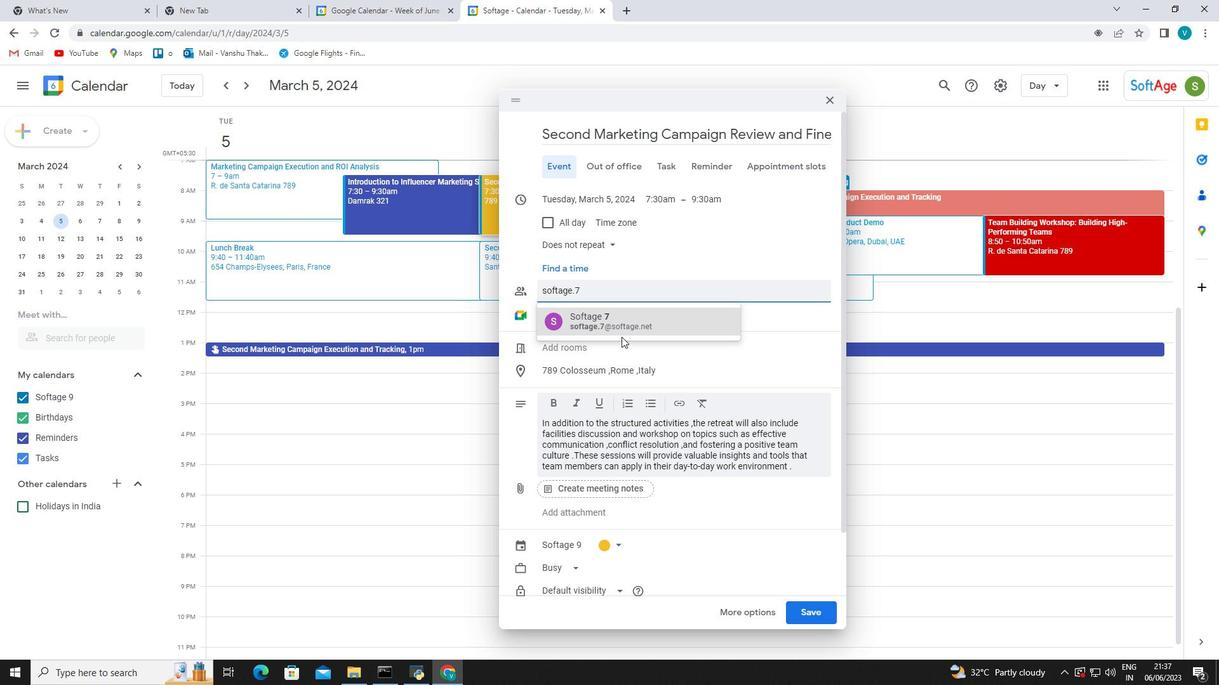 
Action: Mouse pressed left at (626, 327)
Screenshot: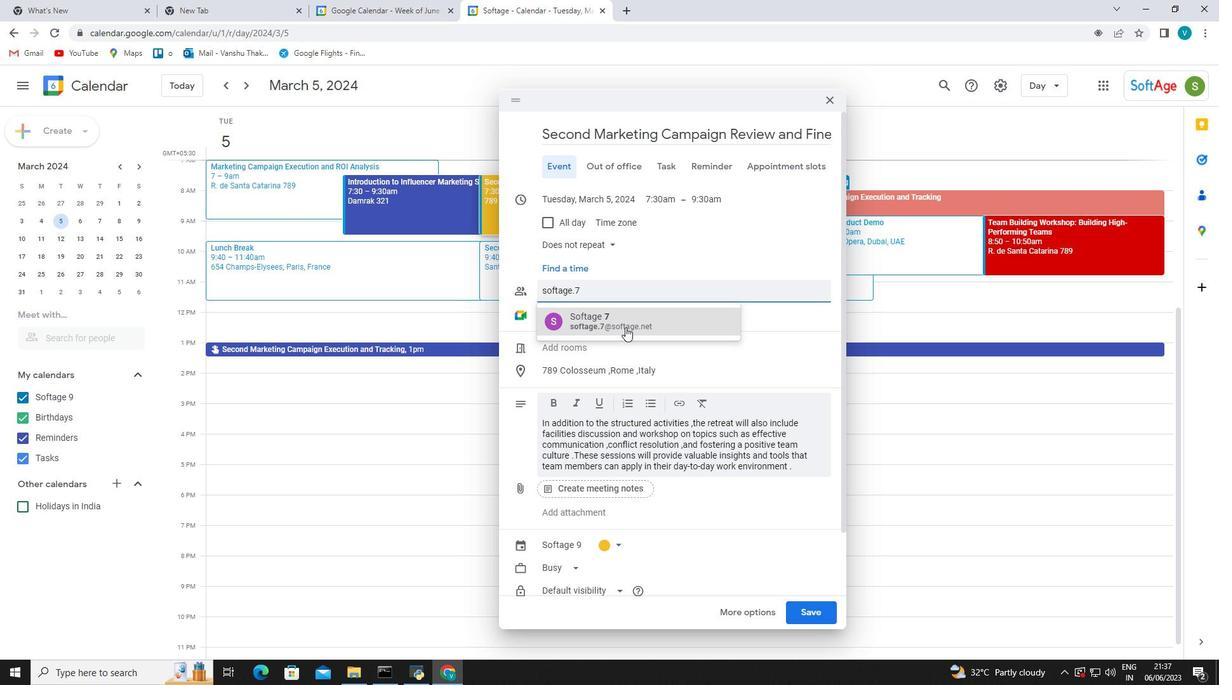 
Action: Mouse moved to (606, 309)
Screenshot: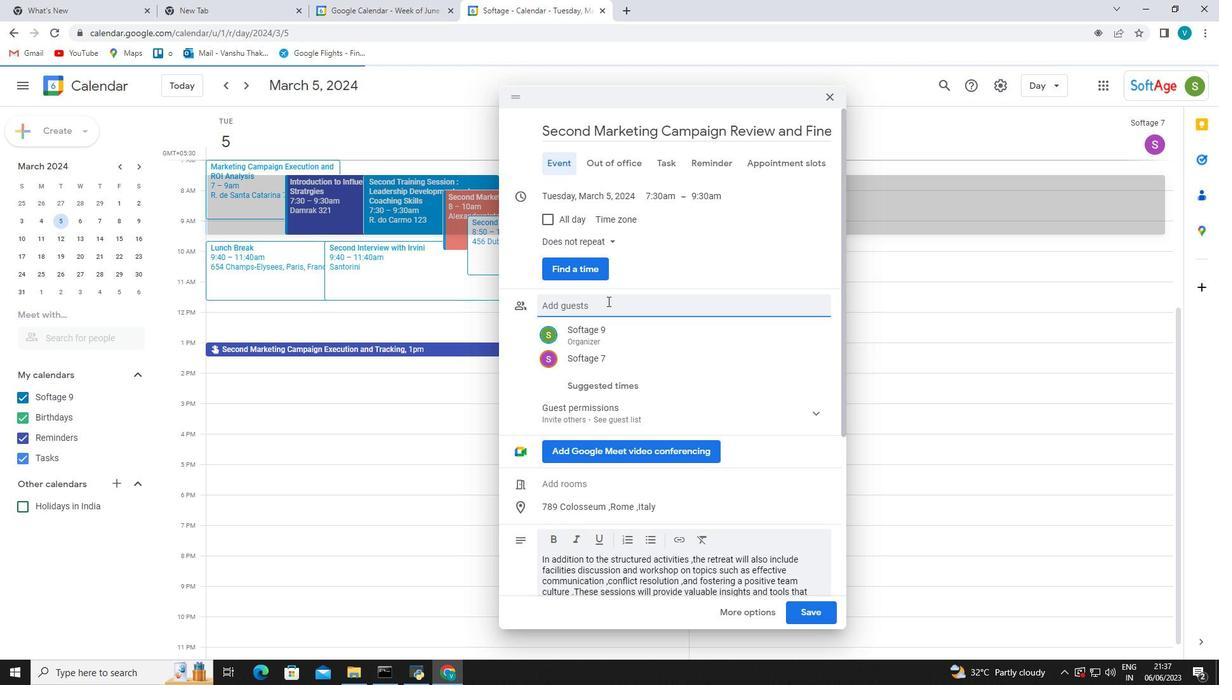 
Action: Mouse pressed left at (606, 309)
Screenshot: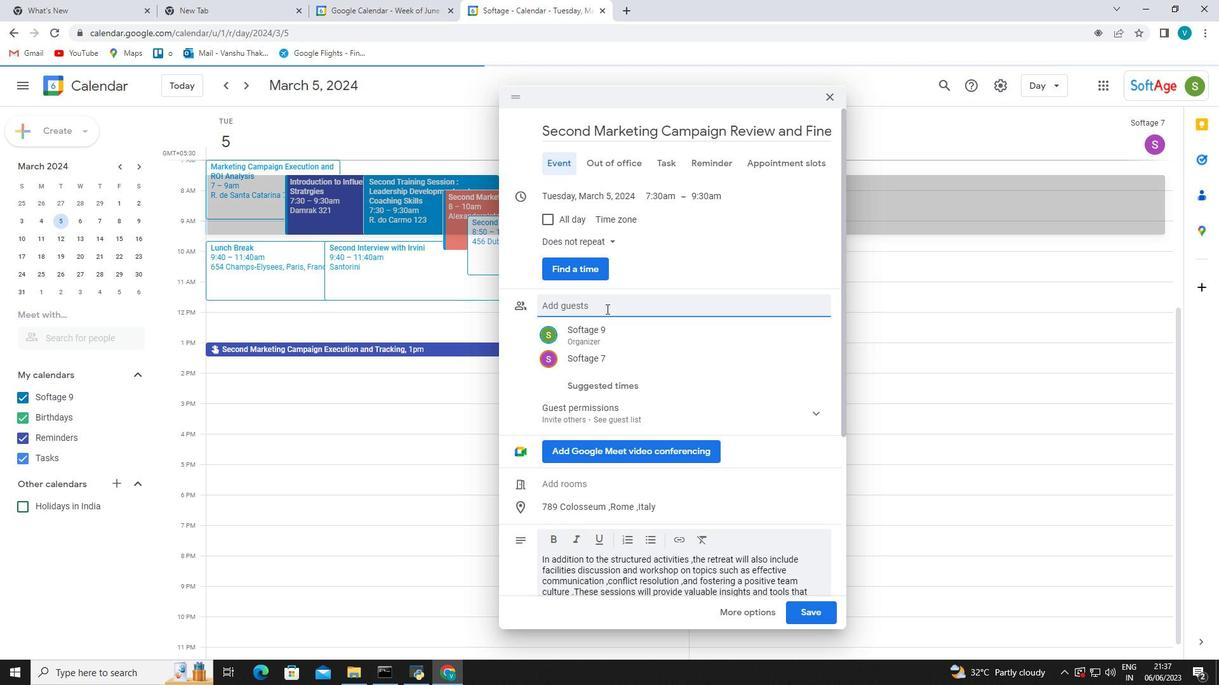 
Action: Key pressed softage.1
Screenshot: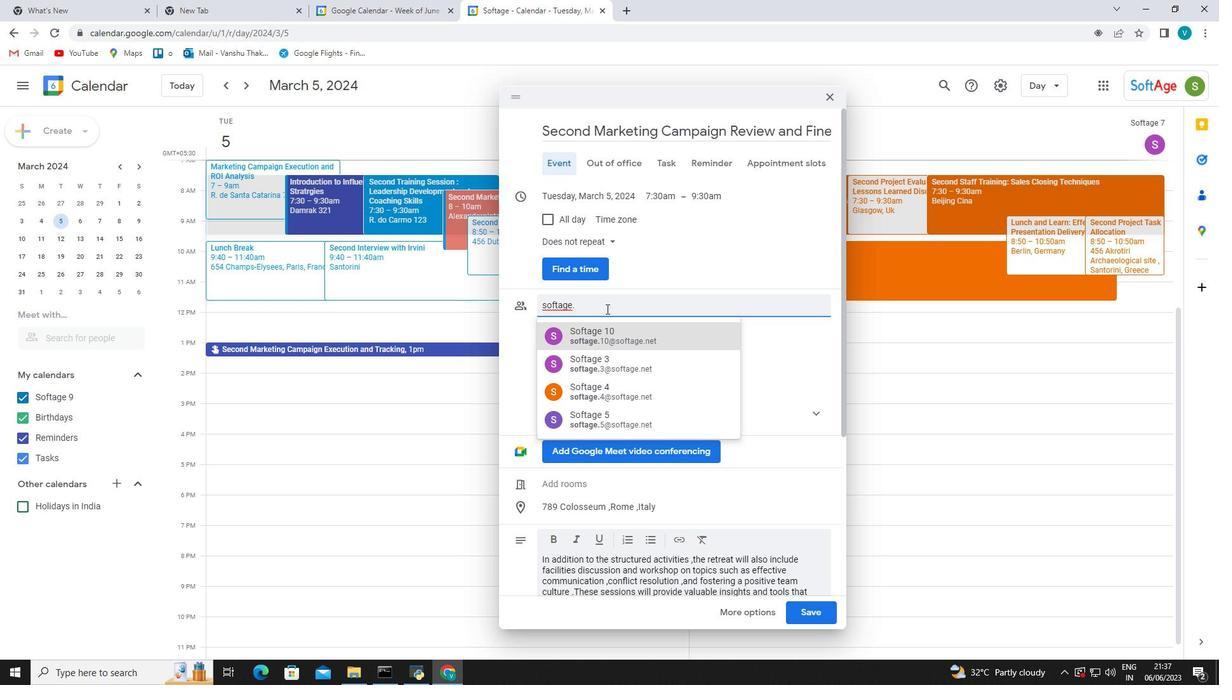 
Action: Mouse moved to (598, 373)
Screenshot: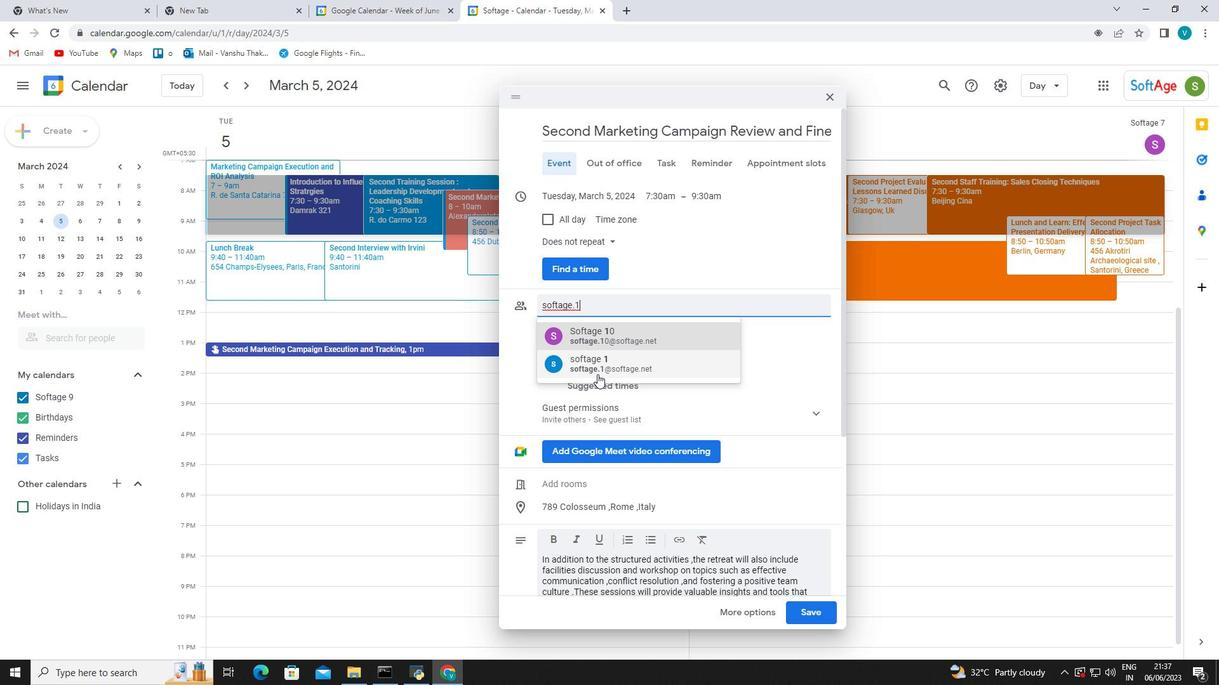 
Action: Mouse pressed left at (598, 373)
Screenshot: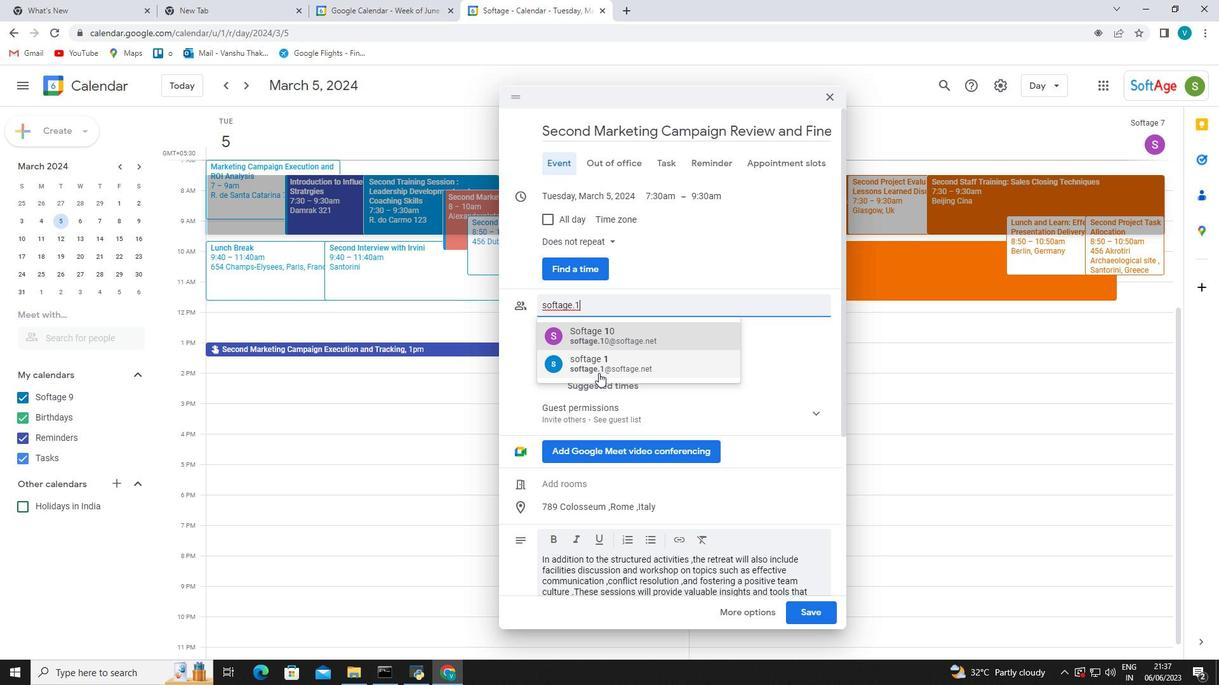 
Action: Mouse moved to (640, 466)
Screenshot: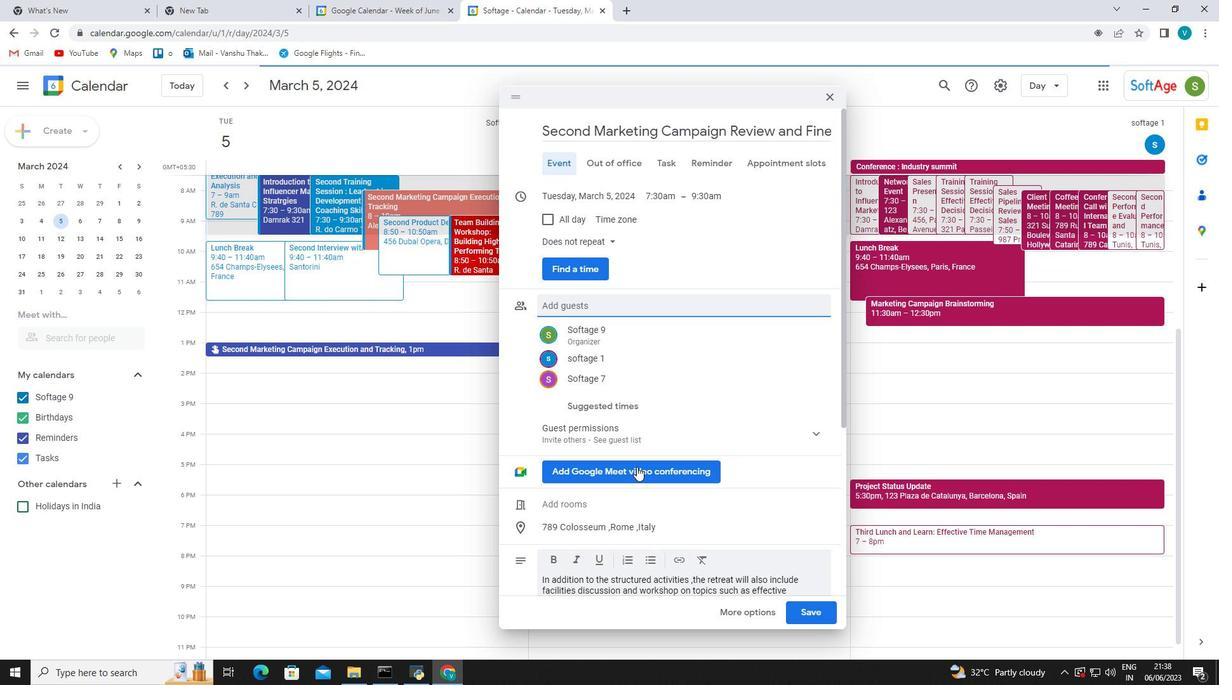 
Action: Mouse scrolled (640, 467) with delta (0, 0)
Screenshot: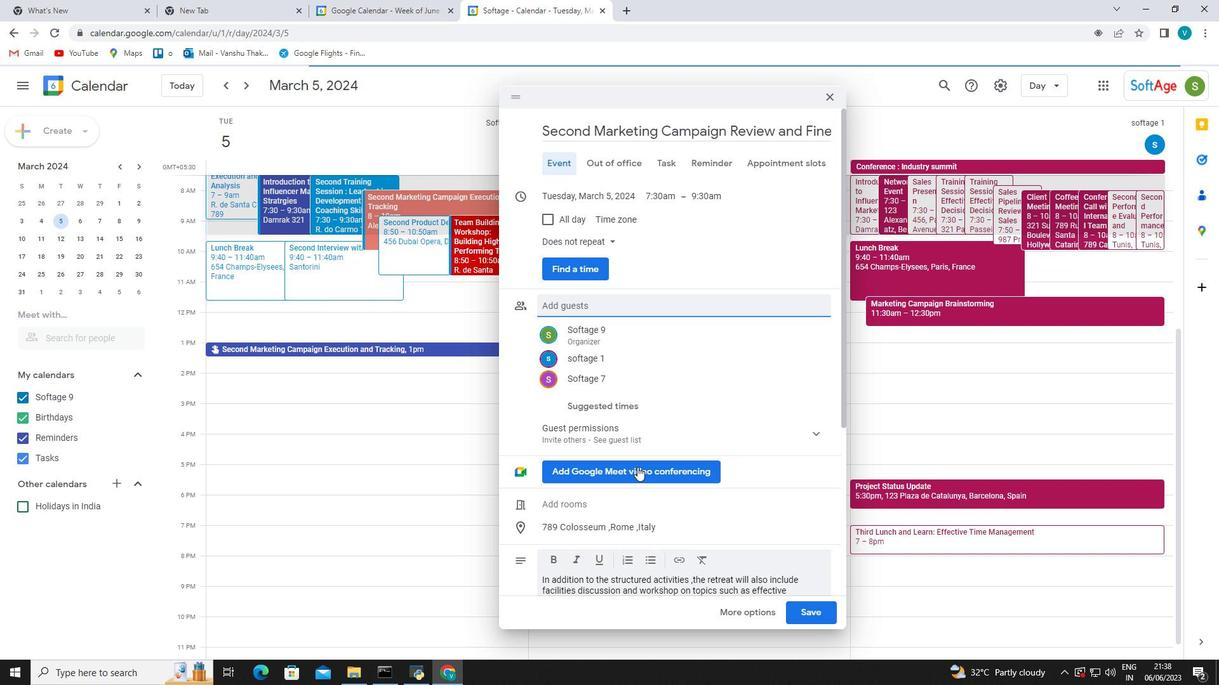 
Action: Mouse moved to (640, 466)
Screenshot: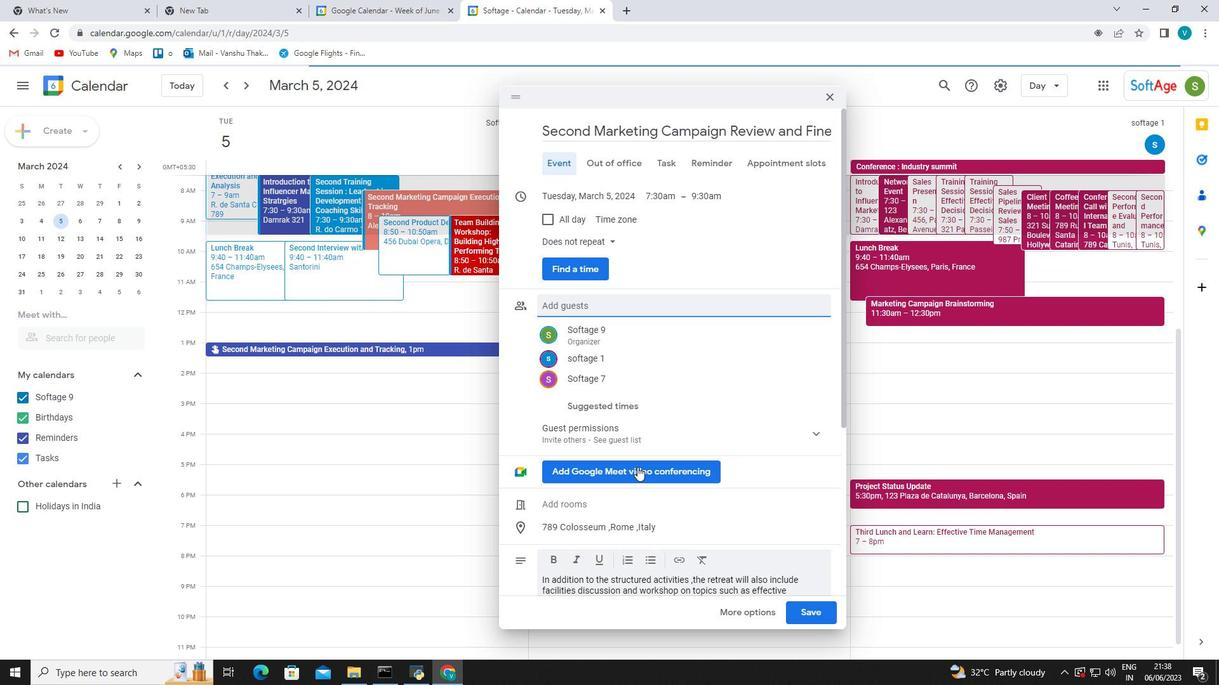 
Action: Mouse scrolled (640, 466) with delta (0, 0)
Screenshot: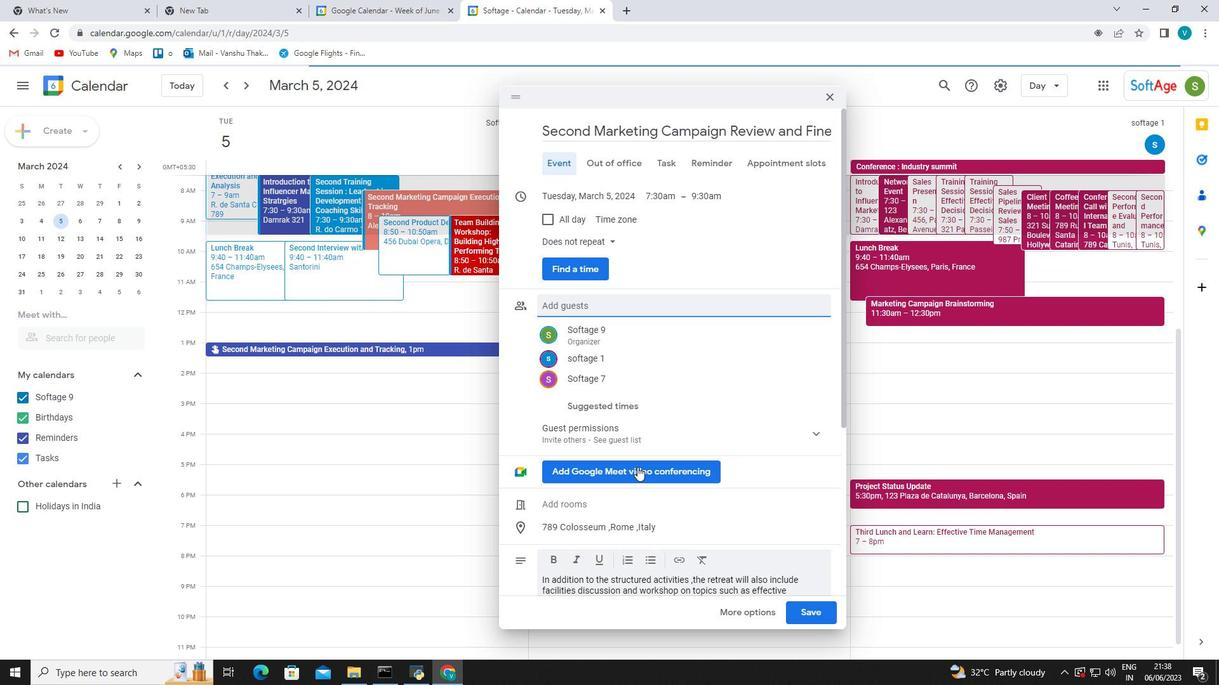
Action: Mouse scrolled (640, 466) with delta (0, 0)
Screenshot: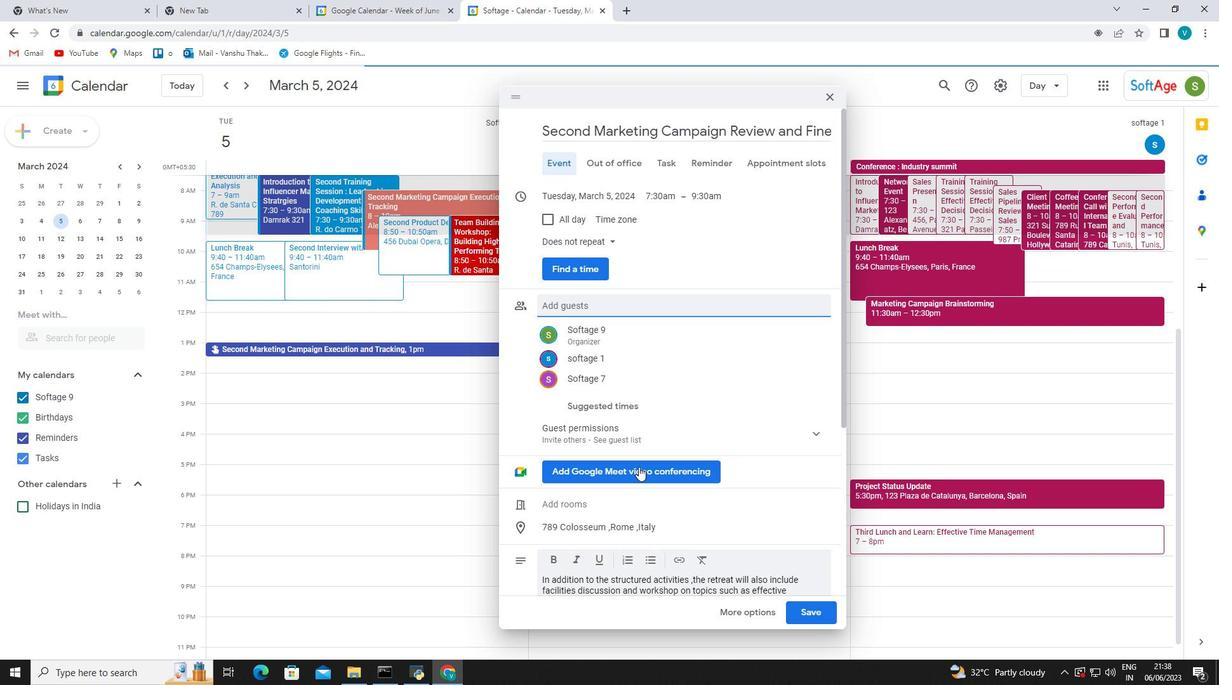 
Action: Mouse moved to (605, 241)
Screenshot: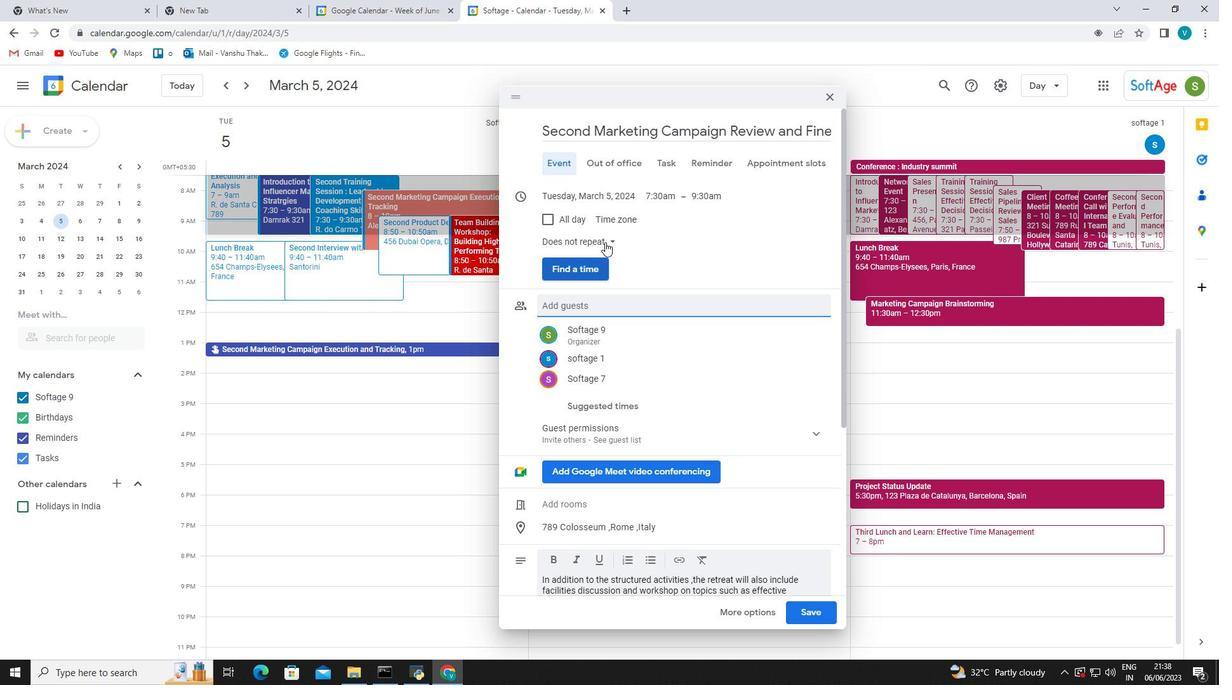
Action: Mouse pressed left at (605, 241)
Screenshot: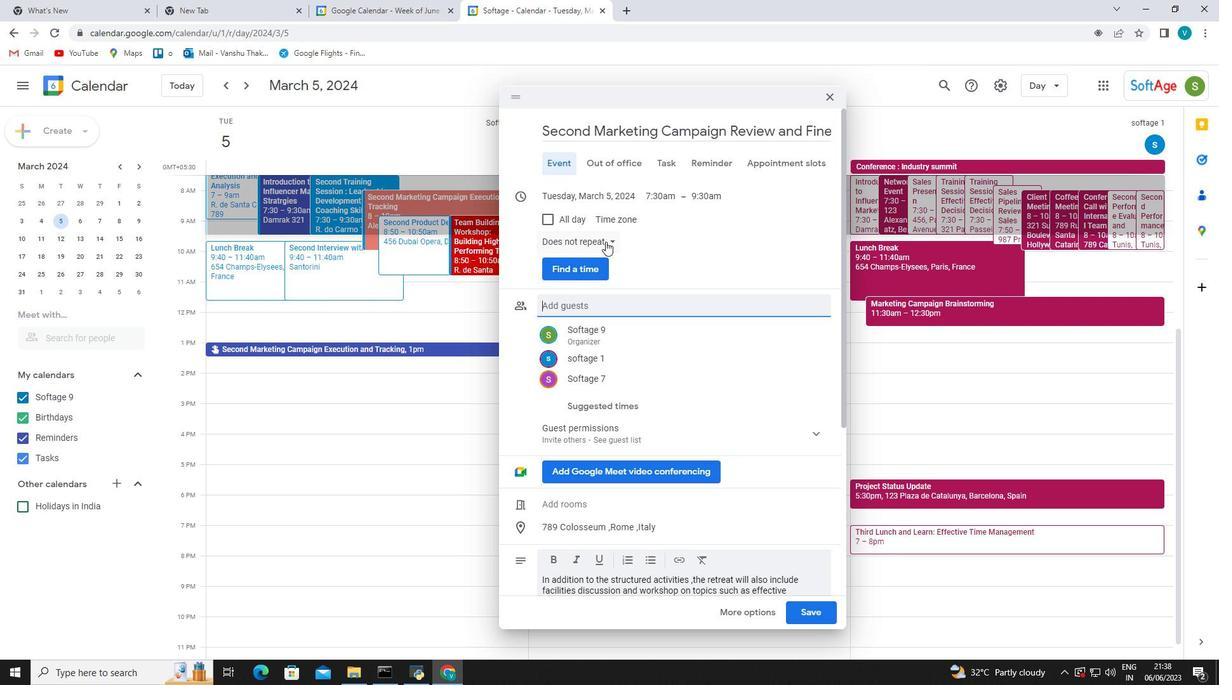
Action: Mouse moved to (608, 266)
Screenshot: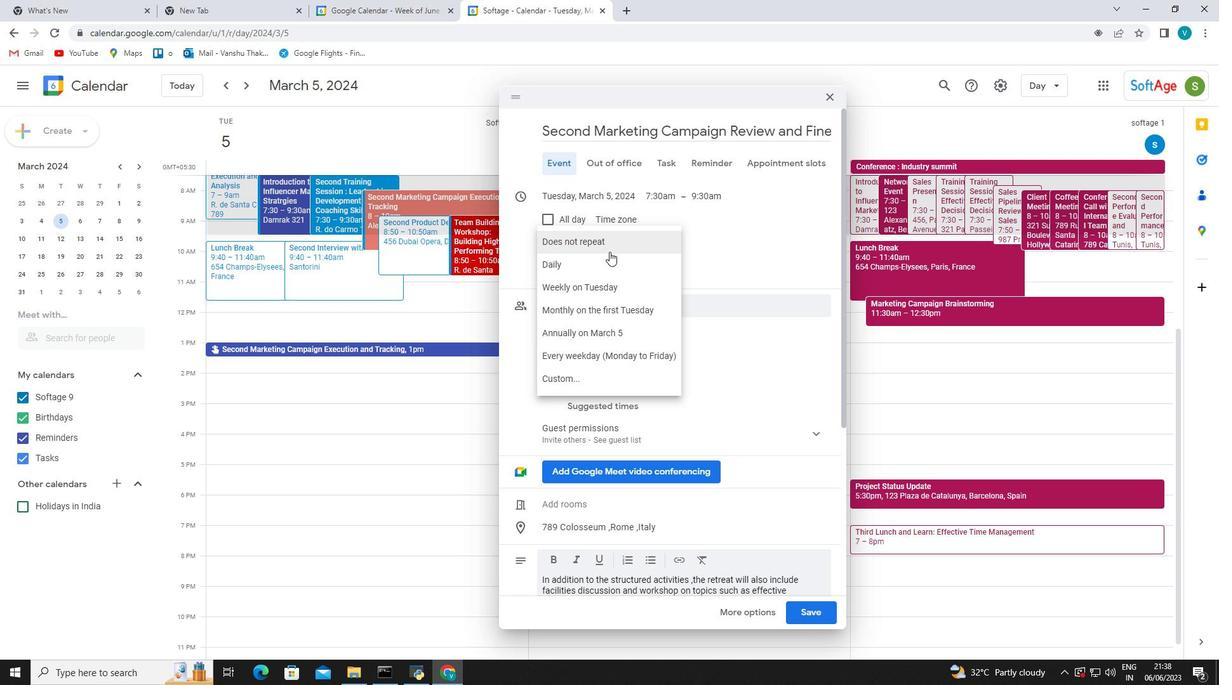 
Action: Mouse pressed left at (608, 266)
Screenshot: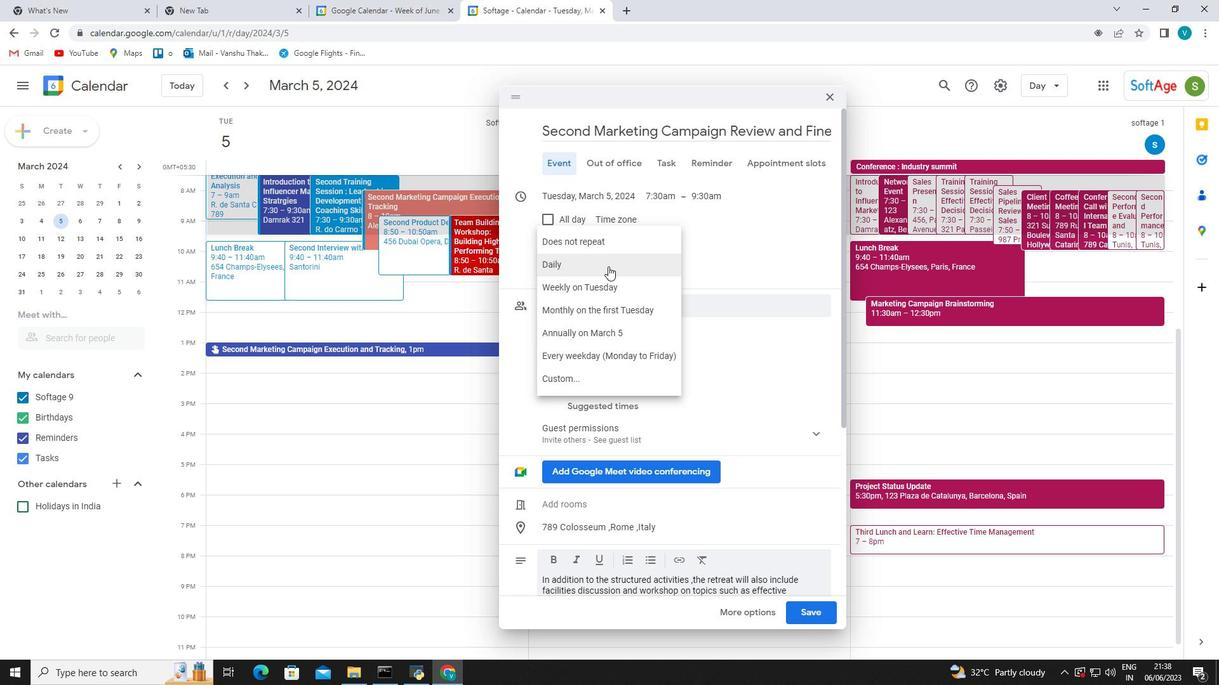 
Action: Mouse moved to (750, 560)
Screenshot: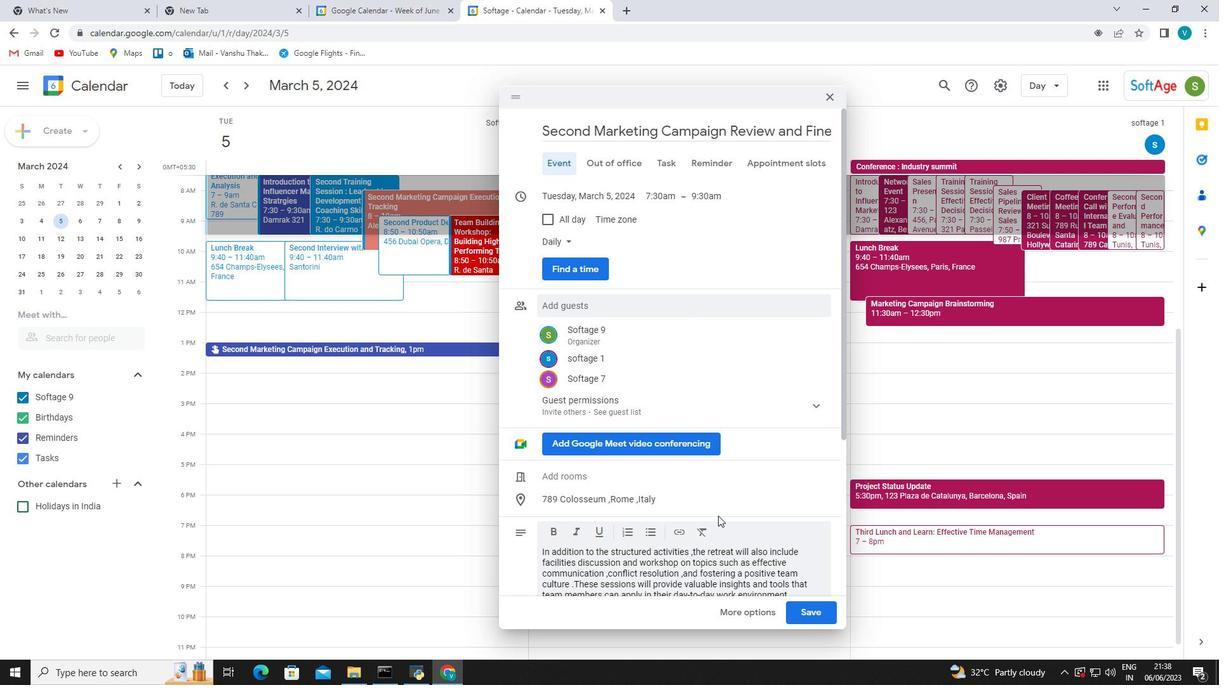 
Action: Mouse scrolled (750, 559) with delta (0, 0)
Screenshot: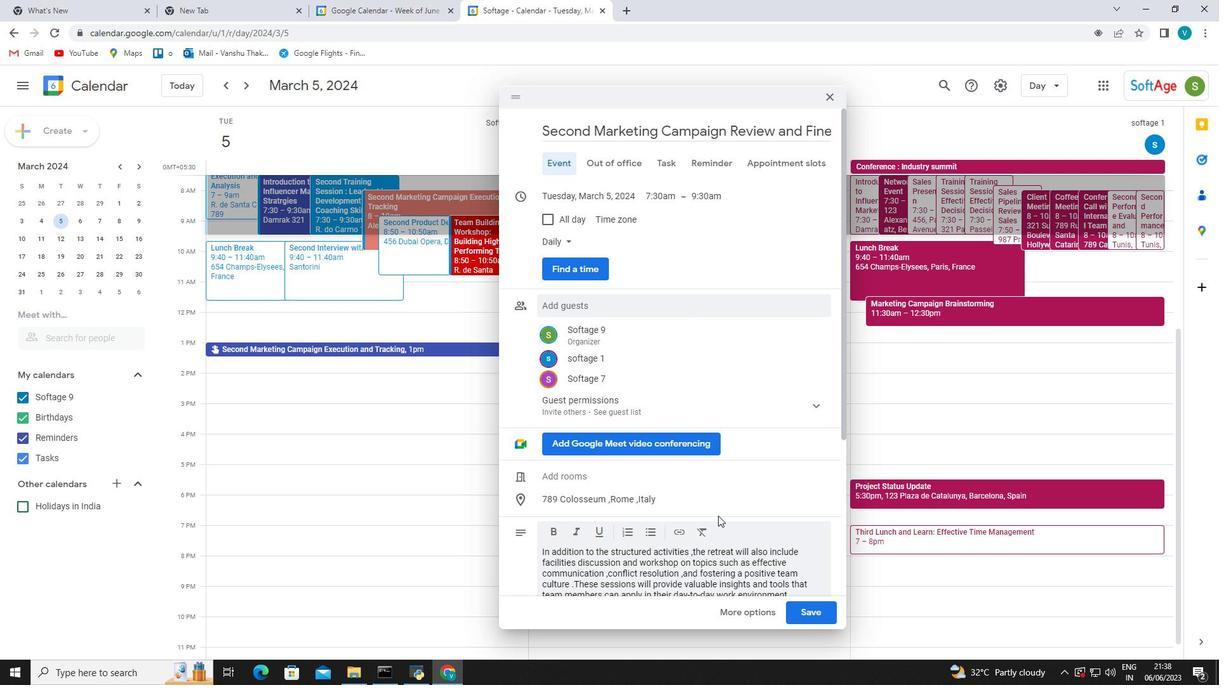 
Action: Mouse moved to (752, 562)
Screenshot: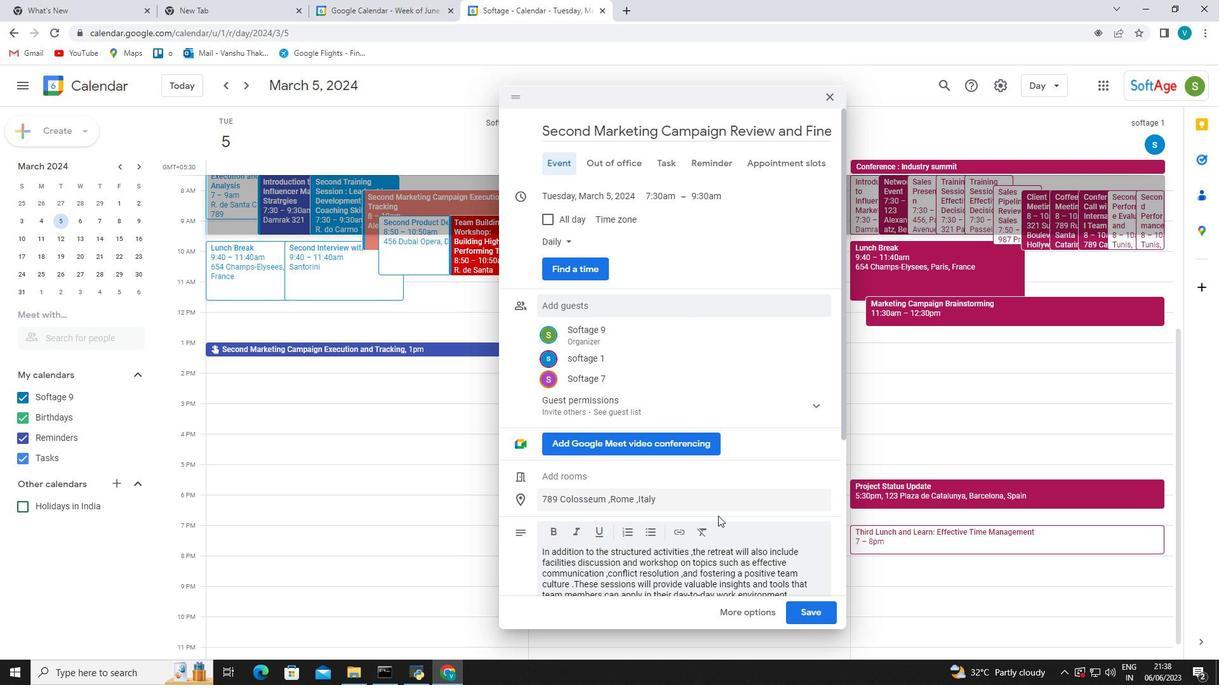 
Action: Mouse scrolled (752, 561) with delta (0, 0)
Screenshot: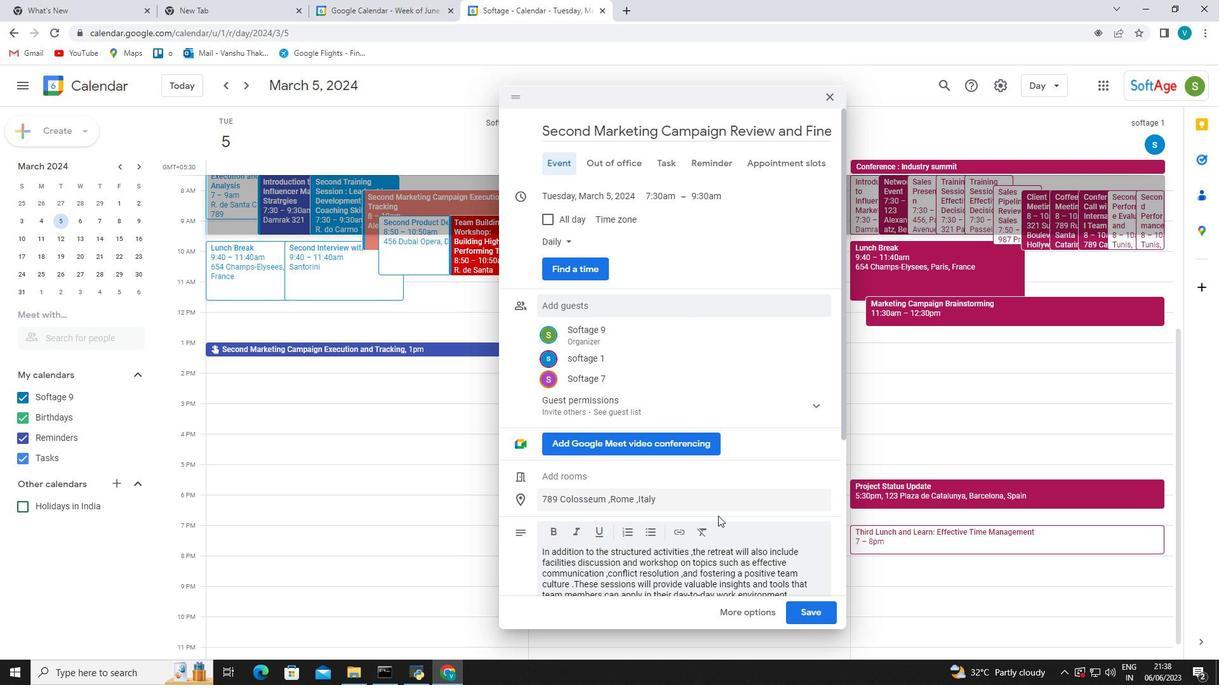 
Action: Mouse moved to (752, 562)
Screenshot: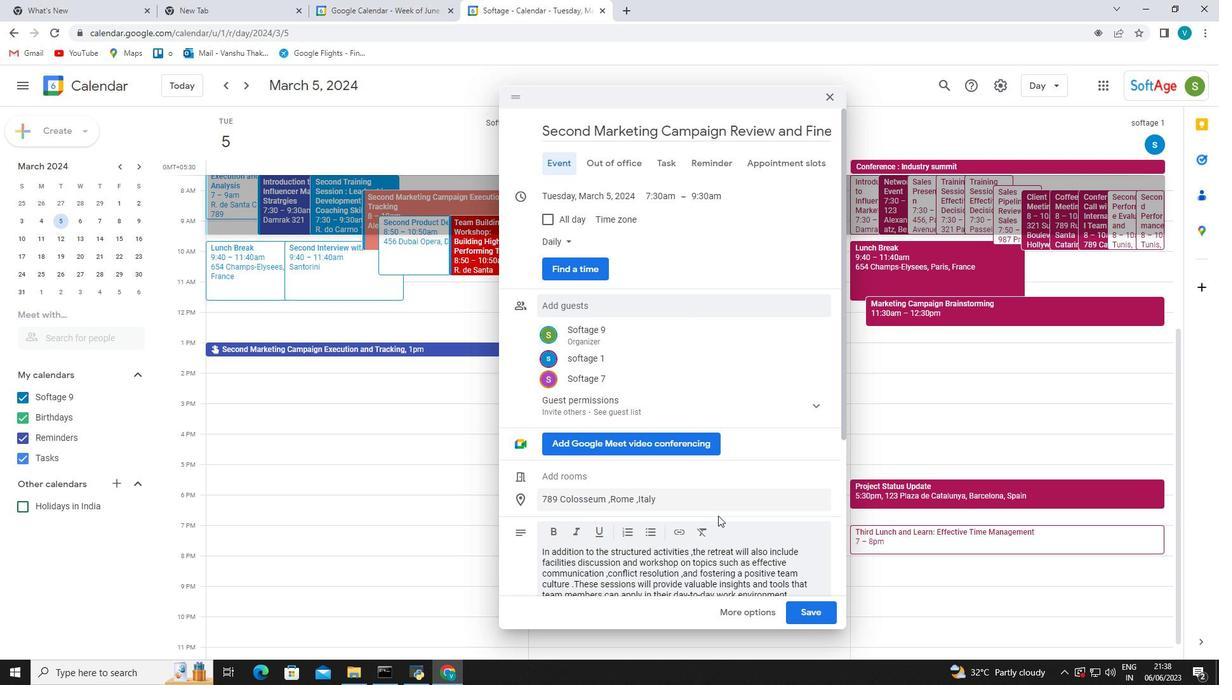 
Action: Mouse scrolled (752, 562) with delta (0, 0)
Screenshot: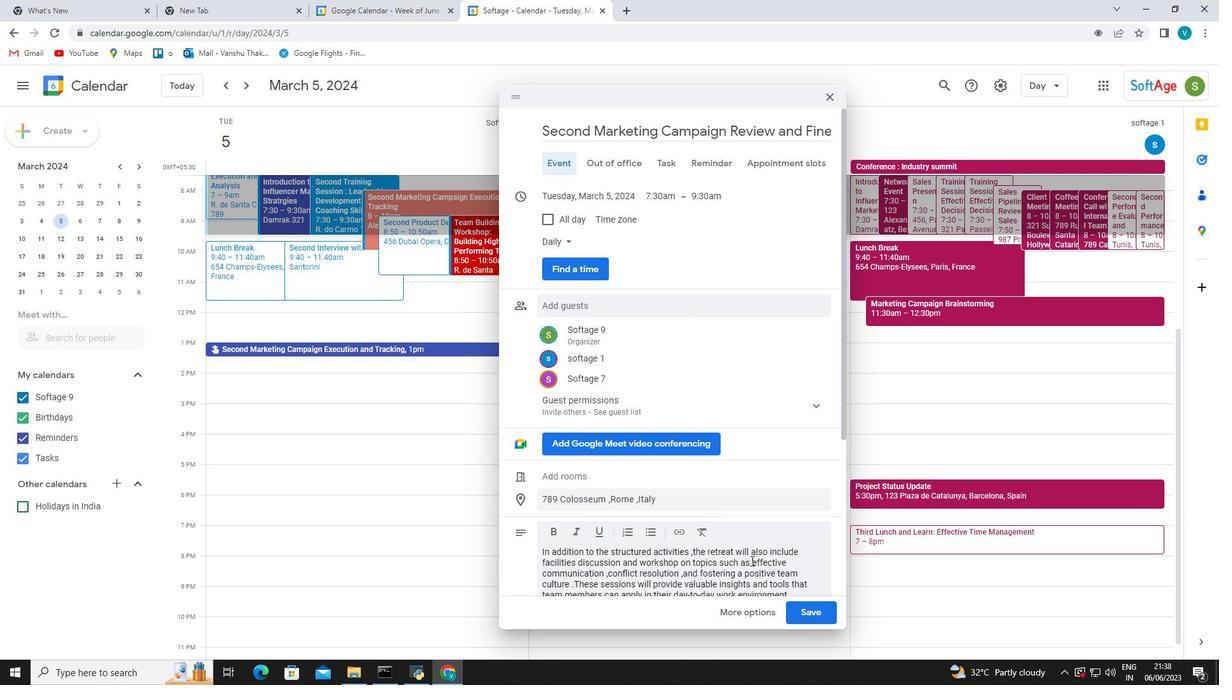 
Action: Mouse moved to (753, 562)
Screenshot: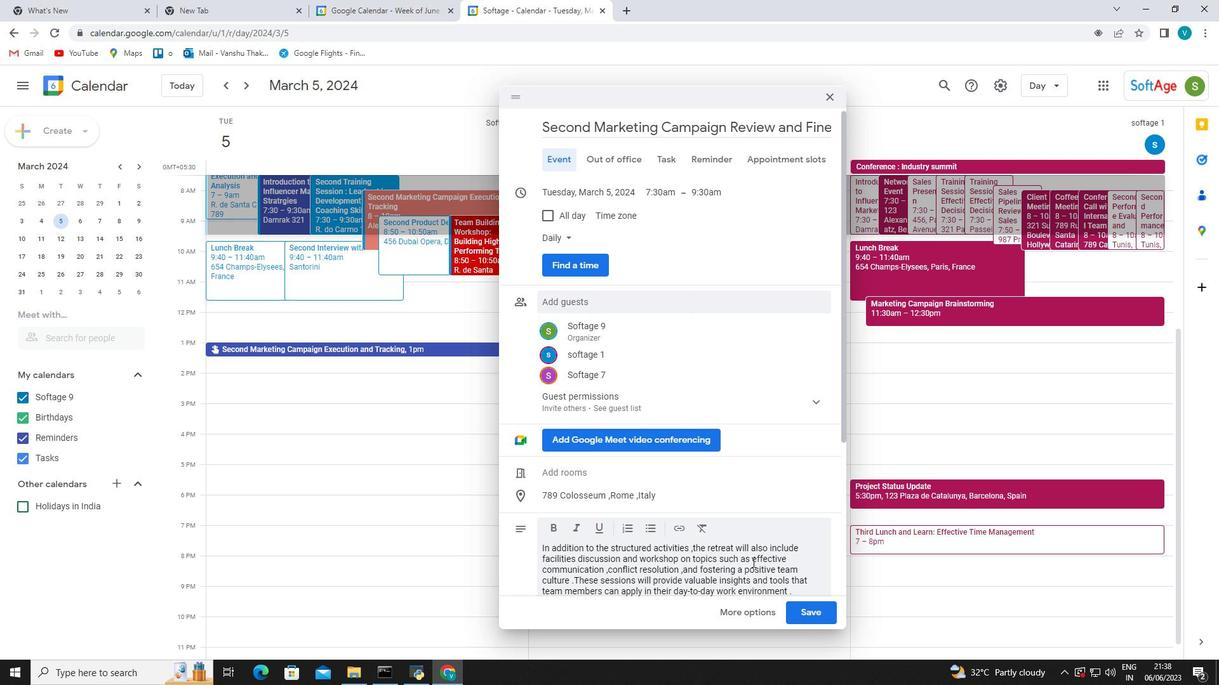
Action: Mouse scrolled (753, 562) with delta (0, 0)
Screenshot: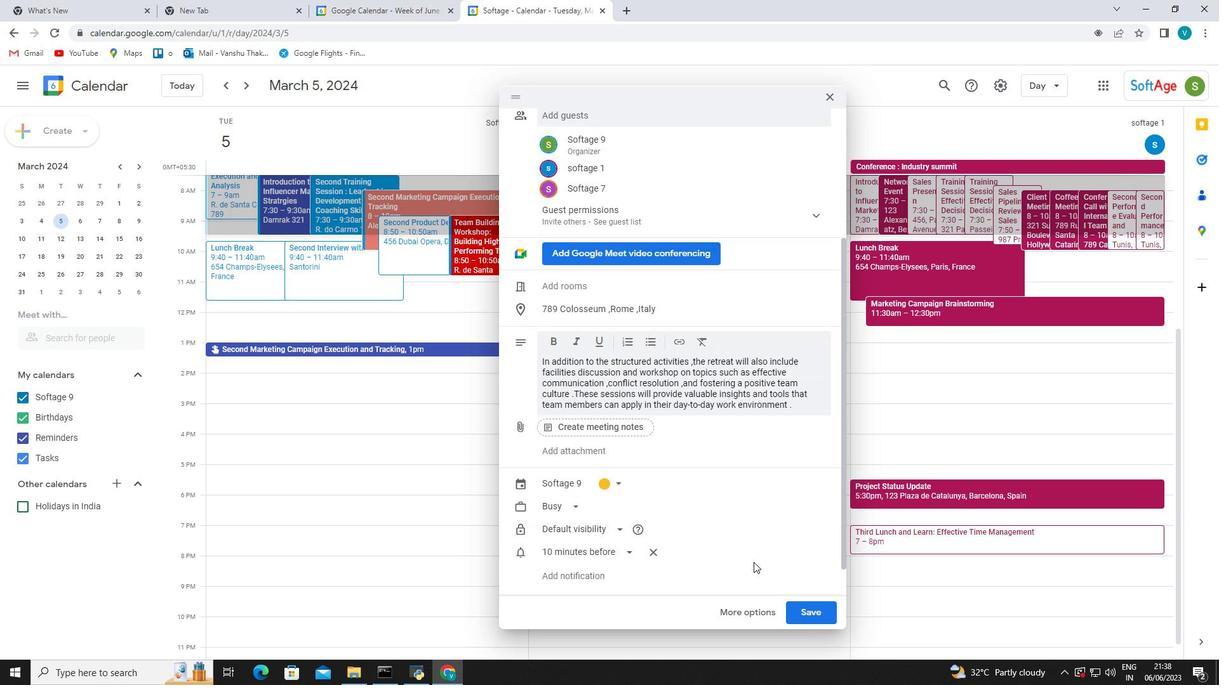 
Action: Mouse scrolled (753, 562) with delta (0, 0)
Screenshot: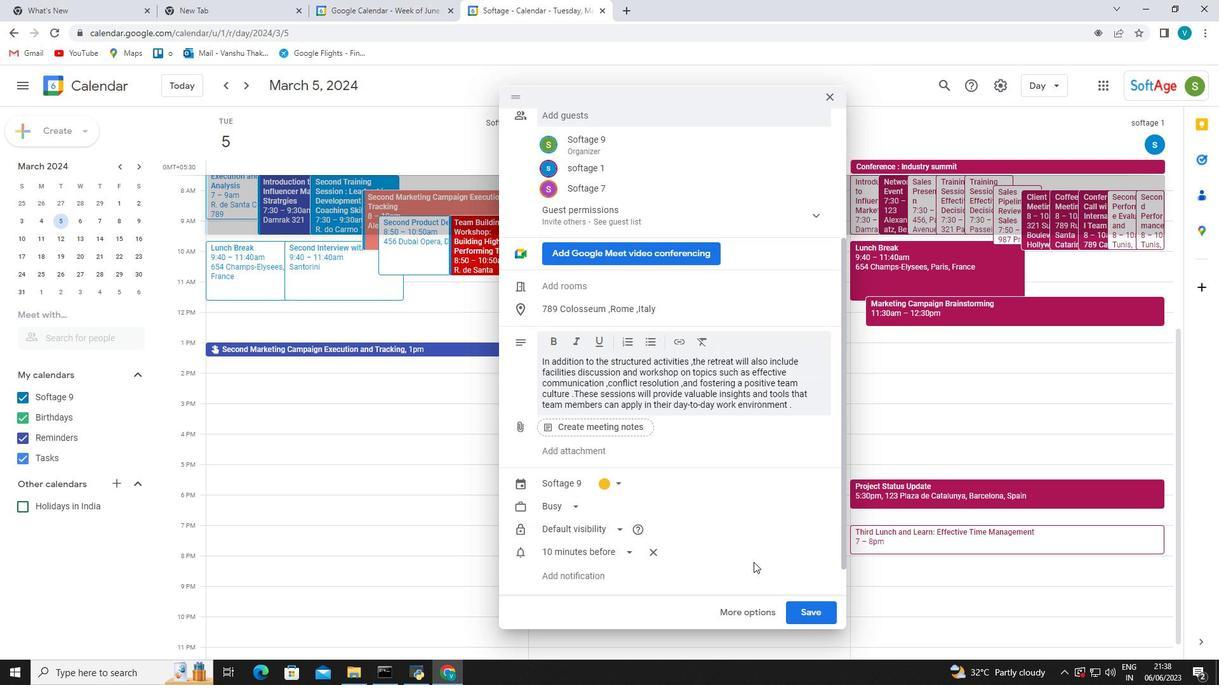 
Action: Mouse scrolled (753, 562) with delta (0, 0)
Screenshot: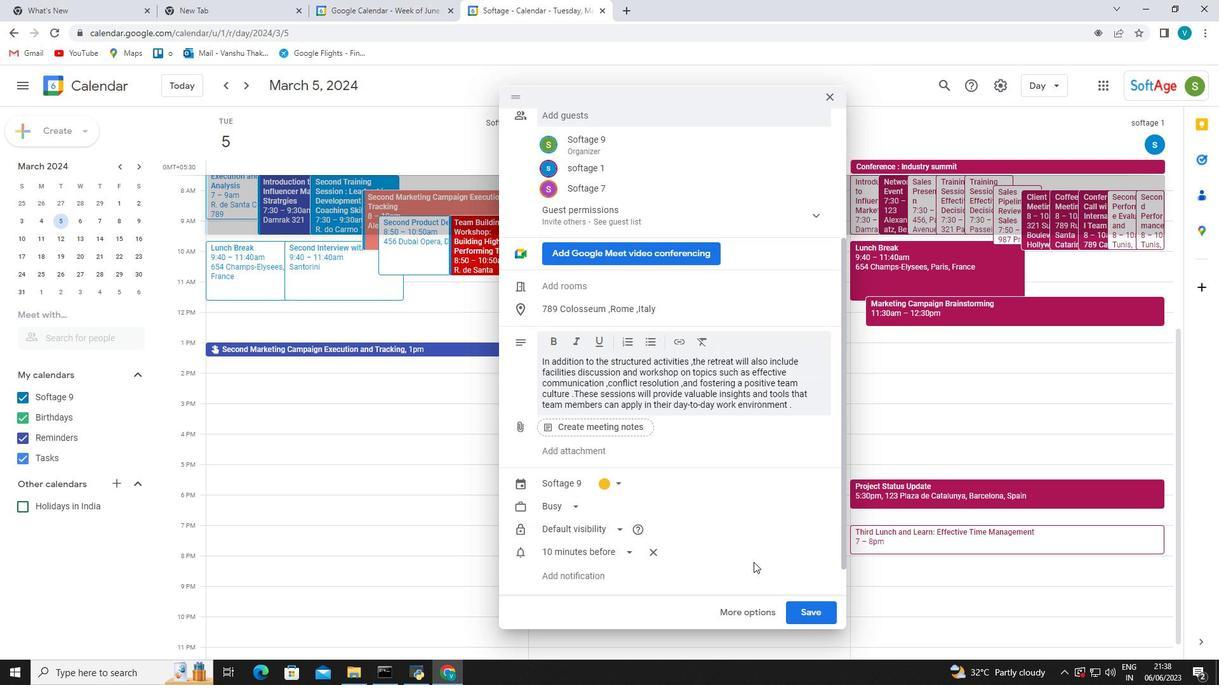 
Action: Mouse scrolled (753, 562) with delta (0, 0)
Screenshot: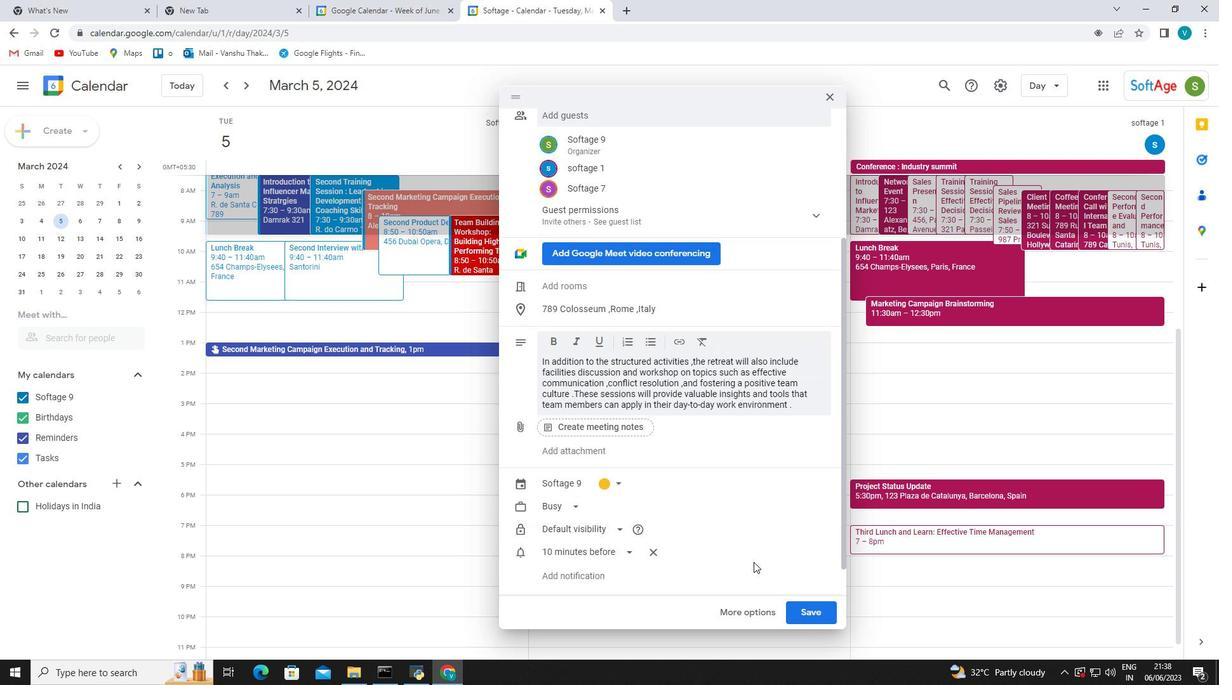 
Action: Mouse moved to (814, 610)
Screenshot: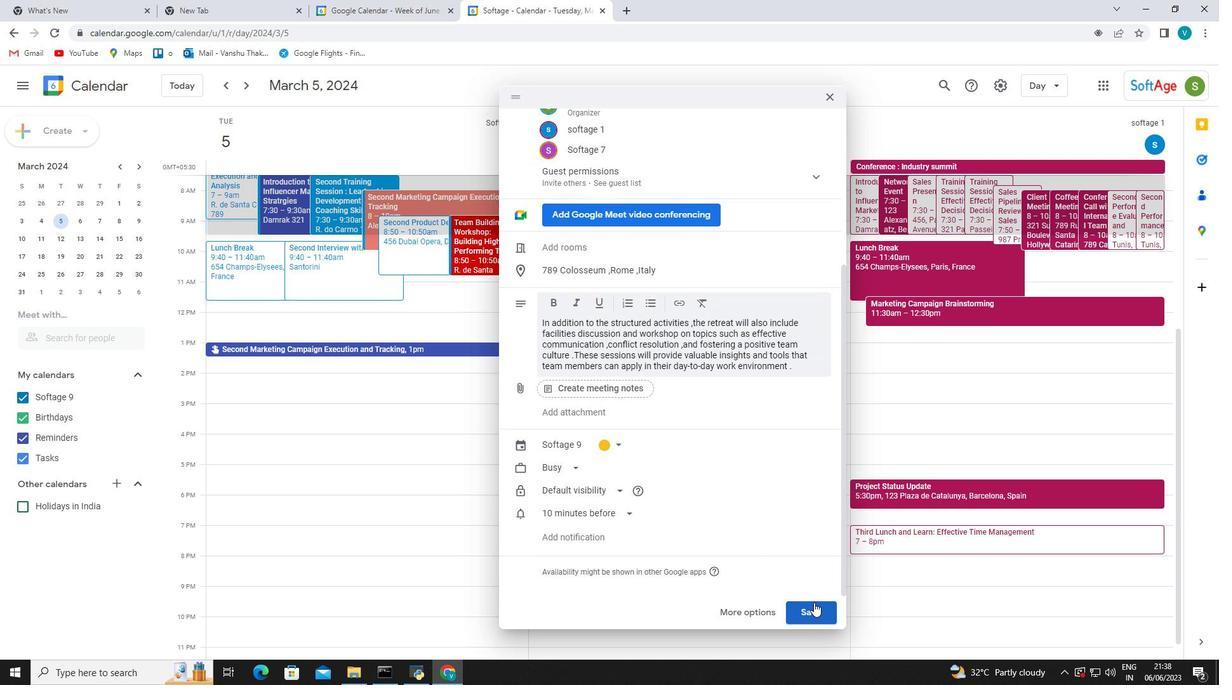 
Action: Mouse pressed left at (814, 610)
Screenshot: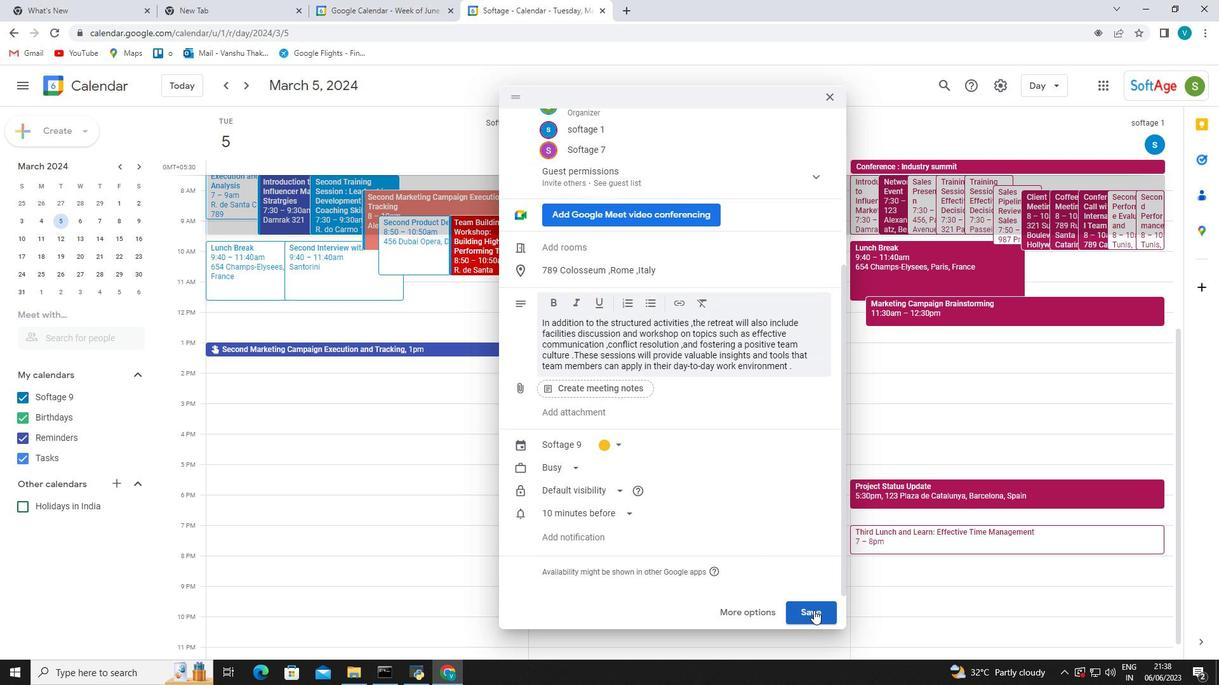 
Action: Mouse moved to (734, 395)
Screenshot: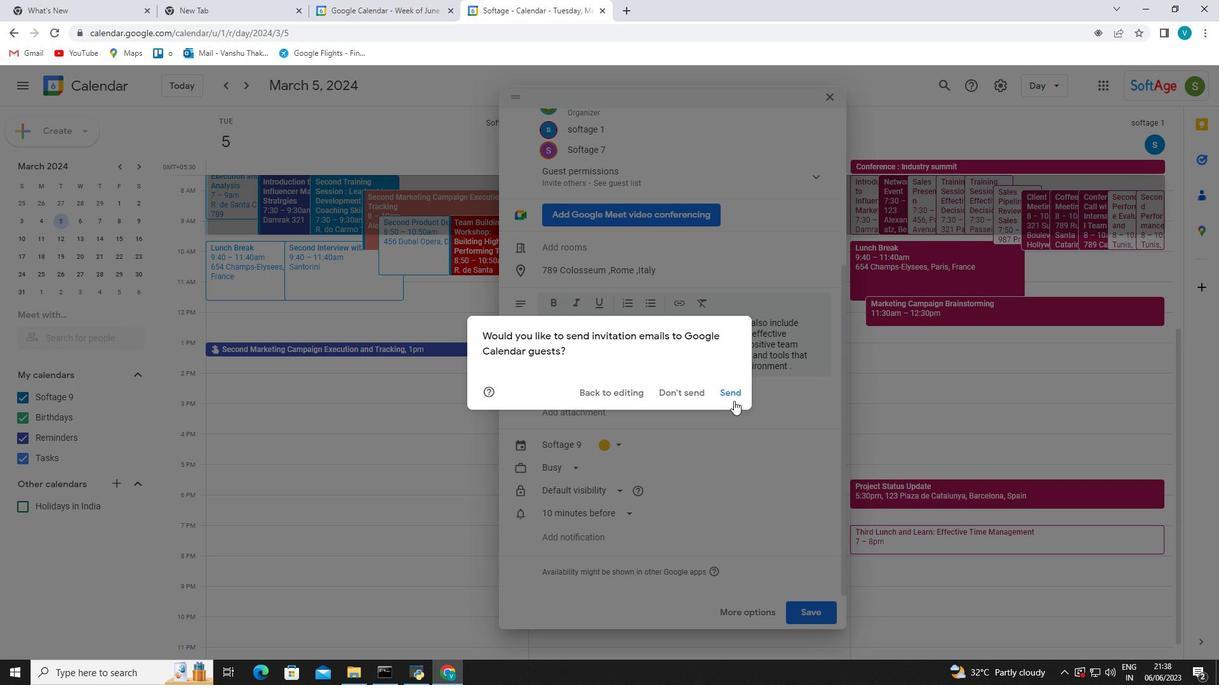 
Action: Mouse pressed left at (734, 395)
Screenshot: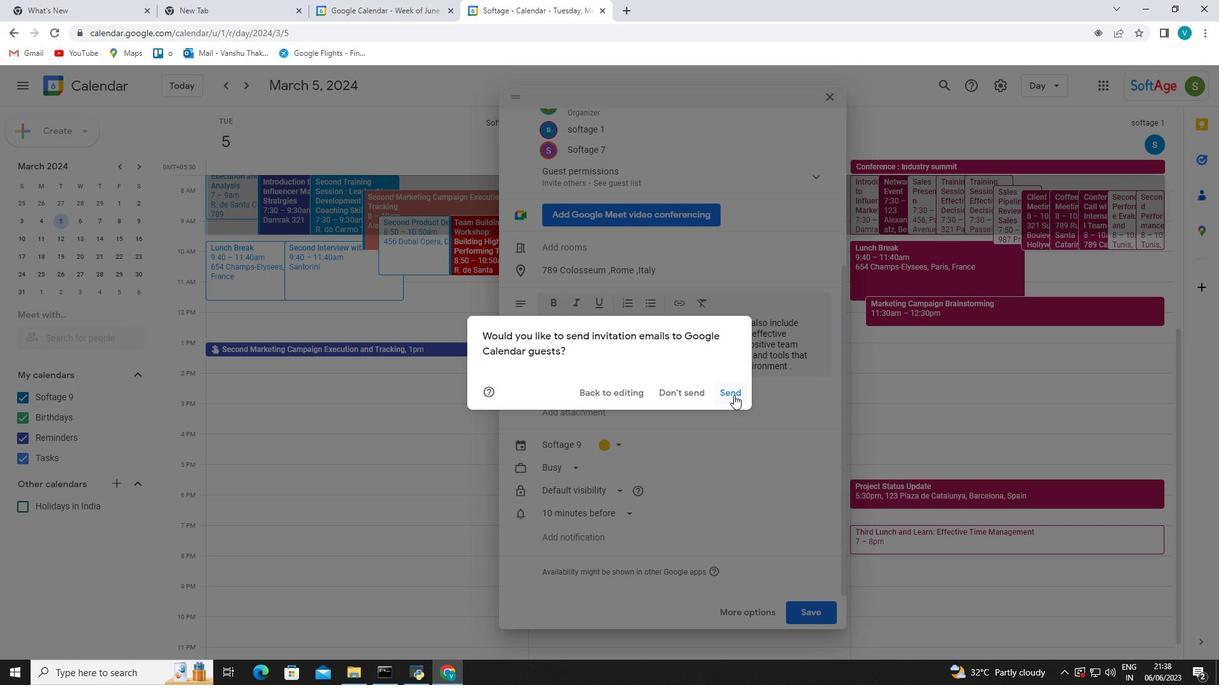 
Action: Mouse moved to (21, 470)
Screenshot: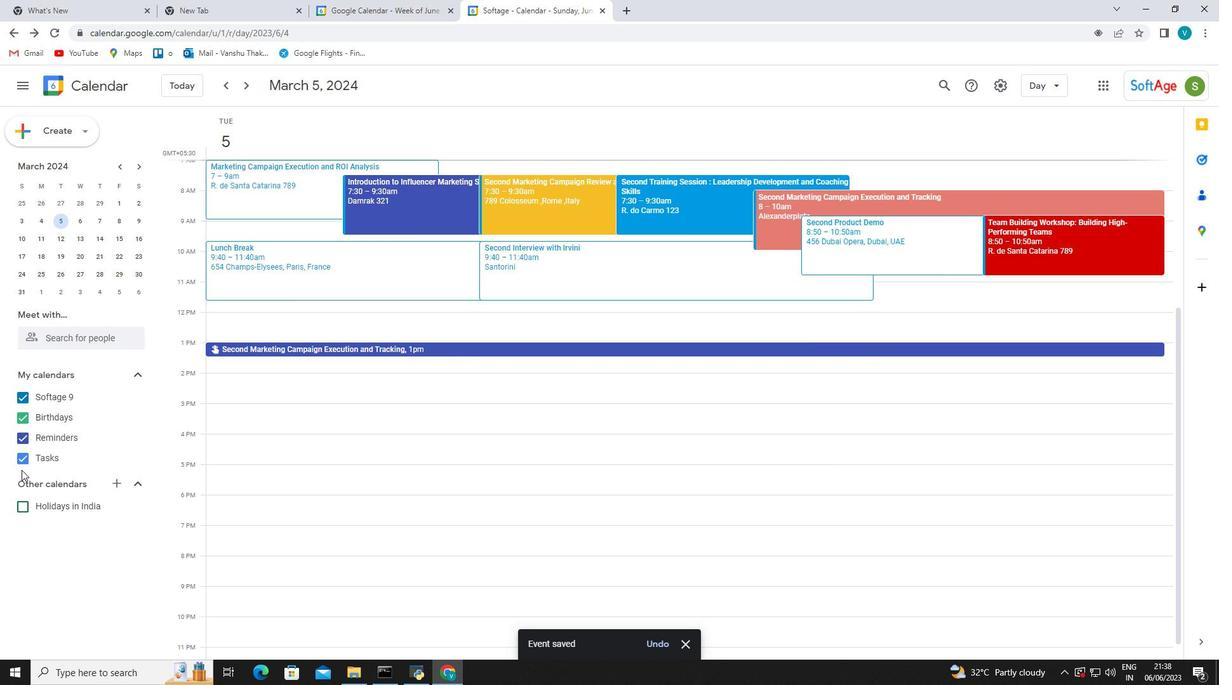 
